 Task: Look for space in Nova Friburgo, Brazil from 9th June, 2023 to 16th June, 2023 for 2 adults in price range Rs.8000 to Rs.16000. Place can be entire place with 2 bedrooms having 2 beds and 1 bathroom. Property type can be house, flat, guest house. Booking option can be shelf check-in. Required host language is Spanish.
Action: Mouse moved to (457, 120)
Screenshot: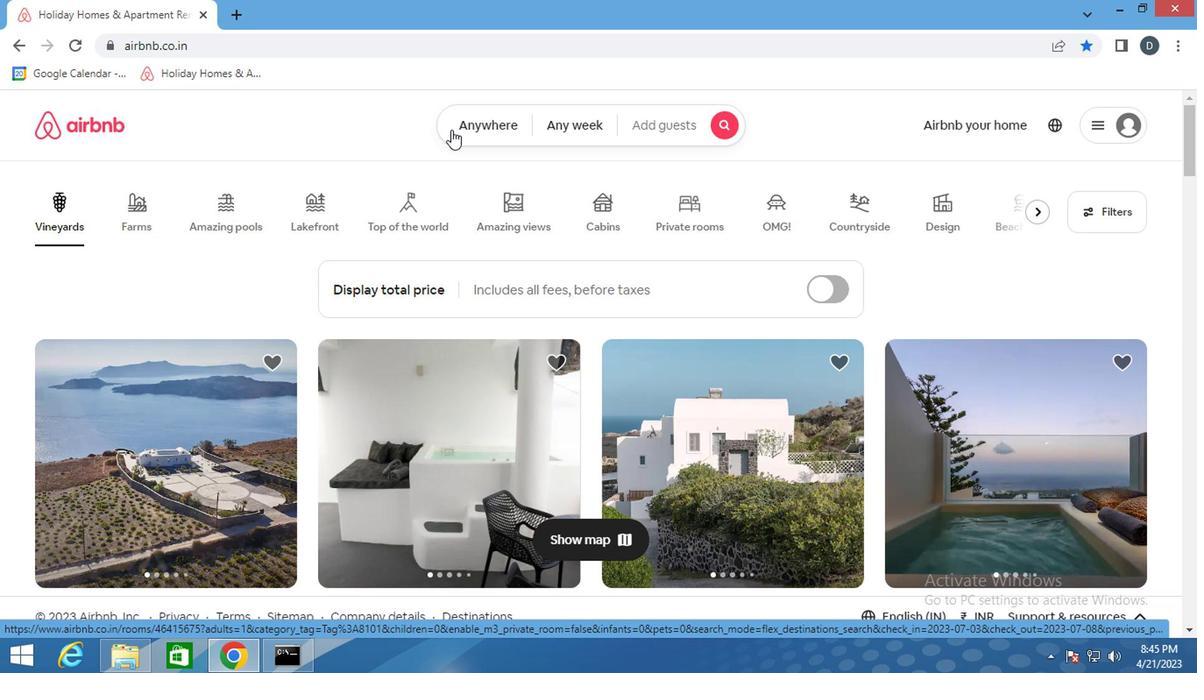 
Action: Mouse pressed left at (457, 120)
Screenshot: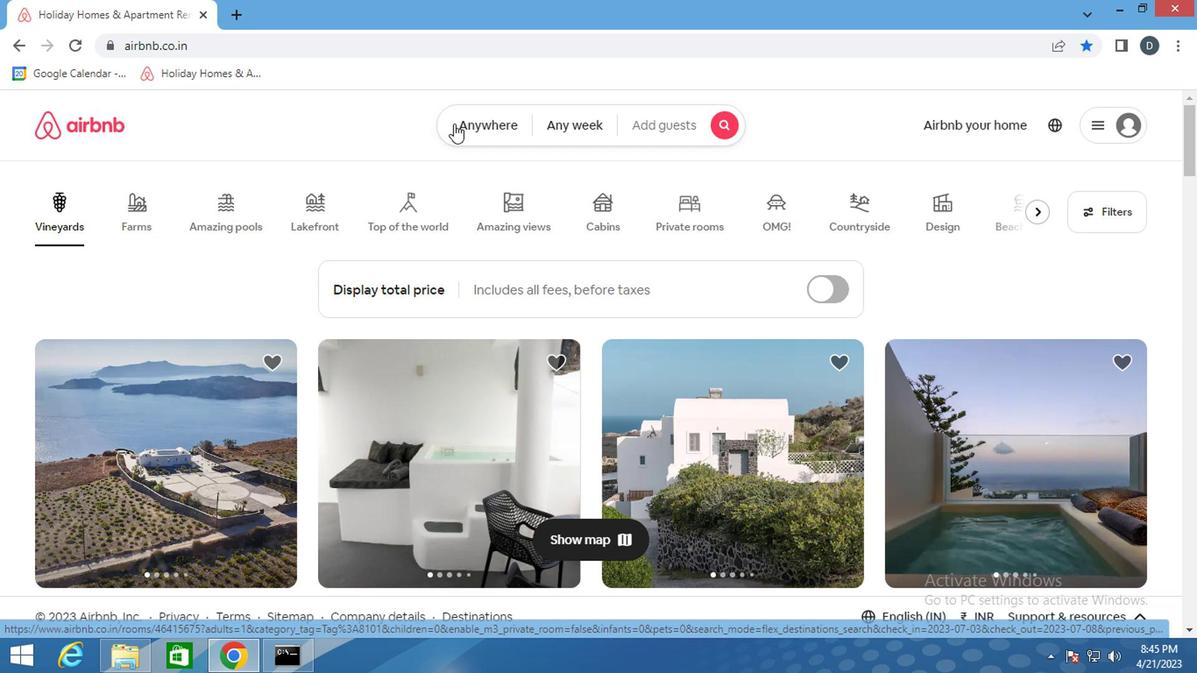 
Action: Mouse moved to (326, 182)
Screenshot: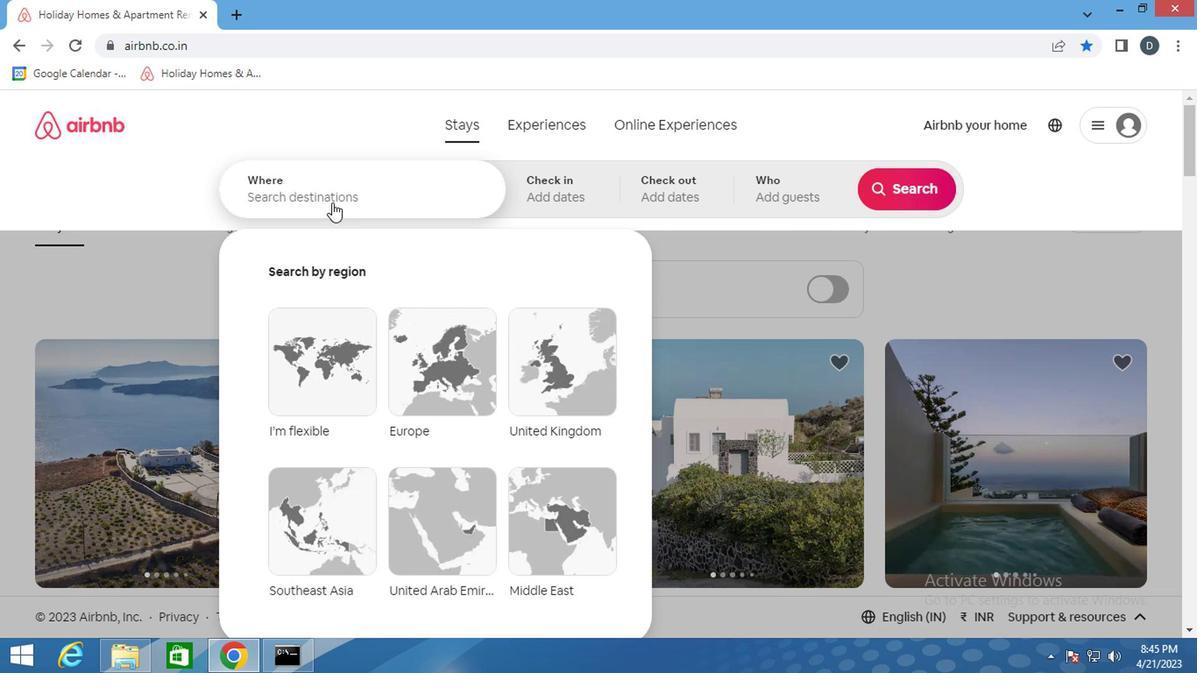 
Action: Mouse pressed left at (326, 182)
Screenshot: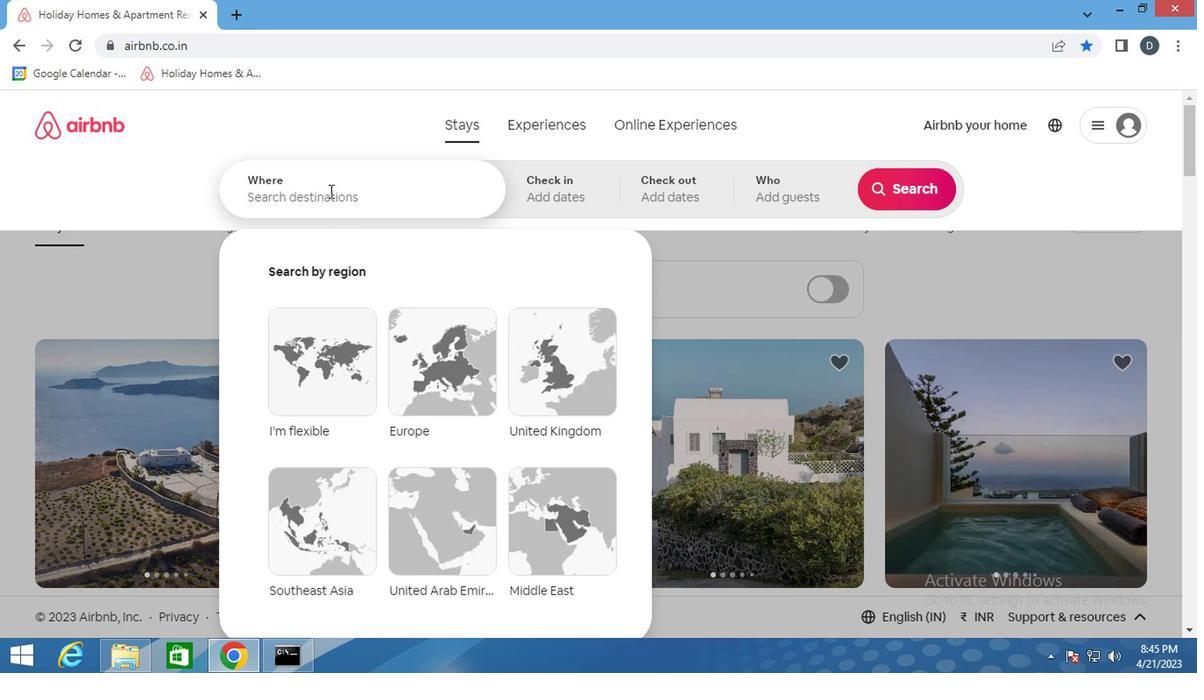 
Action: Mouse moved to (323, 186)
Screenshot: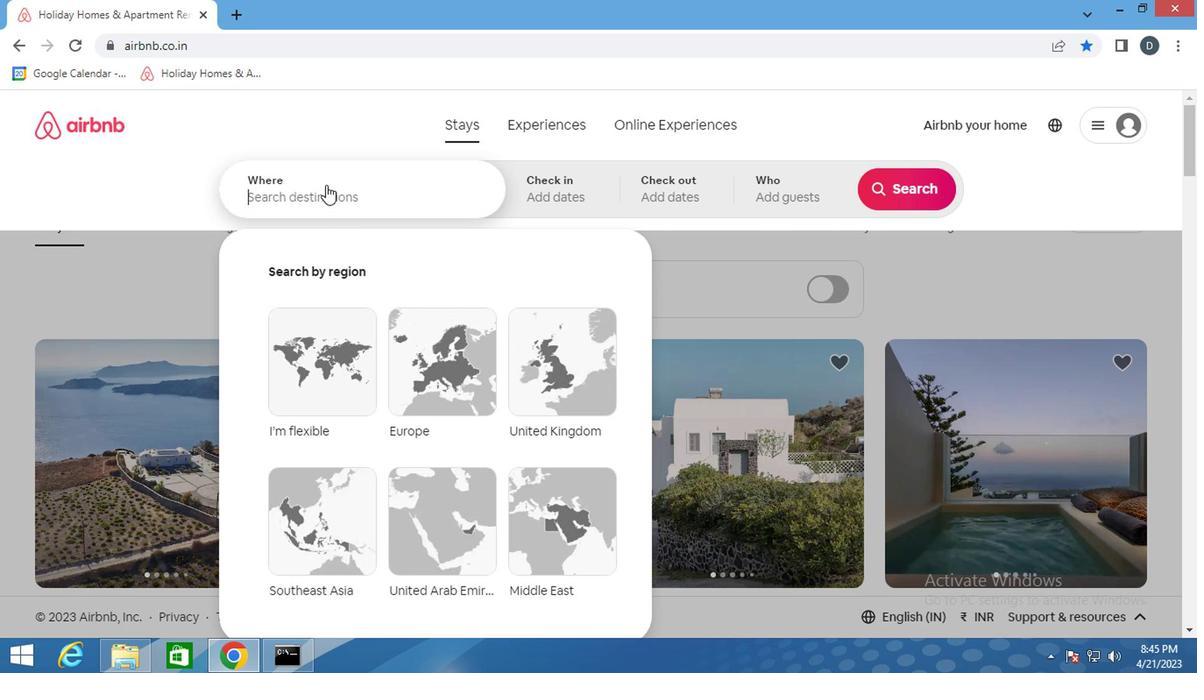 
Action: Key pressed <Key.shift>NOVA<Key.space><Key.shift>FRIBURGO,<Key.shift><Key.shift><Key.shift><Key.shift><Key.shift><Key.shift><Key.shift>BRAZIL<Key.enter>
Screenshot: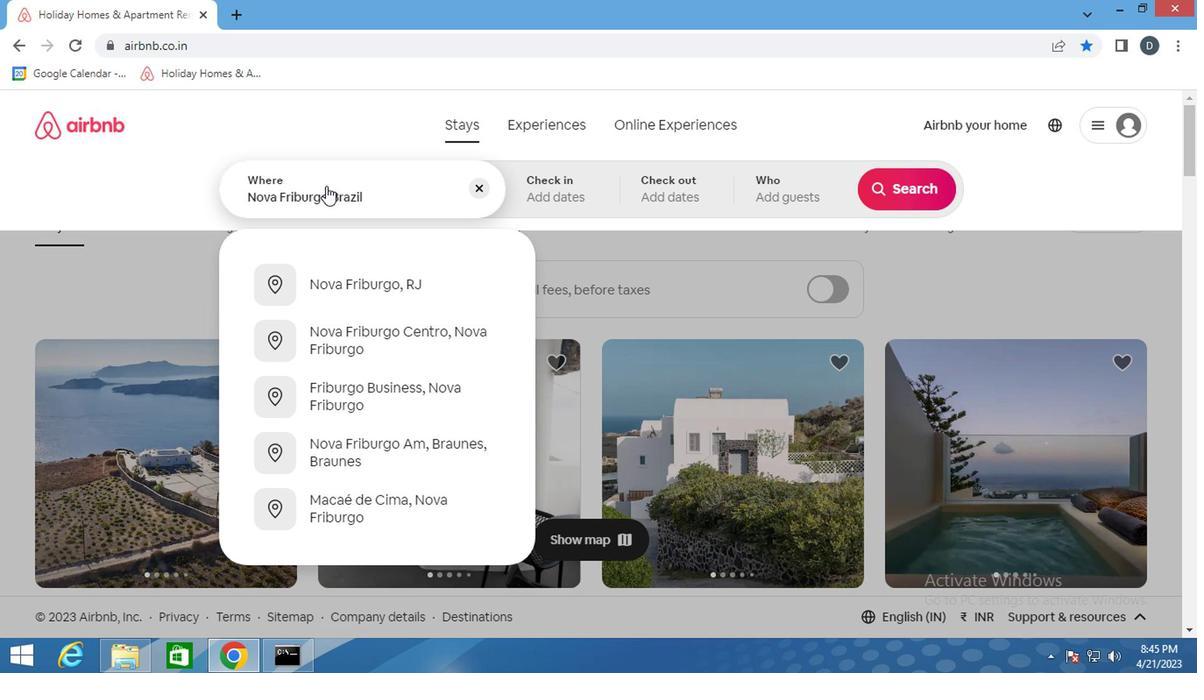 
Action: Mouse moved to (890, 332)
Screenshot: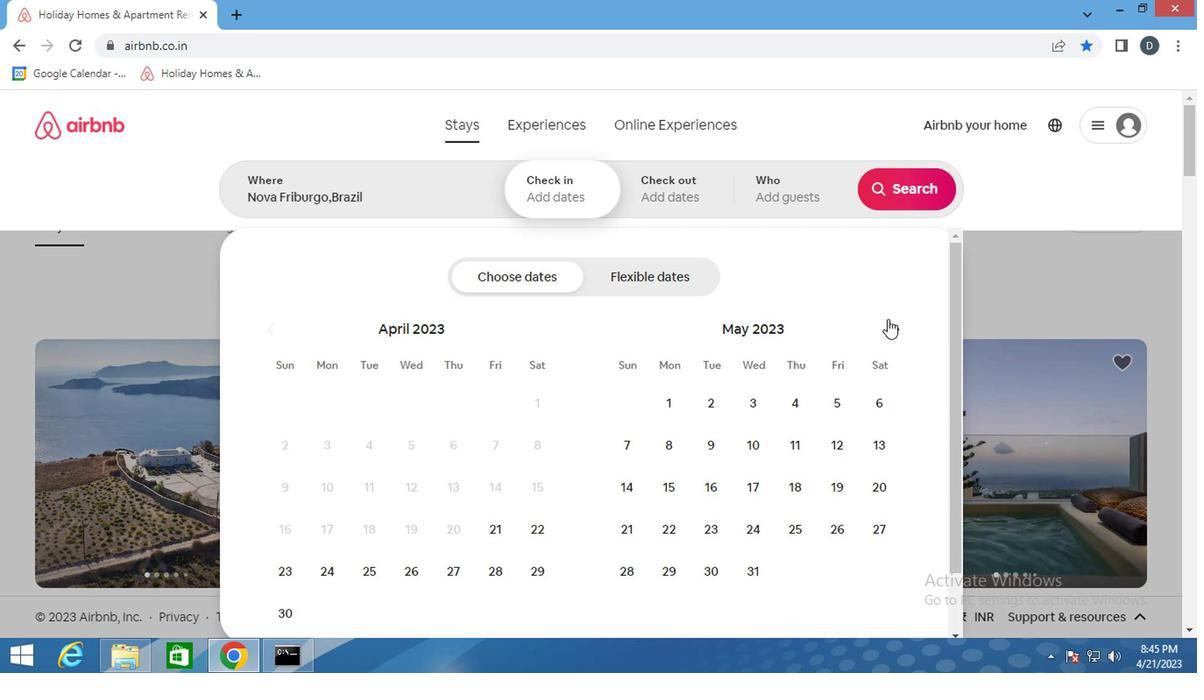 
Action: Mouse pressed left at (890, 332)
Screenshot: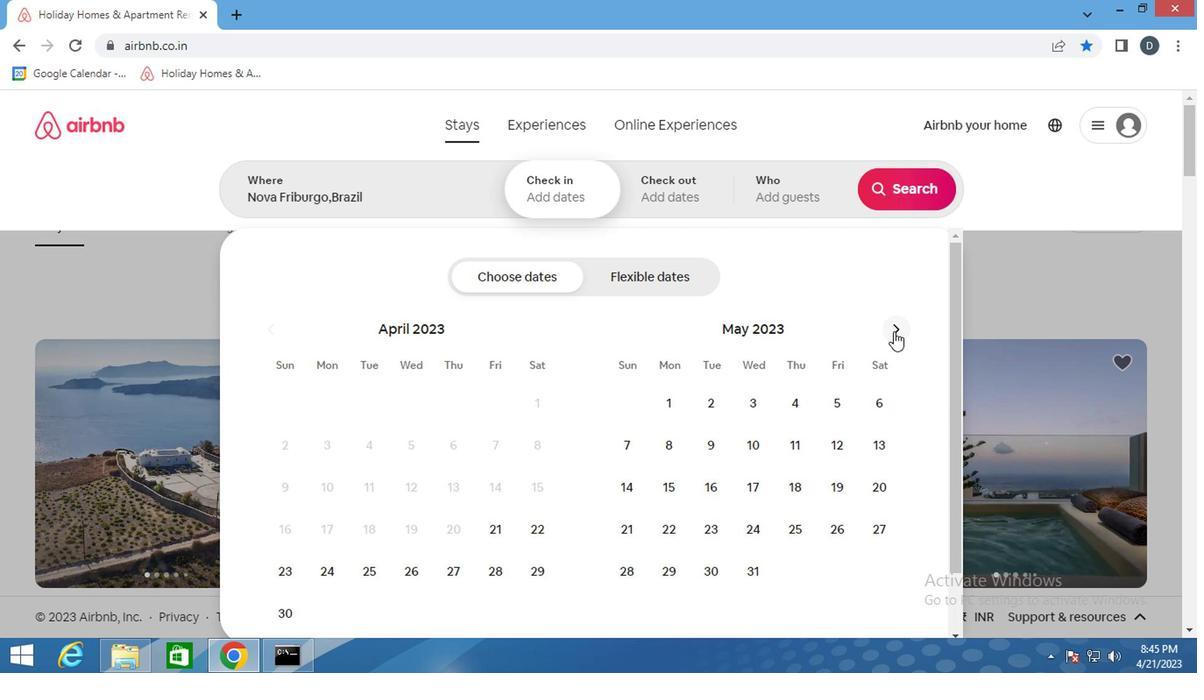 
Action: Mouse moved to (836, 434)
Screenshot: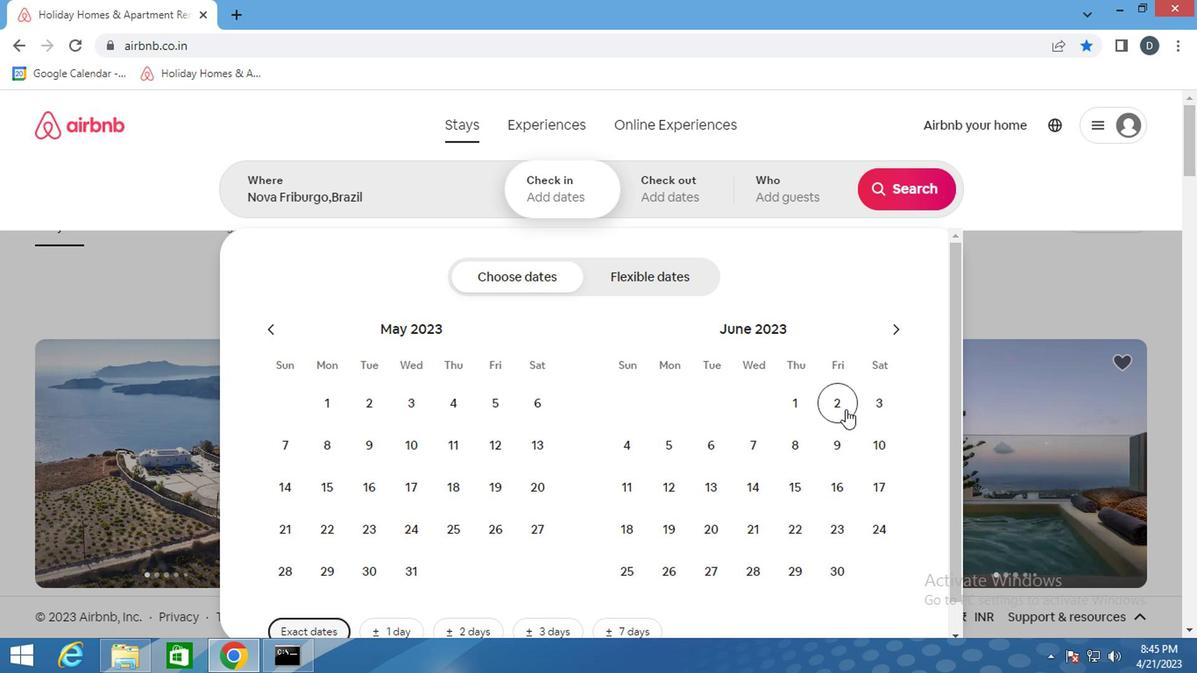 
Action: Mouse pressed left at (836, 434)
Screenshot: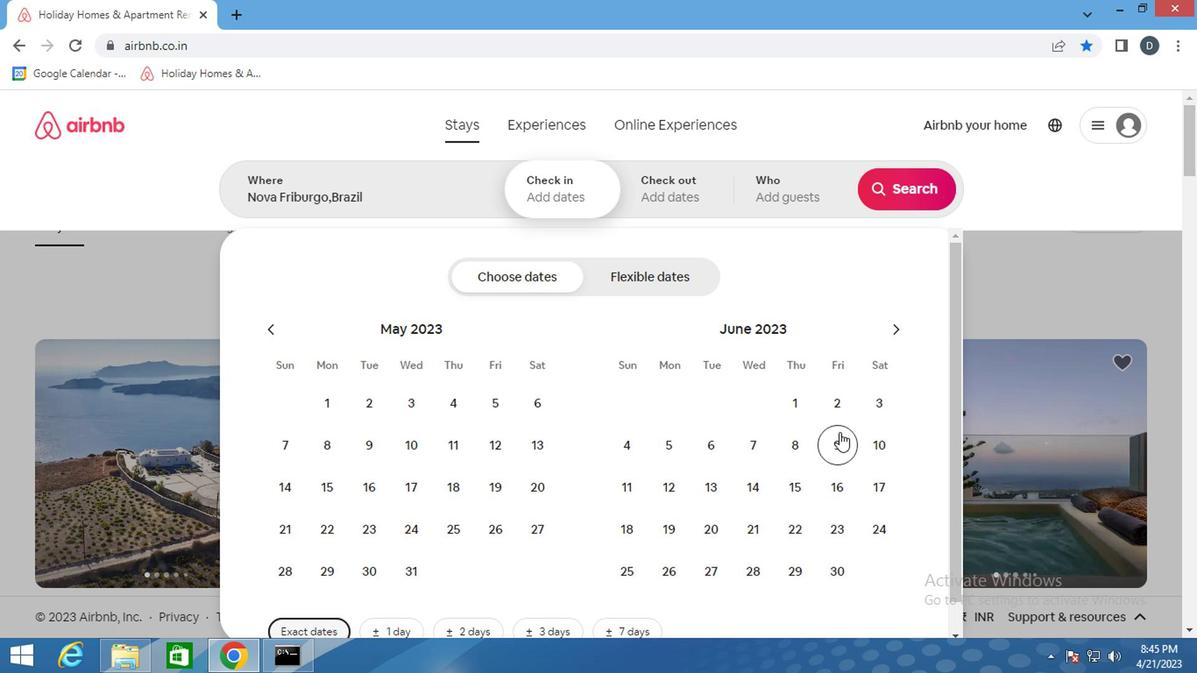 
Action: Mouse moved to (826, 476)
Screenshot: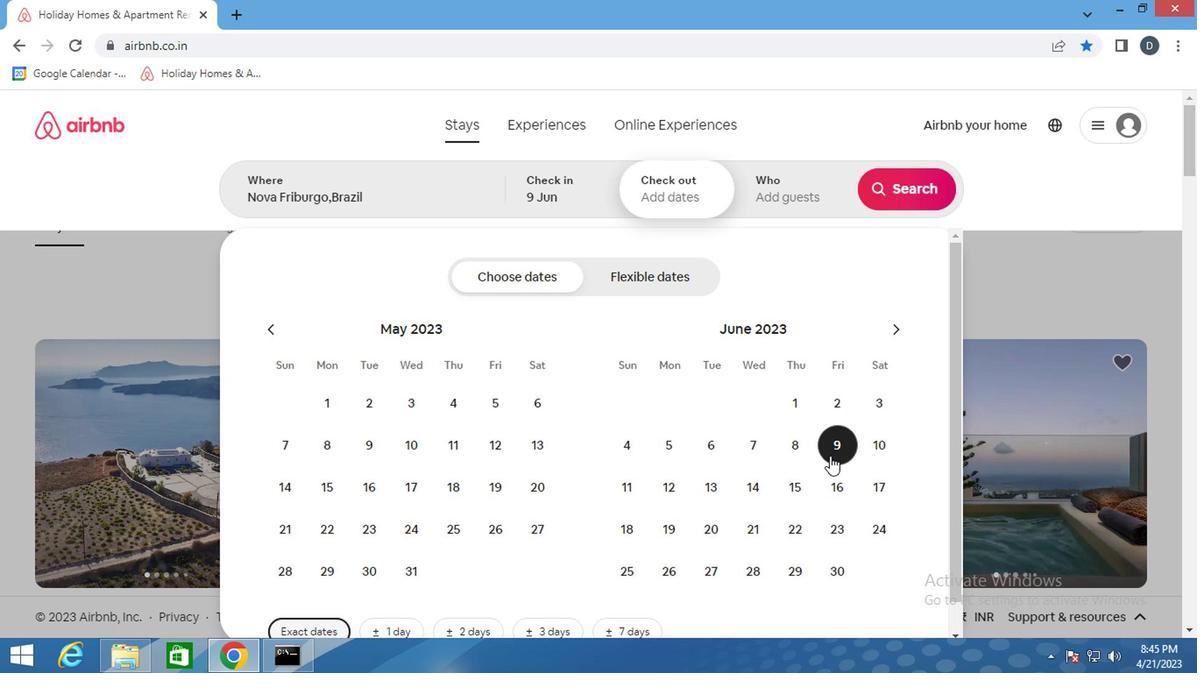 
Action: Mouse pressed left at (826, 476)
Screenshot: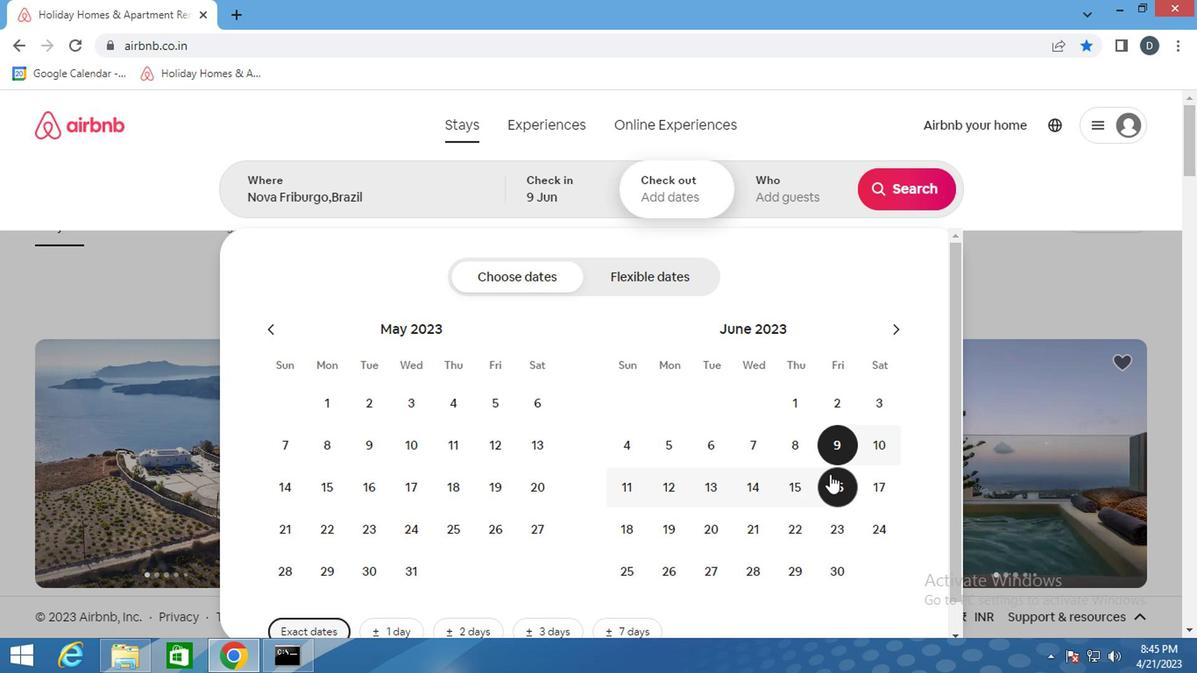 
Action: Mouse moved to (819, 193)
Screenshot: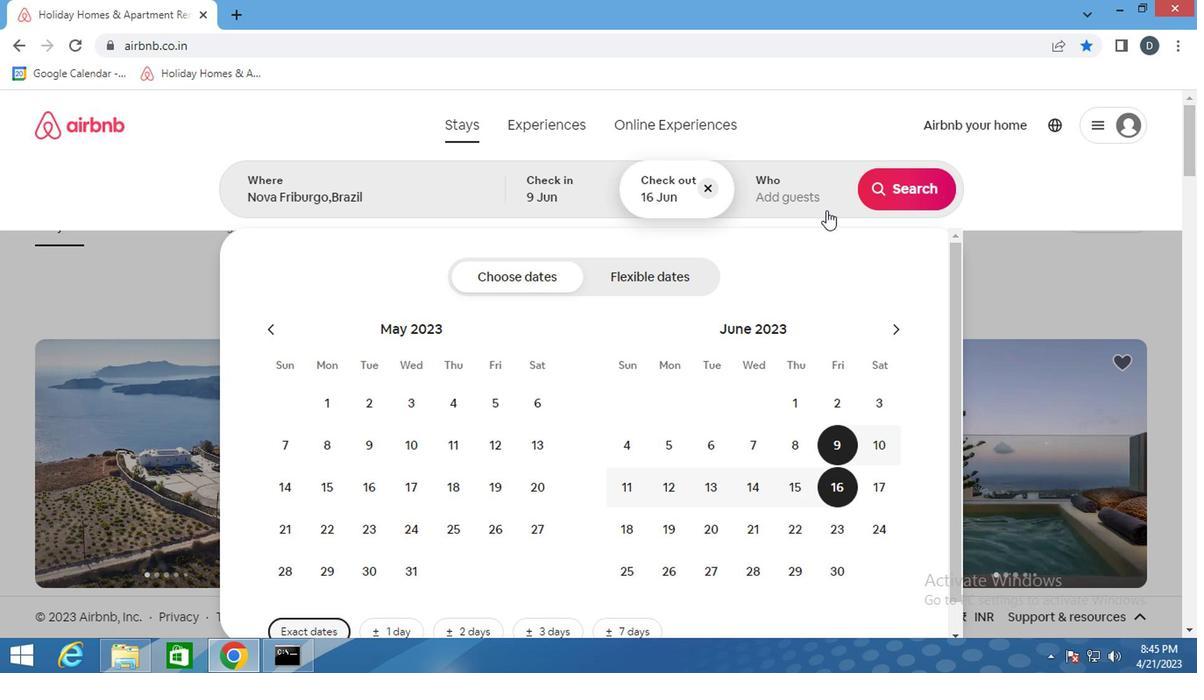 
Action: Mouse pressed left at (819, 193)
Screenshot: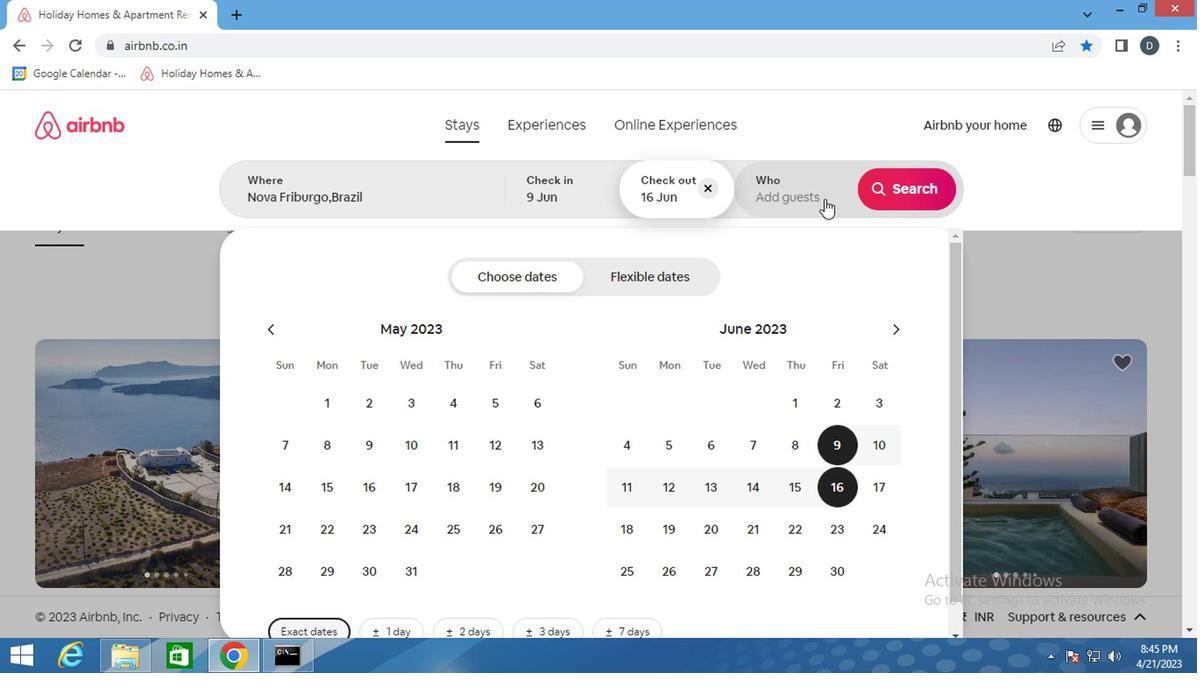 
Action: Mouse moved to (905, 285)
Screenshot: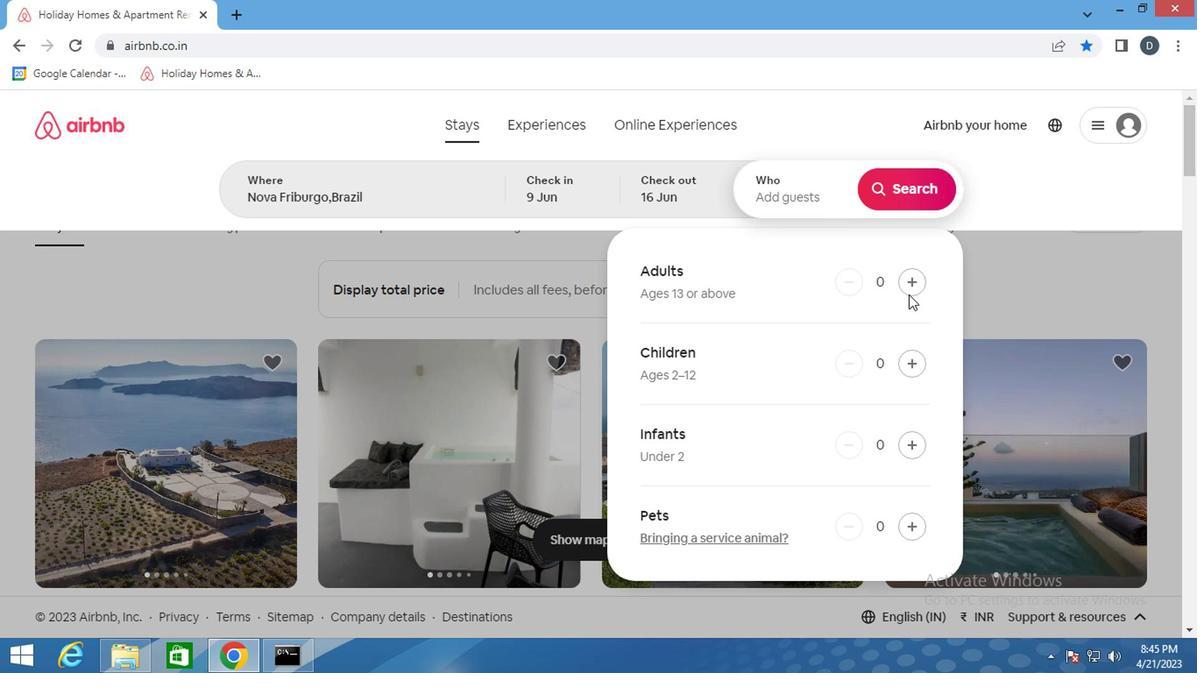 
Action: Mouse pressed left at (905, 285)
Screenshot: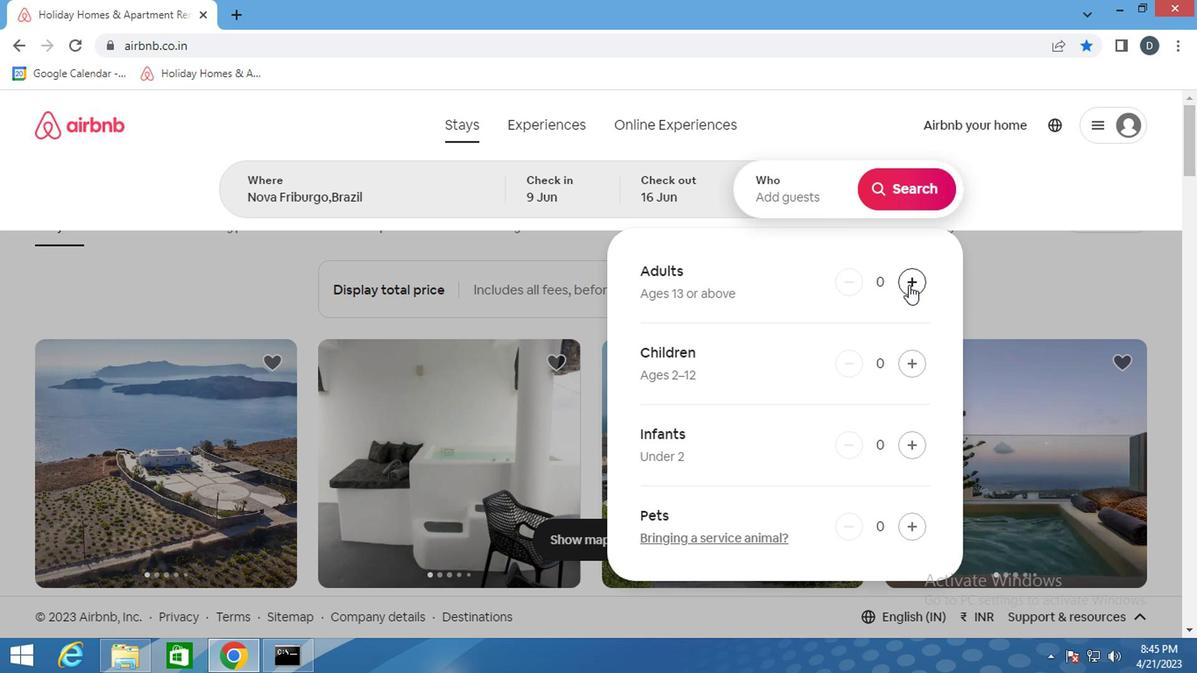 
Action: Mouse pressed left at (905, 285)
Screenshot: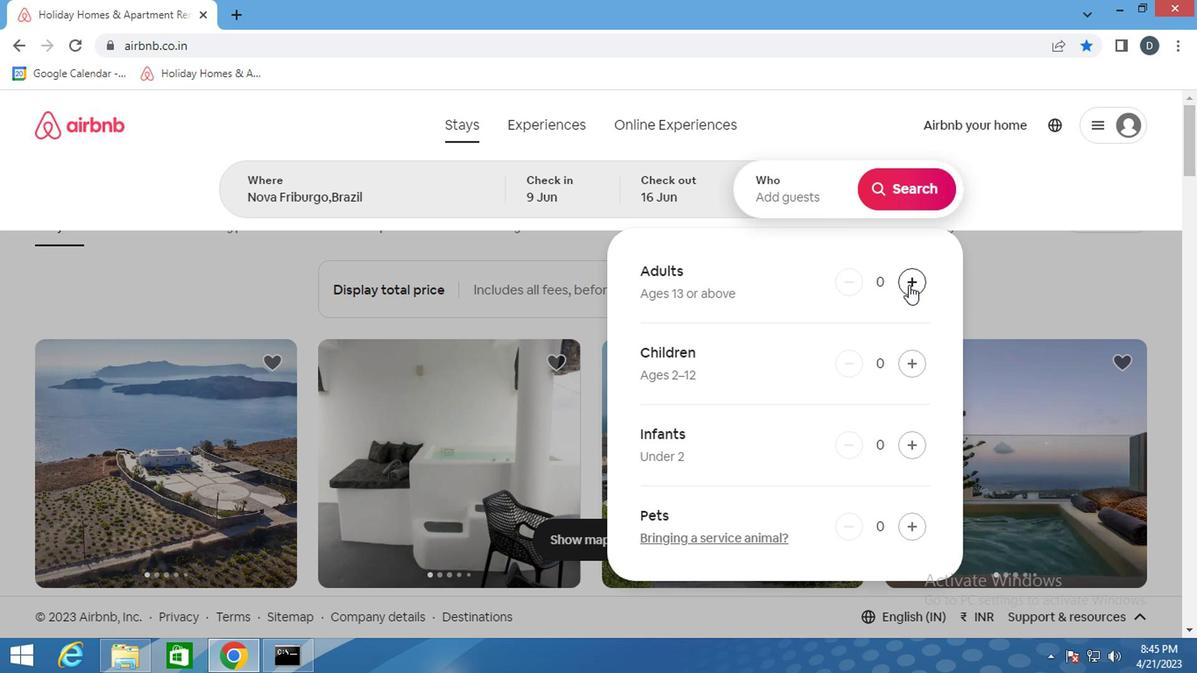 
Action: Mouse moved to (907, 192)
Screenshot: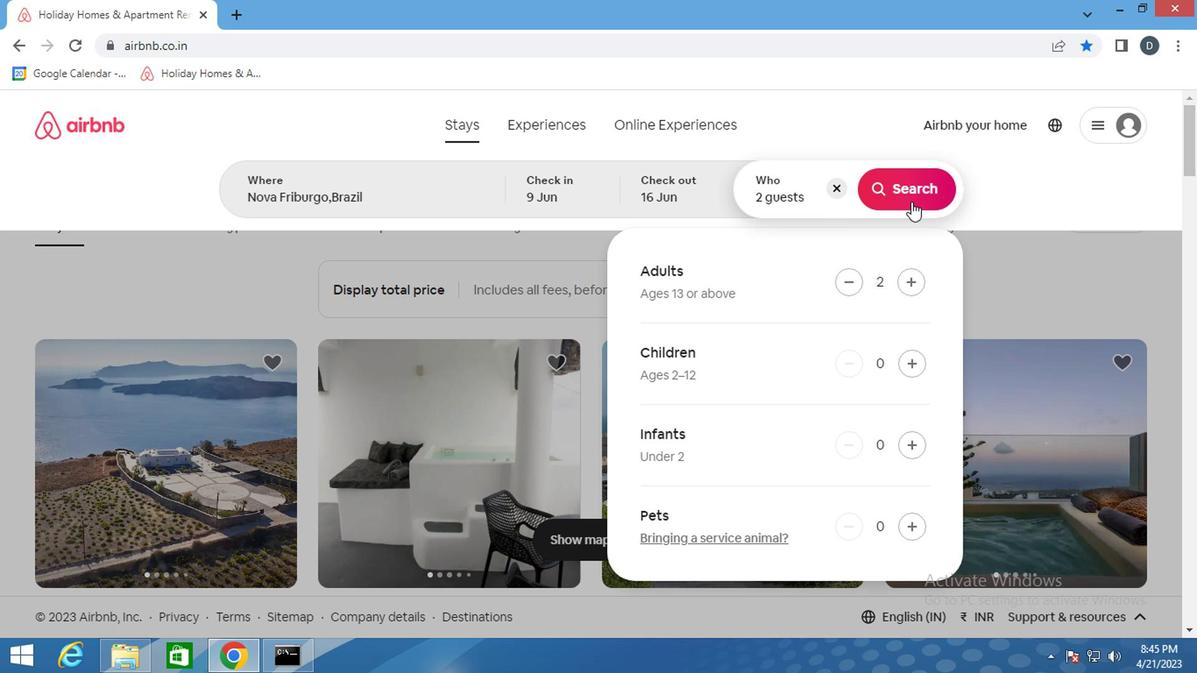 
Action: Mouse pressed left at (907, 192)
Screenshot: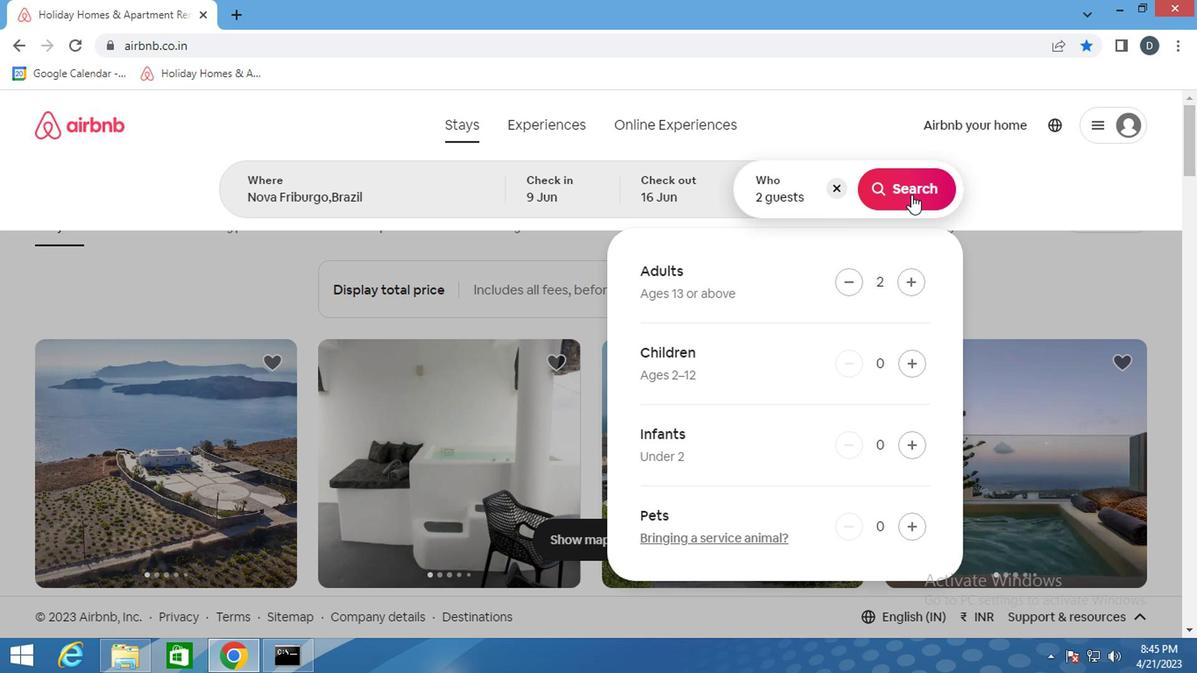 
Action: Mouse moved to (1146, 195)
Screenshot: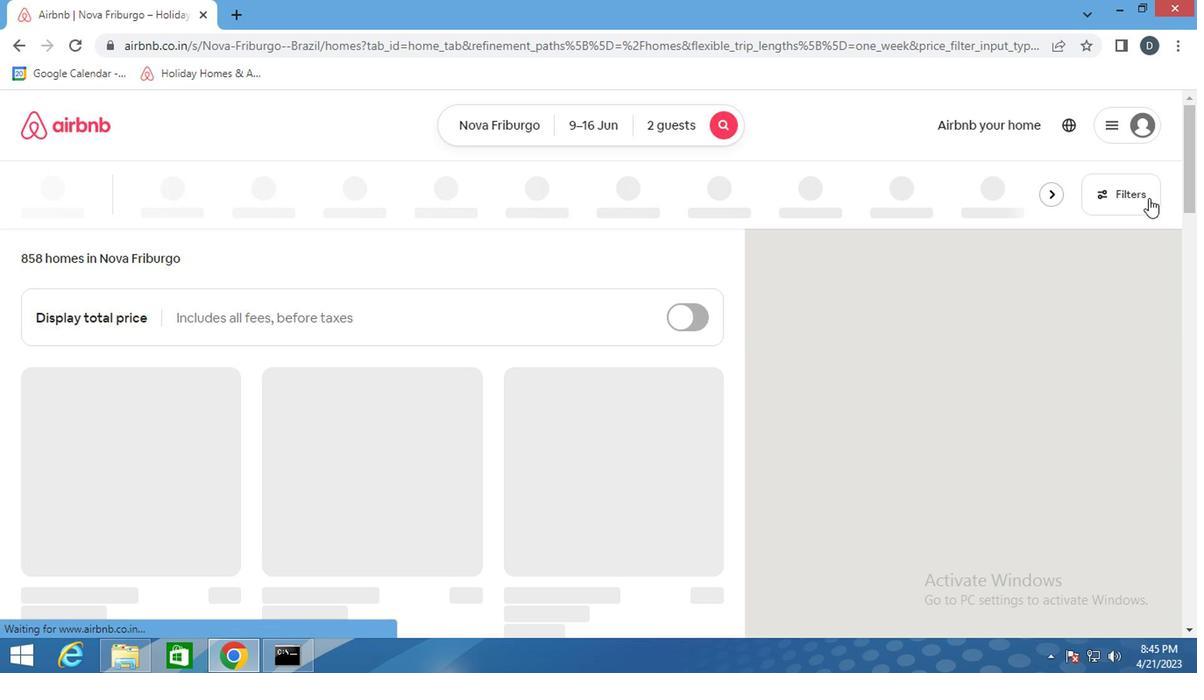 
Action: Mouse pressed left at (1146, 195)
Screenshot: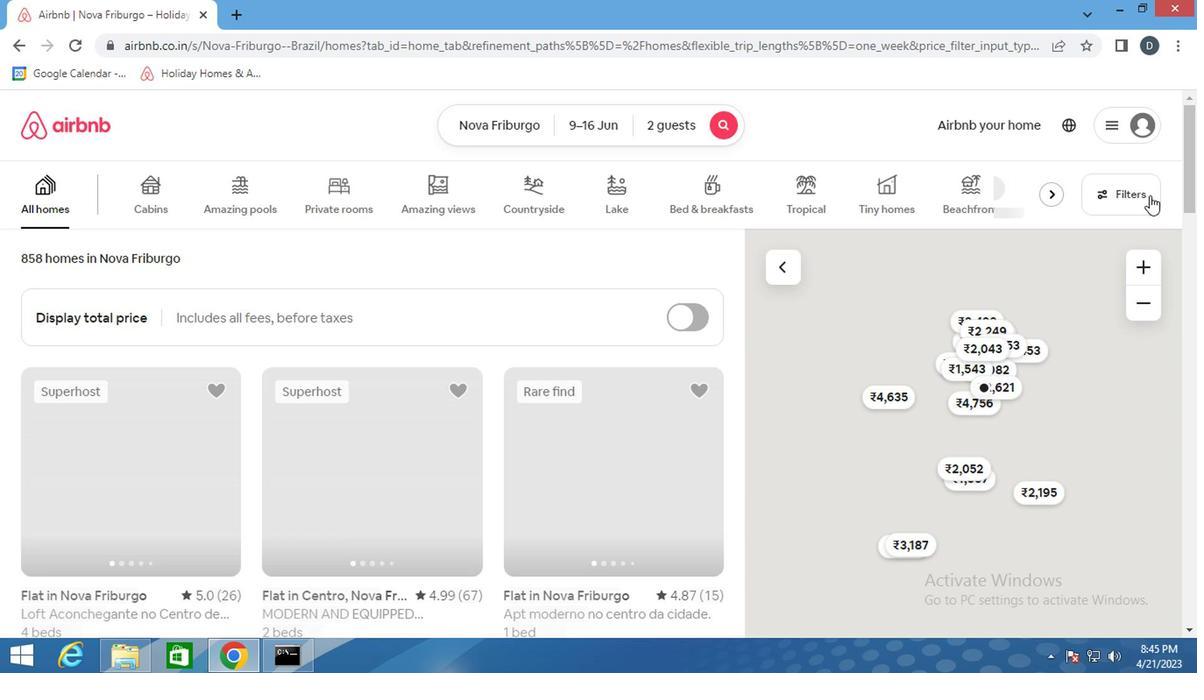 
Action: Mouse moved to (571, 294)
Screenshot: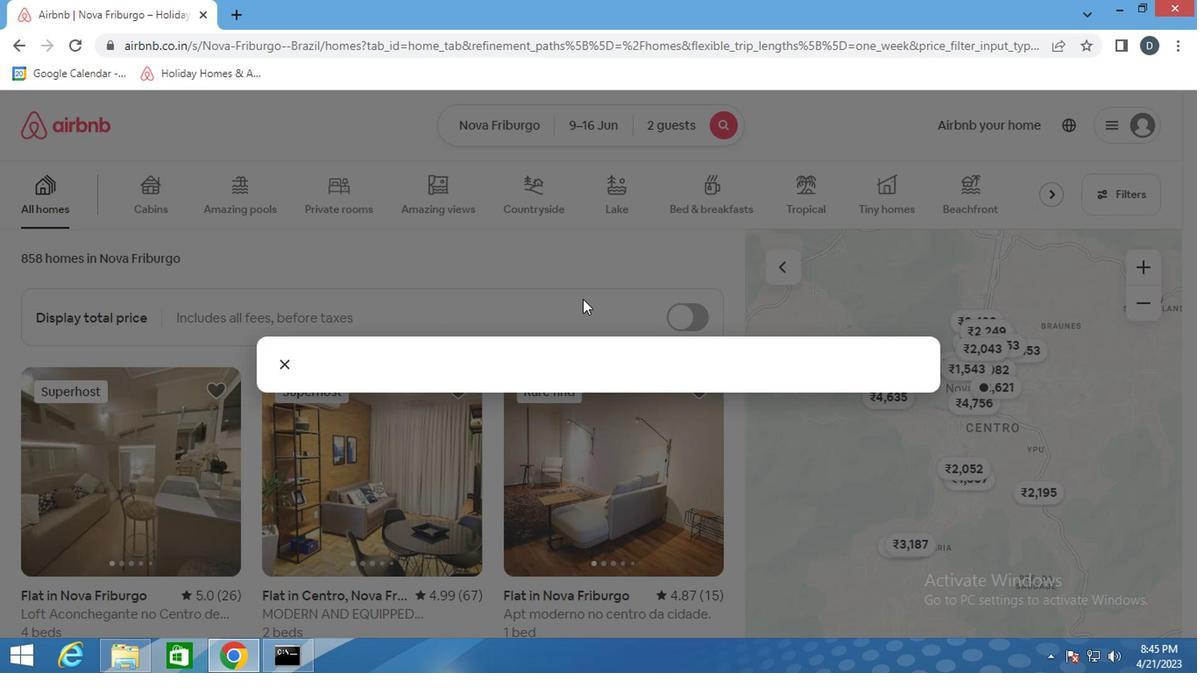 
Action: Mouse scrolled (571, 293) with delta (0, -1)
Screenshot: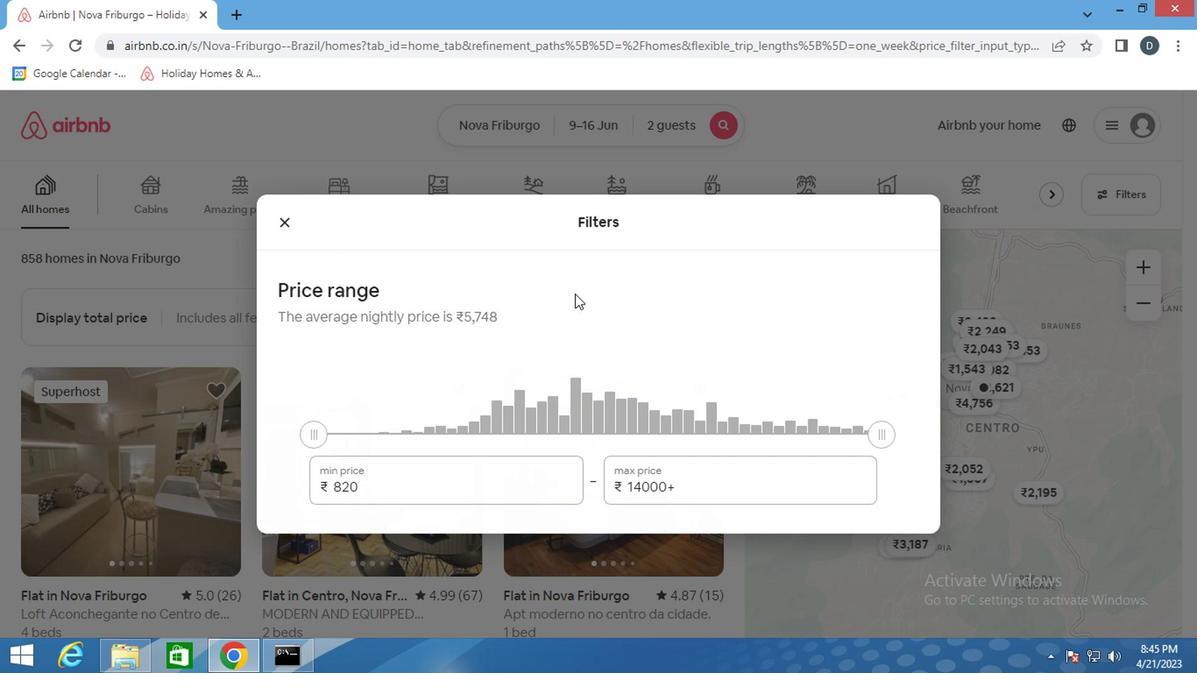 
Action: Mouse scrolled (571, 293) with delta (0, -1)
Screenshot: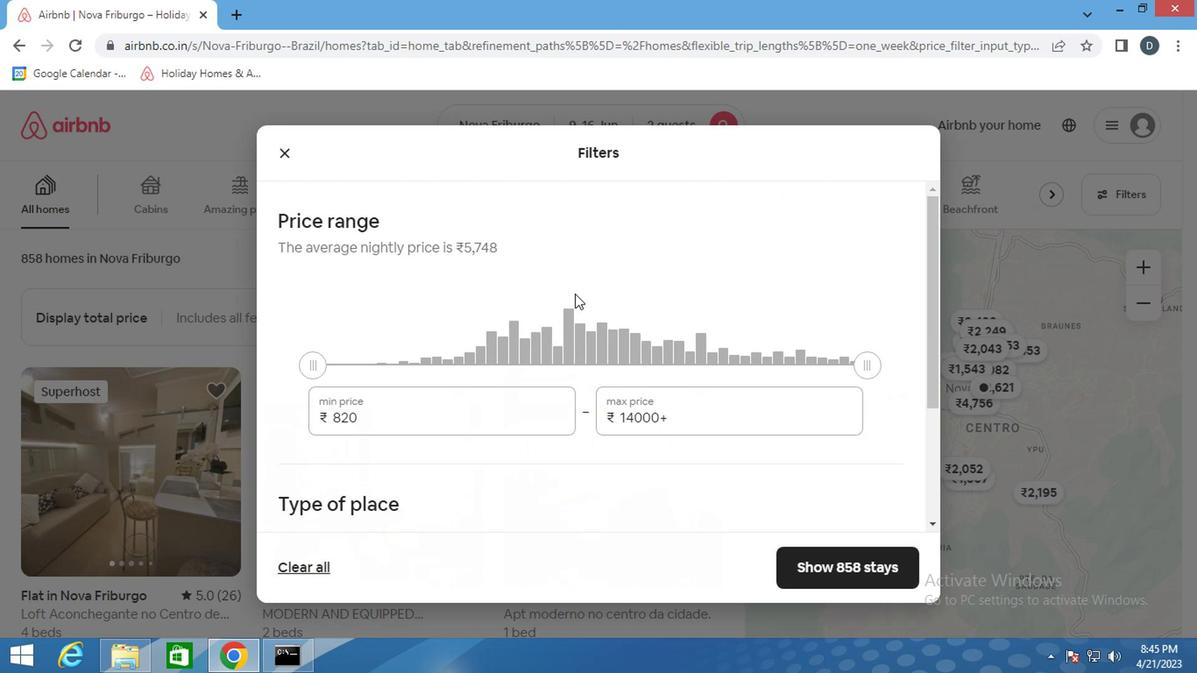 
Action: Mouse scrolled (571, 293) with delta (0, -1)
Screenshot: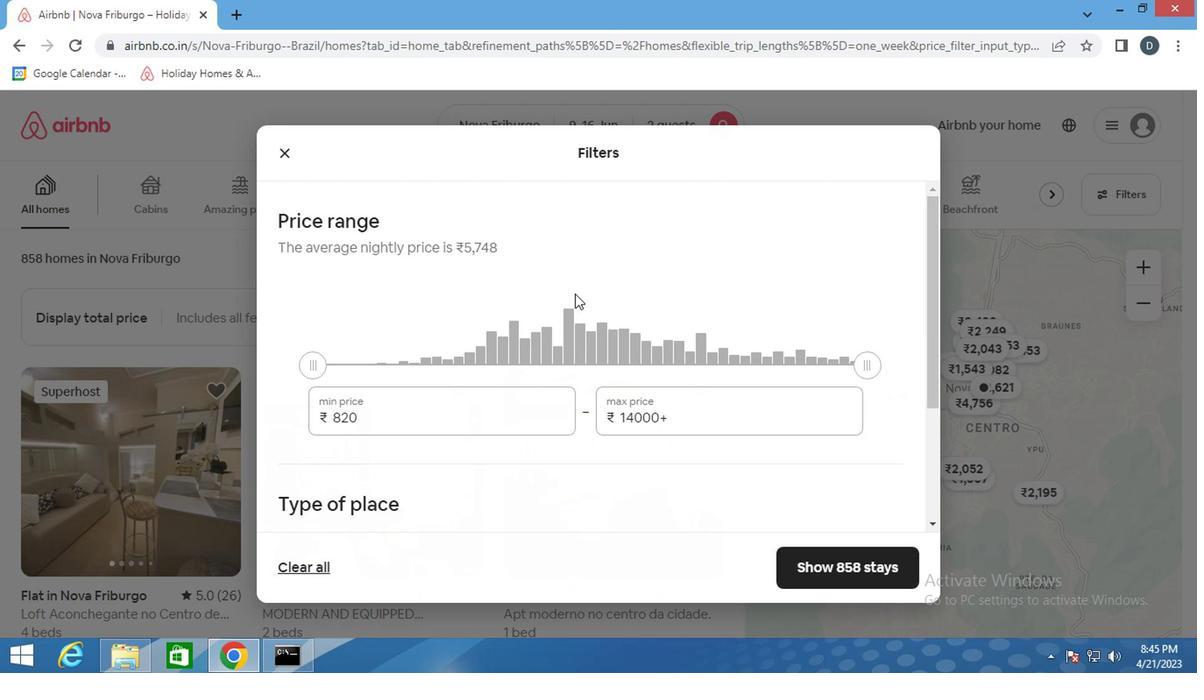 
Action: Mouse moved to (429, 274)
Screenshot: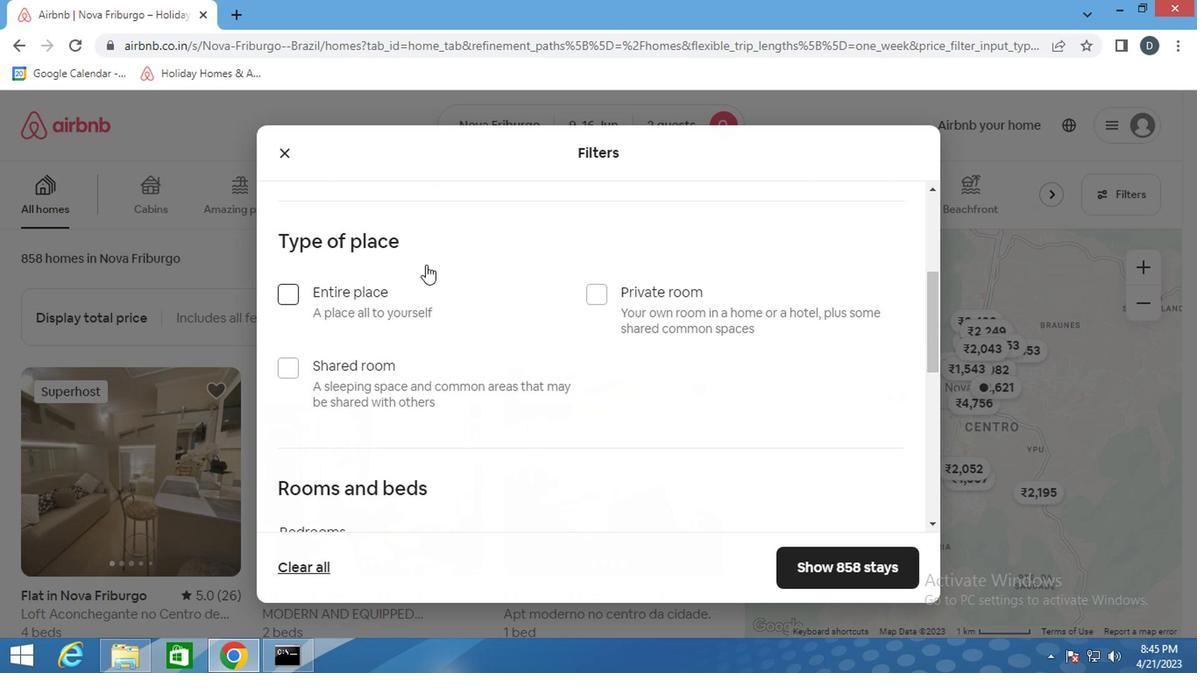 
Action: Mouse scrolled (429, 275) with delta (0, 1)
Screenshot: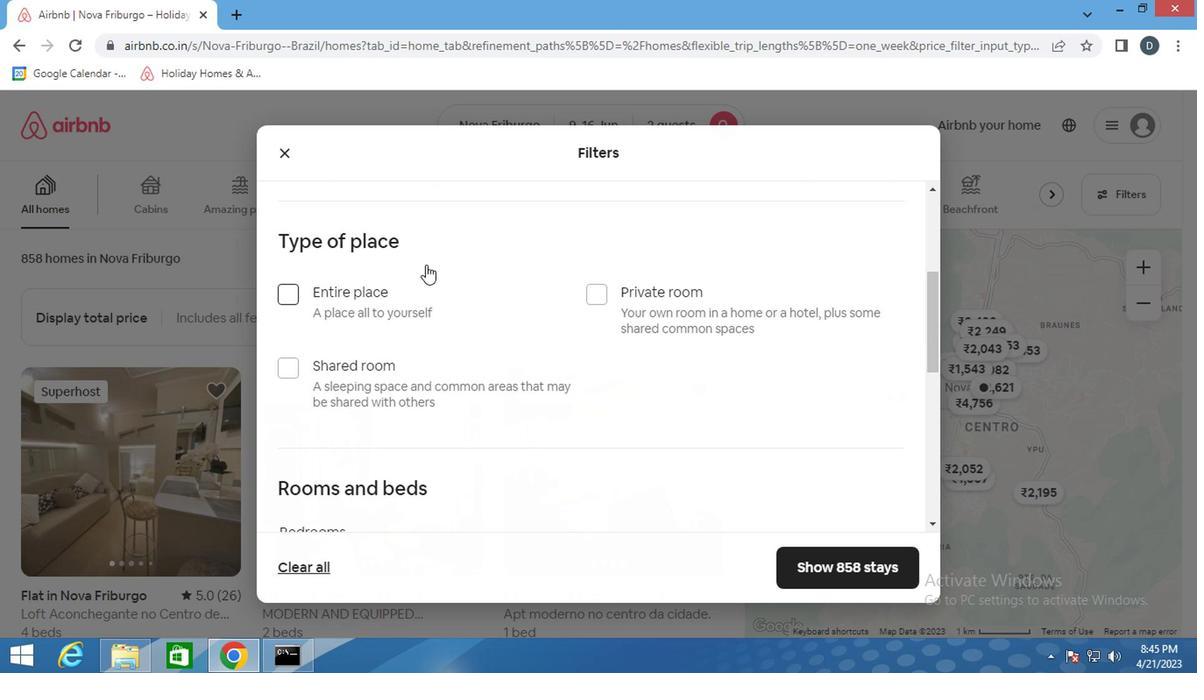 
Action: Mouse scrolled (429, 275) with delta (0, 1)
Screenshot: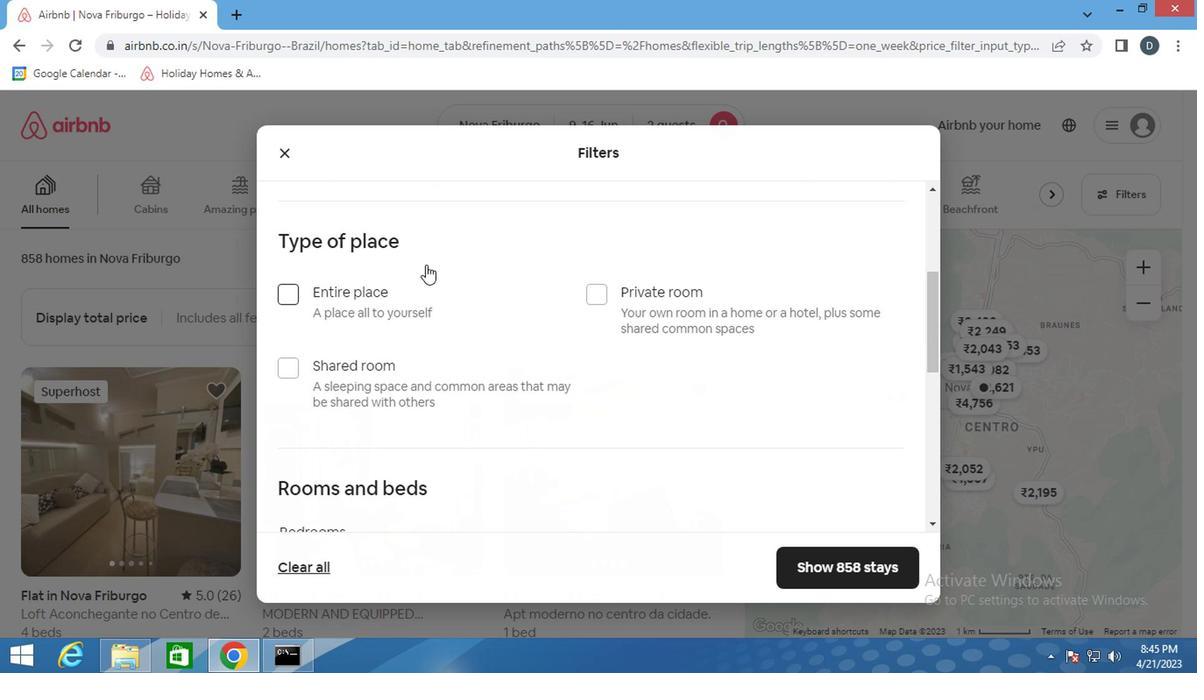 
Action: Mouse scrolled (429, 275) with delta (0, 1)
Screenshot: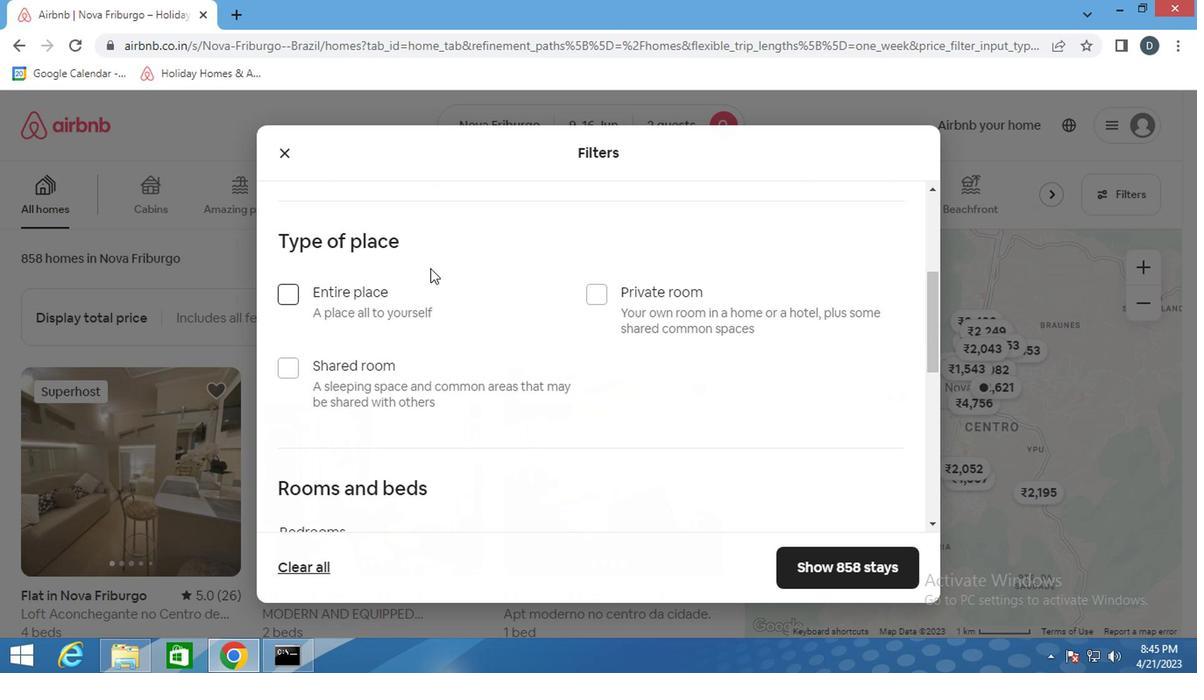 
Action: Mouse scrolled (429, 275) with delta (0, 1)
Screenshot: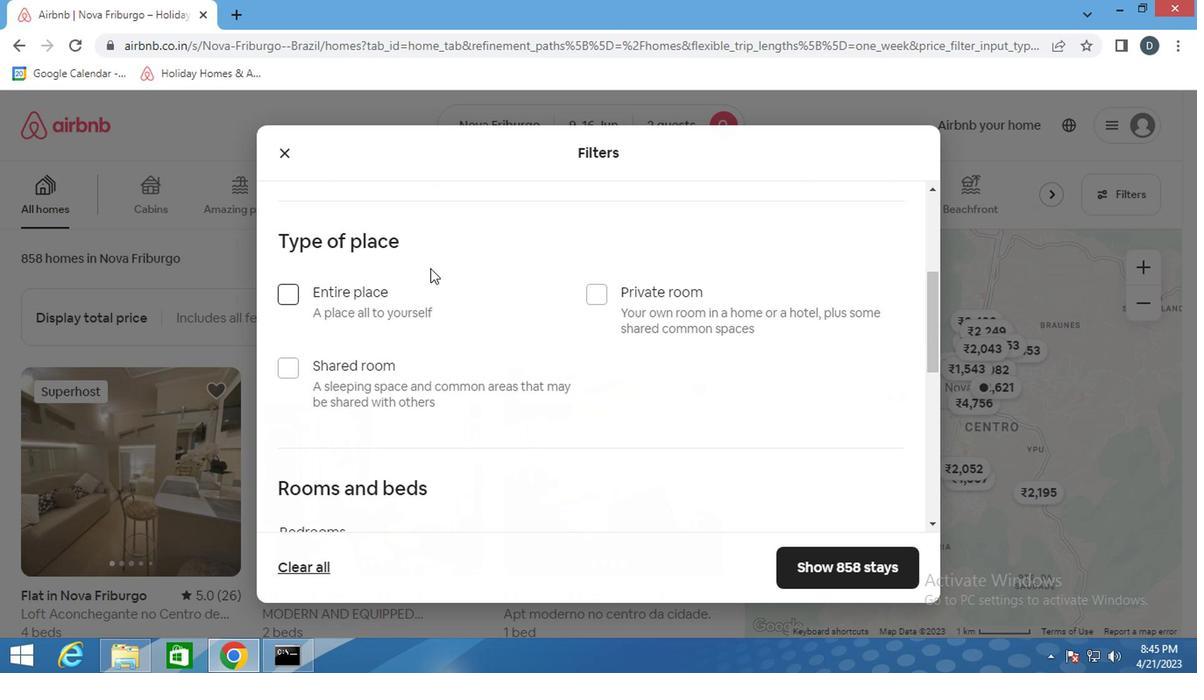 
Action: Mouse moved to (384, 425)
Screenshot: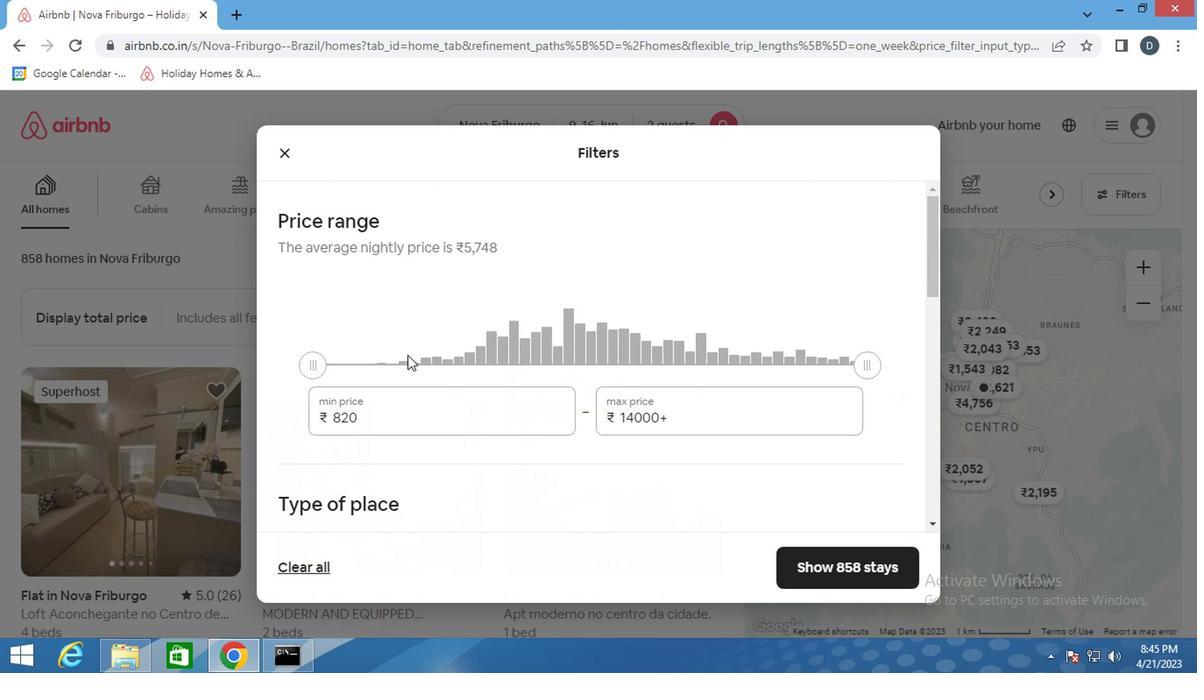 
Action: Mouse pressed left at (384, 425)
Screenshot: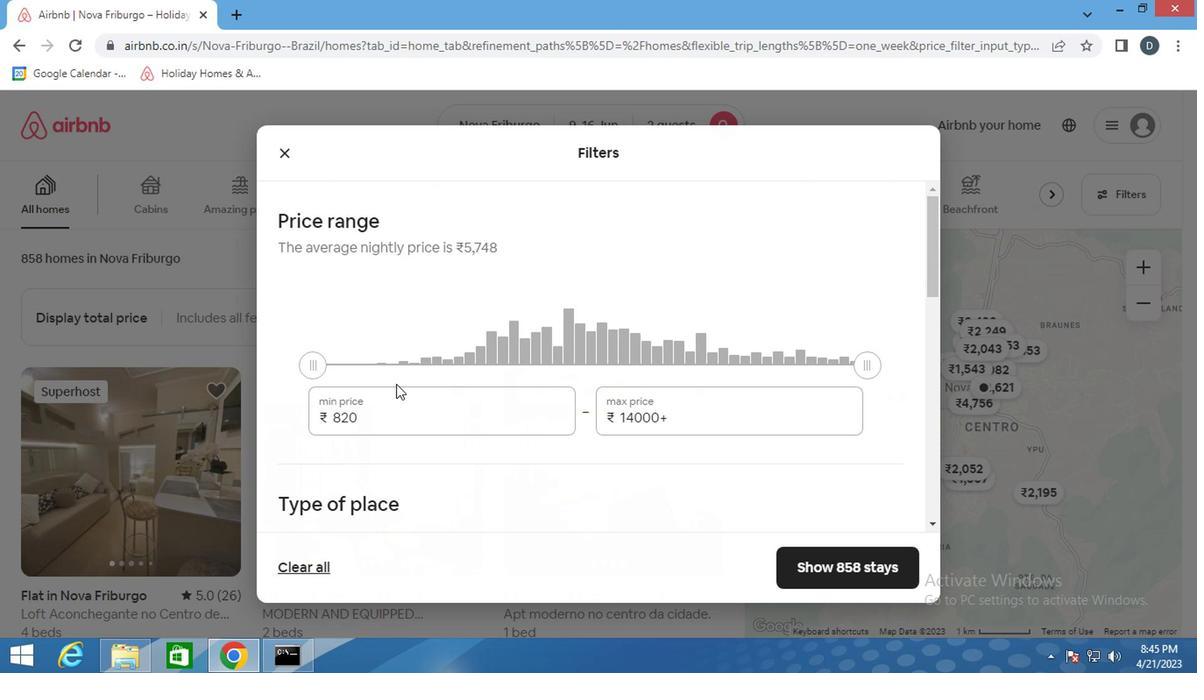 
Action: Mouse pressed left at (384, 425)
Screenshot: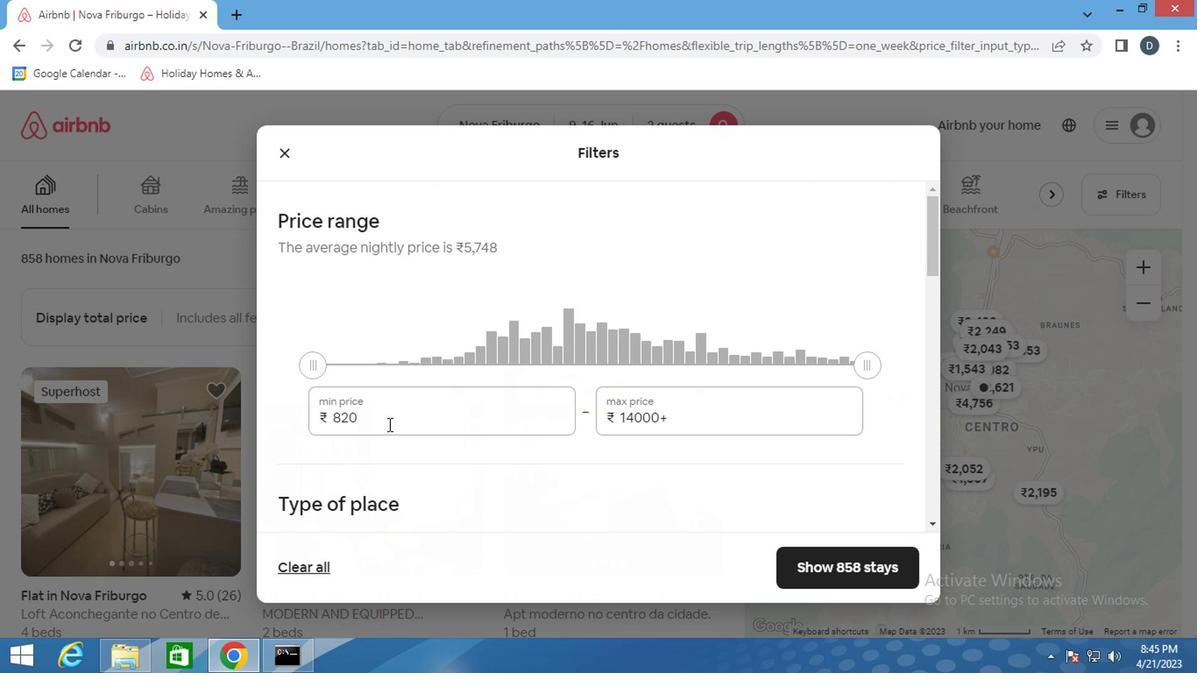 
Action: Key pressed 8
Screenshot: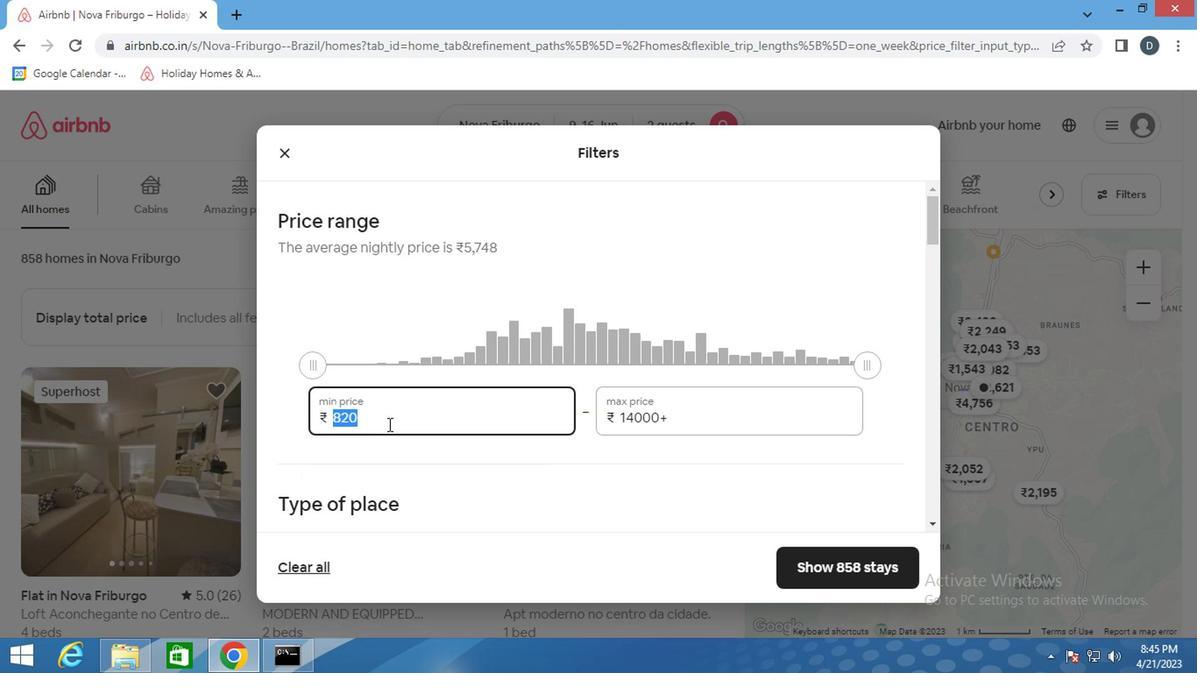 
Action: Mouse moved to (384, 427)
Screenshot: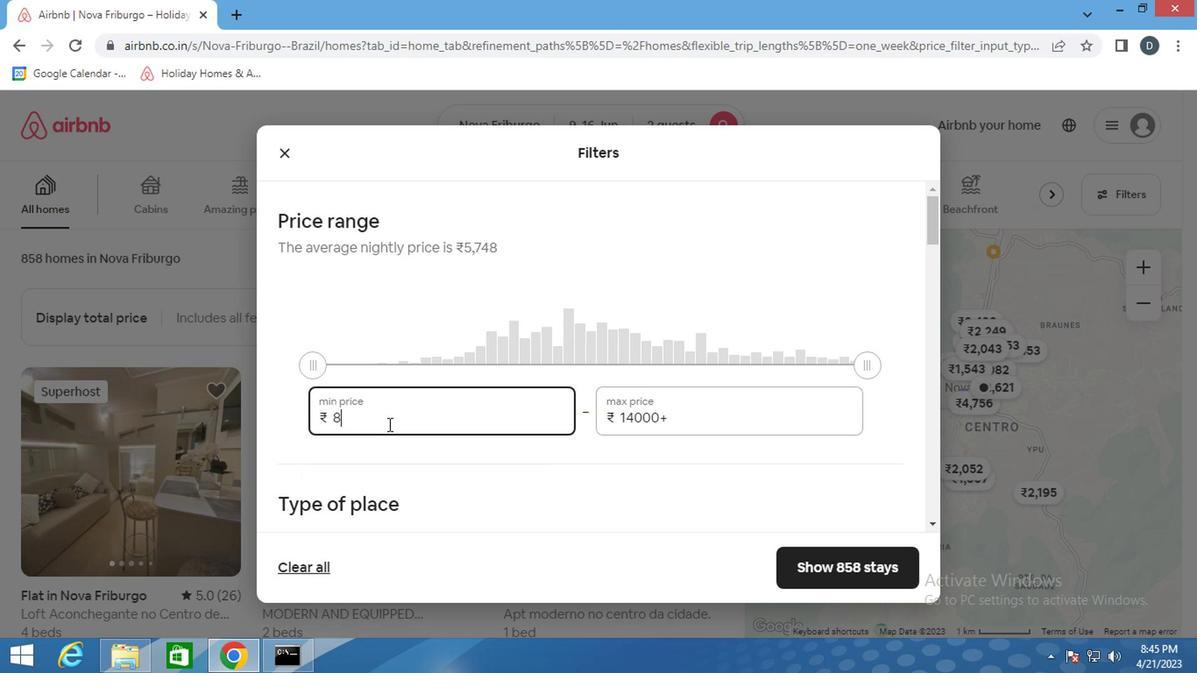 
Action: Key pressed 000
Screenshot: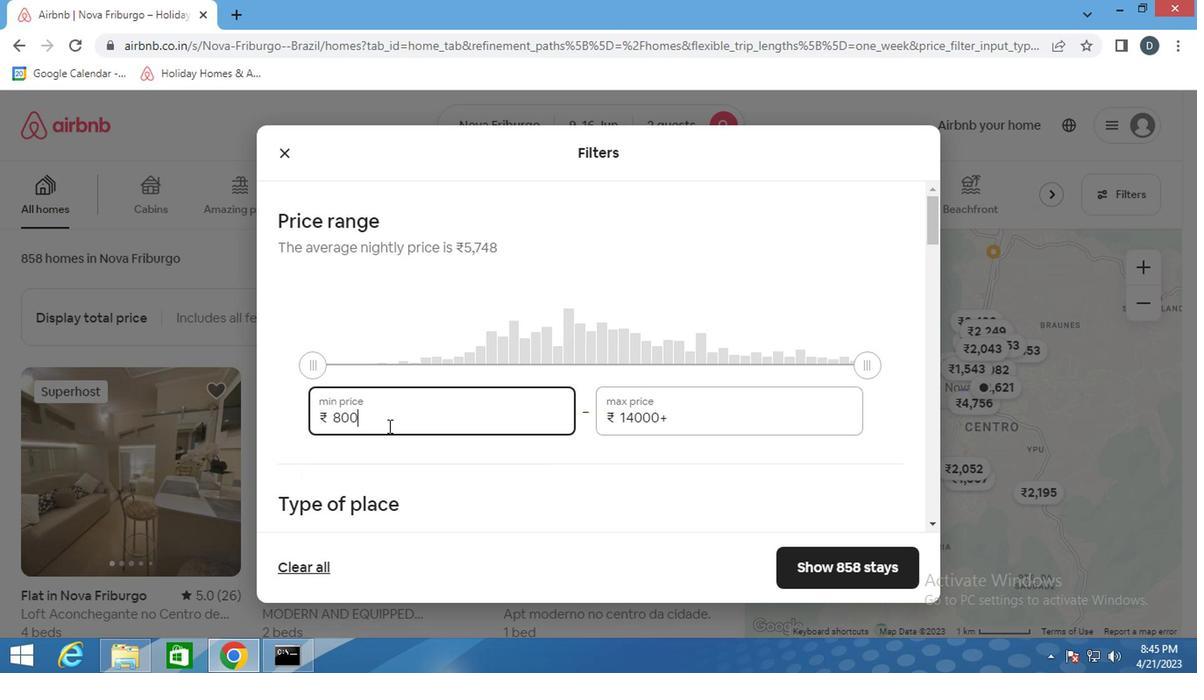 
Action: Mouse moved to (385, 430)
Screenshot: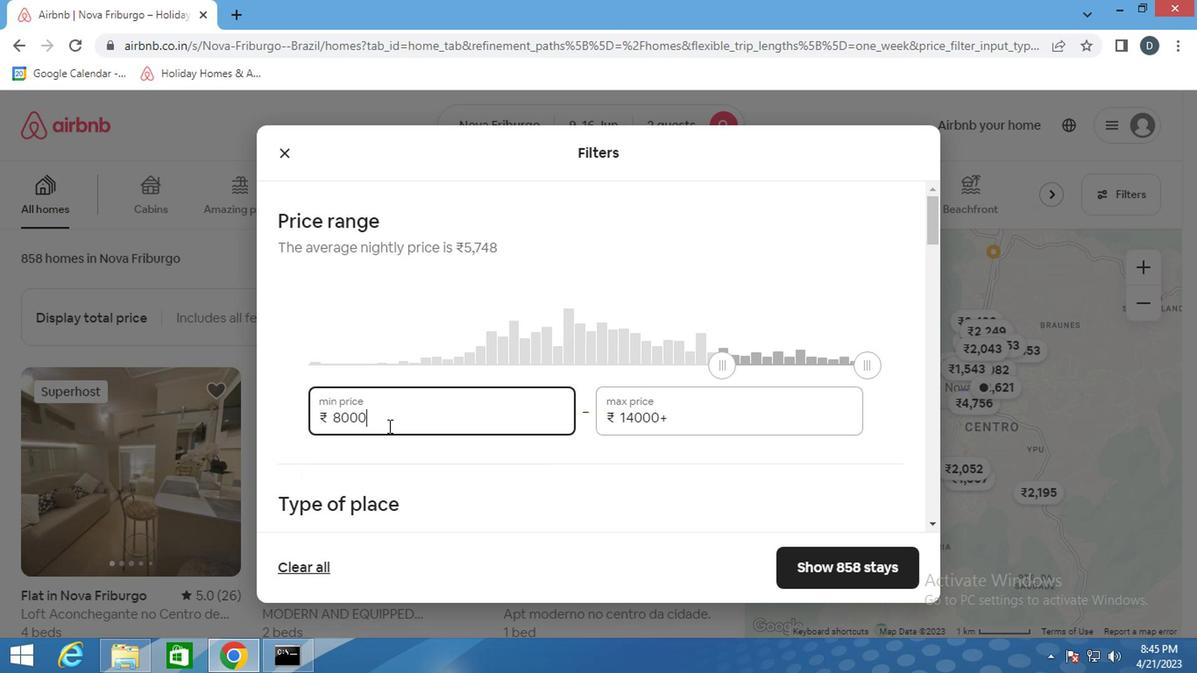 
Action: Key pressed <Key.tab>ctrl+A
Screenshot: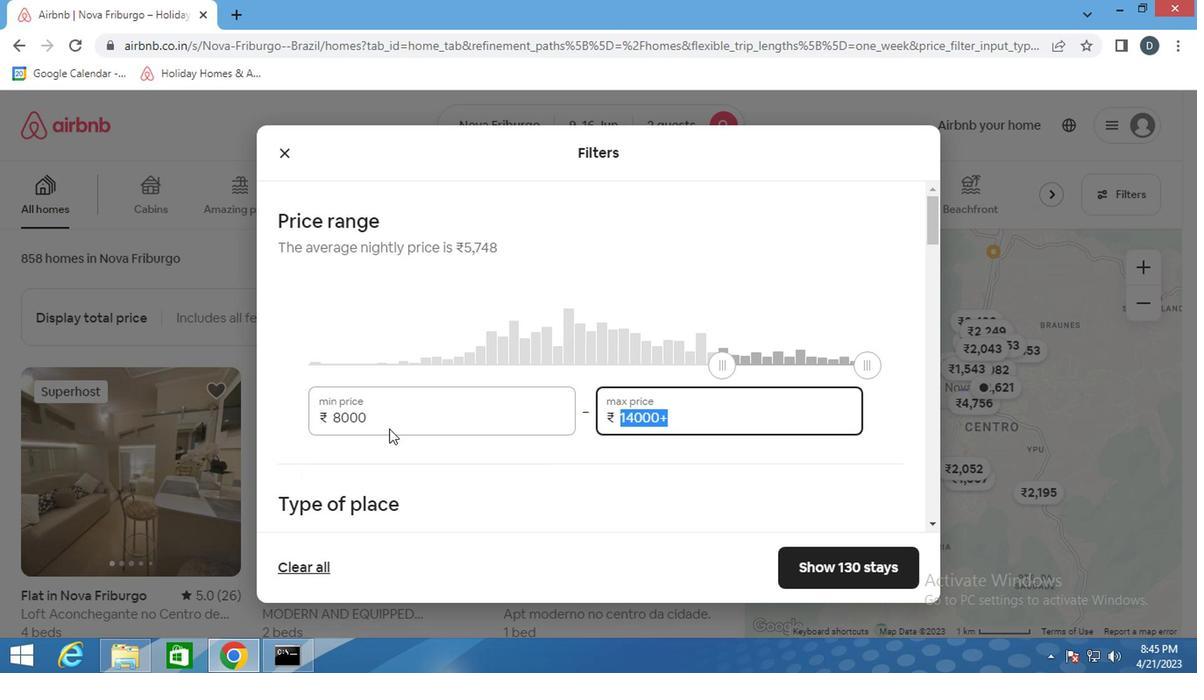 
Action: Mouse moved to (385, 431)
Screenshot: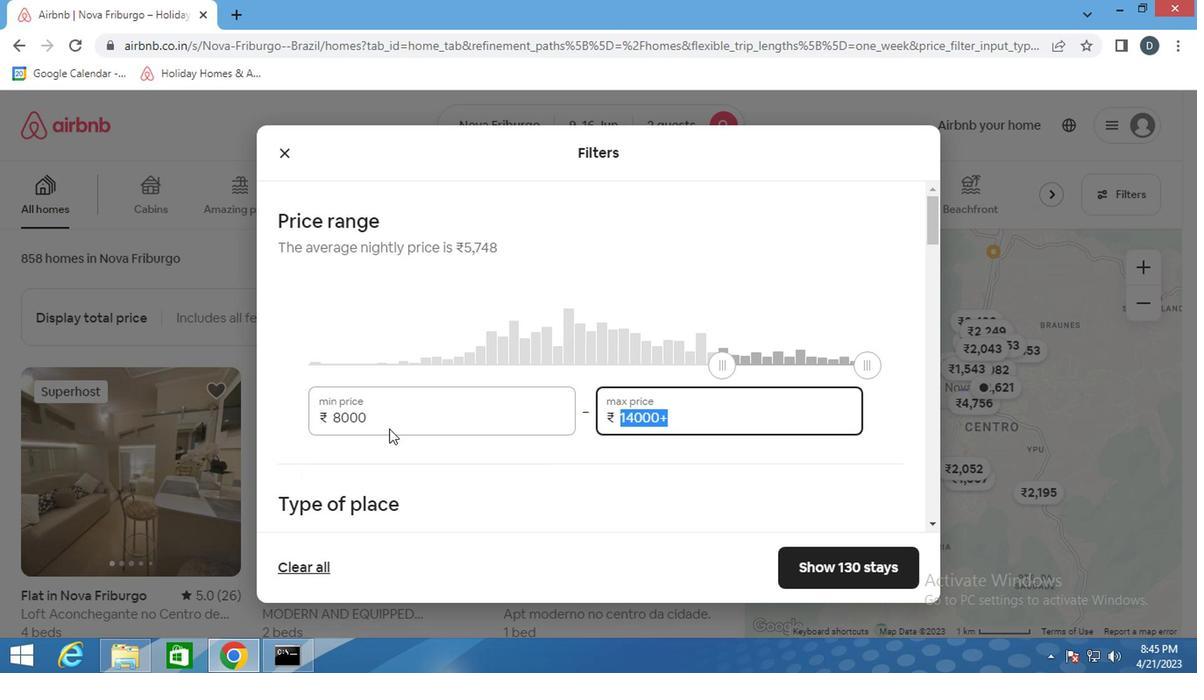 
Action: Key pressed ctrl+1
Screenshot: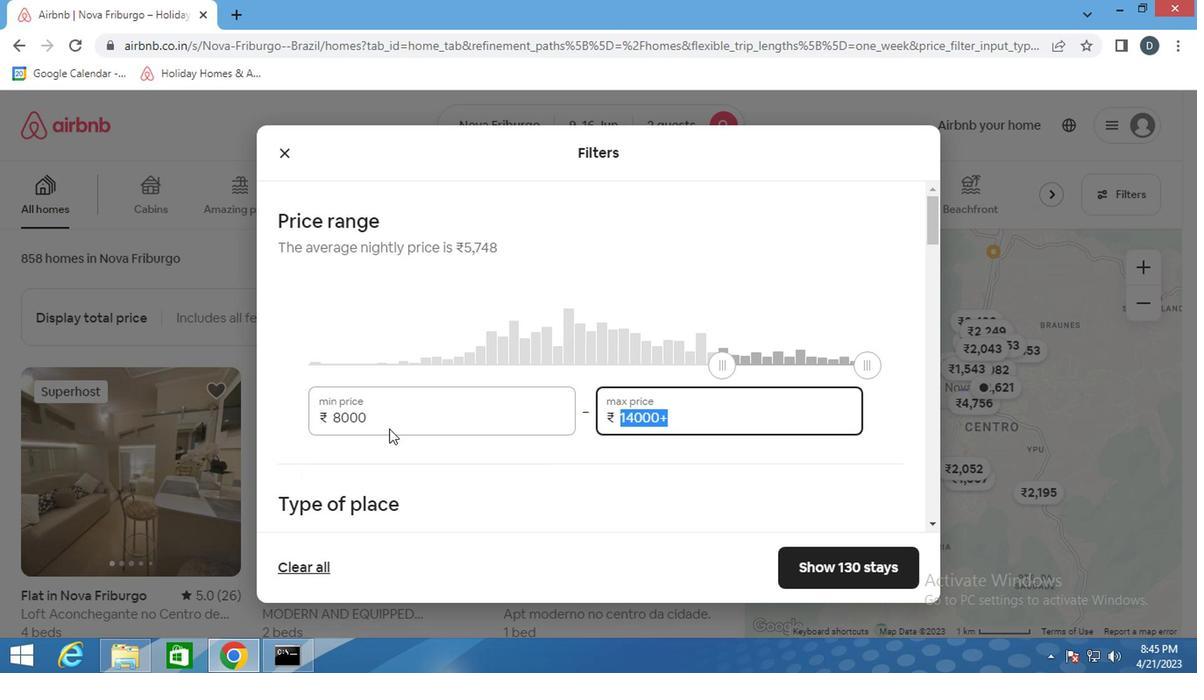 
Action: Mouse moved to (387, 432)
Screenshot: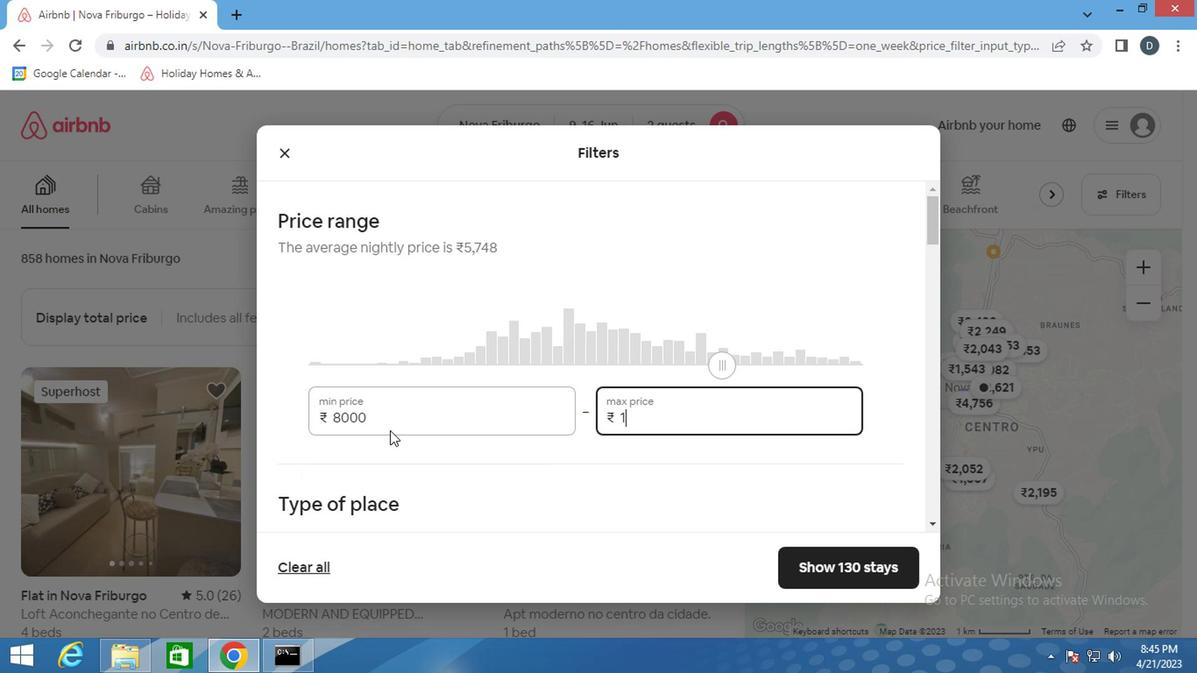 
Action: Key pressed 6
Screenshot: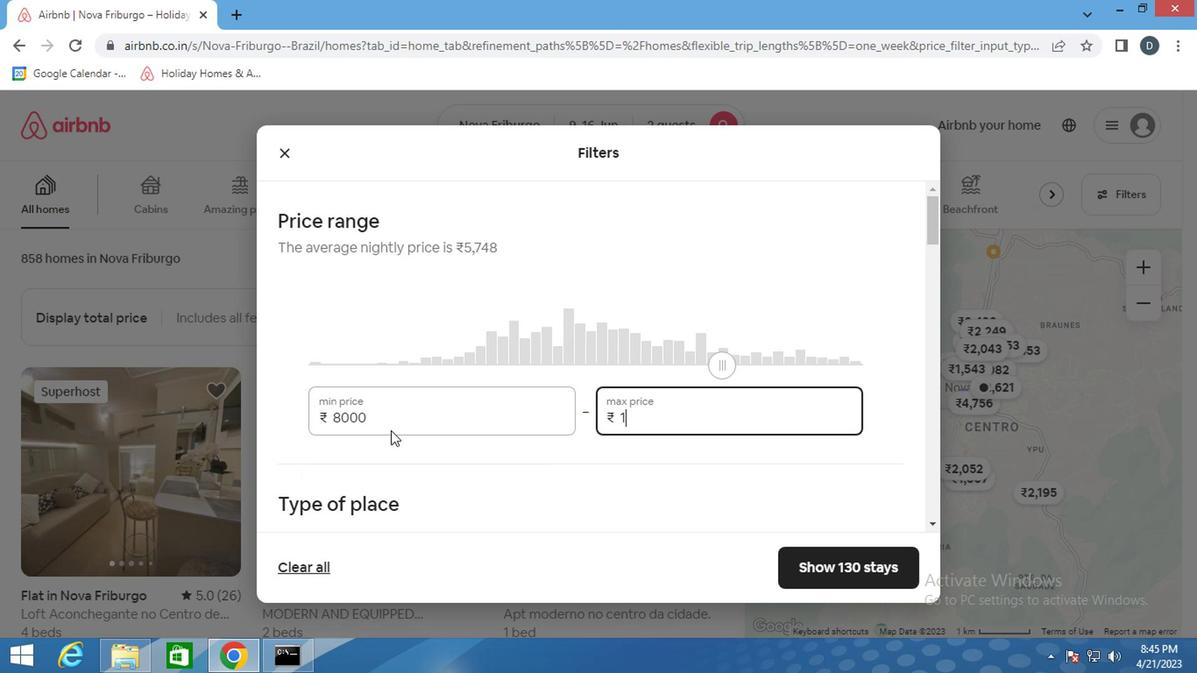 
Action: Mouse moved to (392, 432)
Screenshot: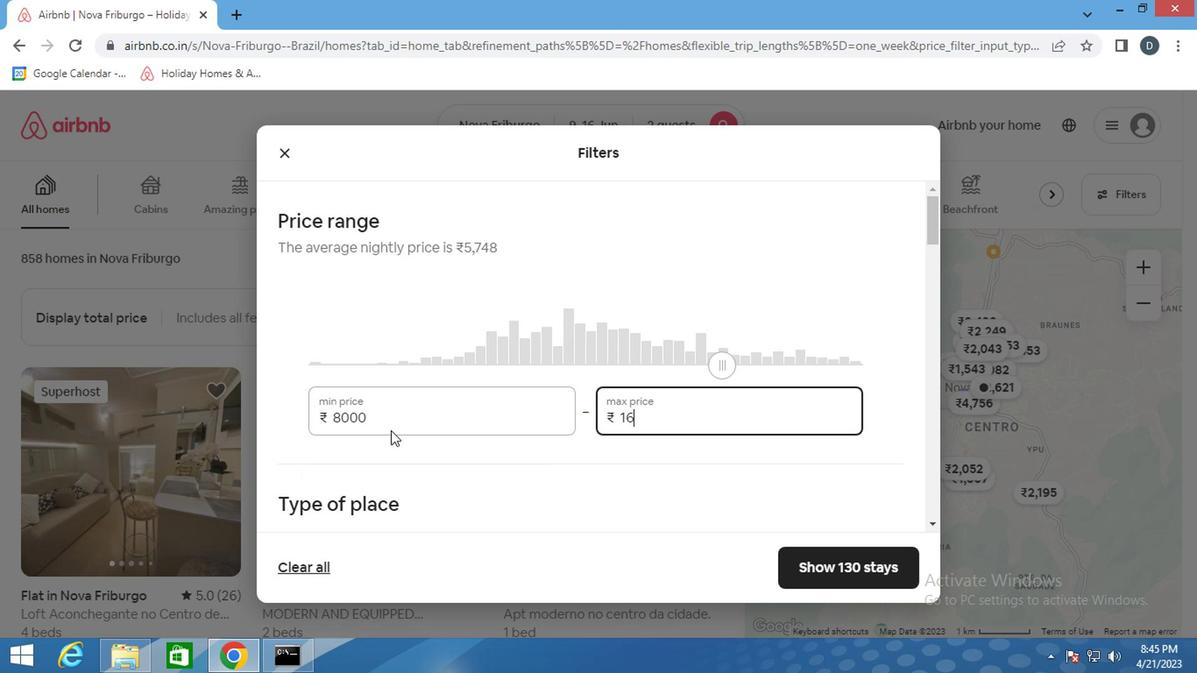 
Action: Key pressed 0
Screenshot: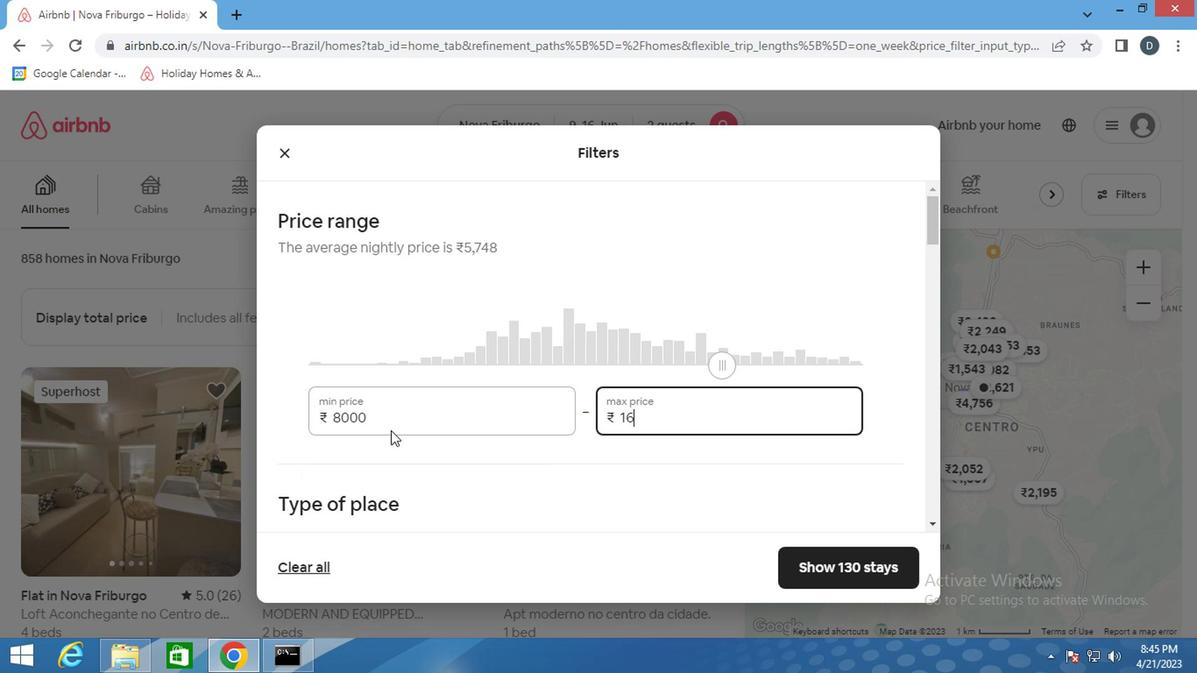 
Action: Mouse moved to (392, 433)
Screenshot: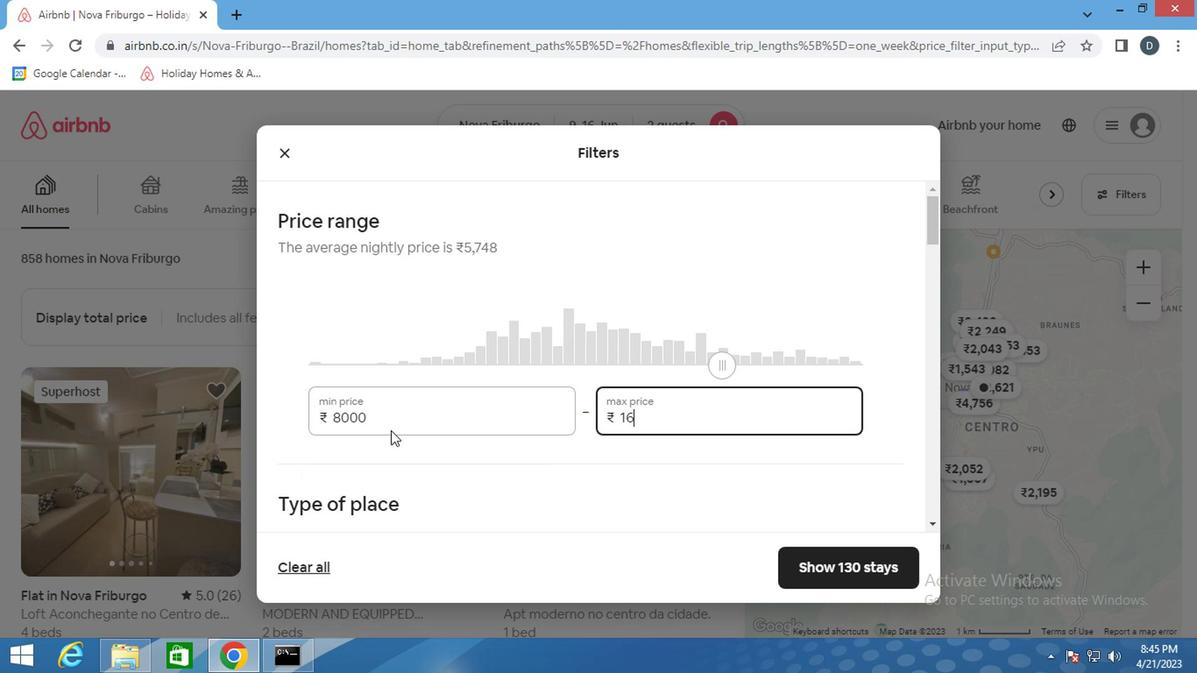 
Action: Key pressed 0
Screenshot: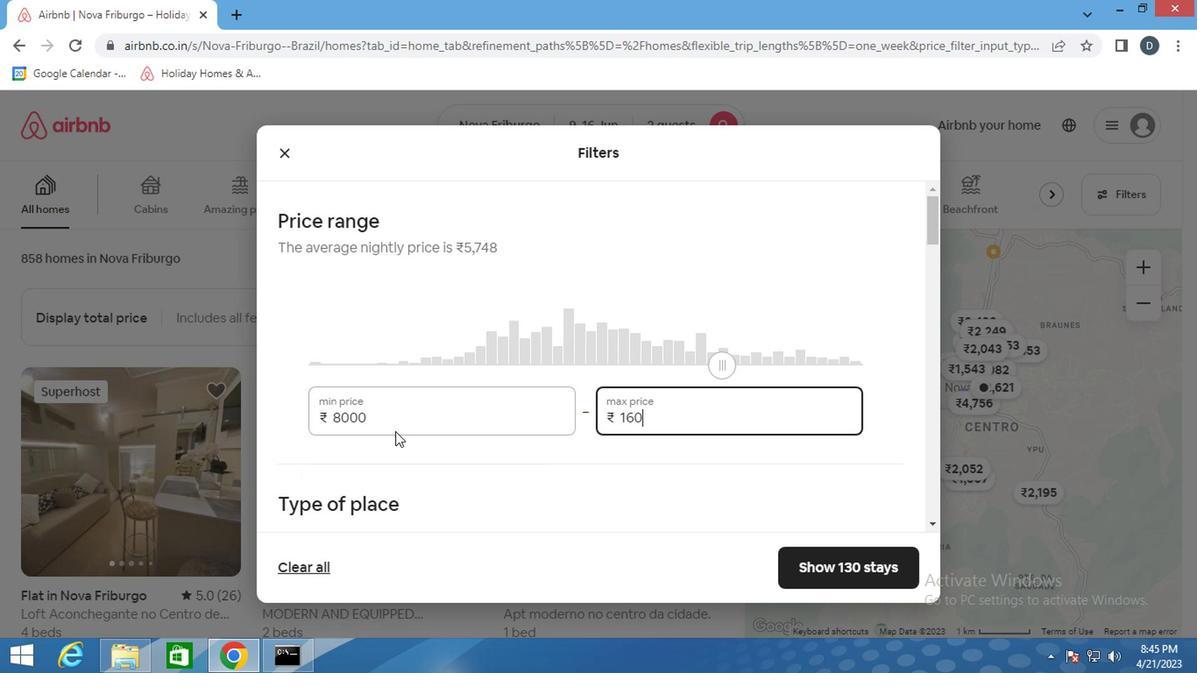 
Action: Mouse moved to (394, 434)
Screenshot: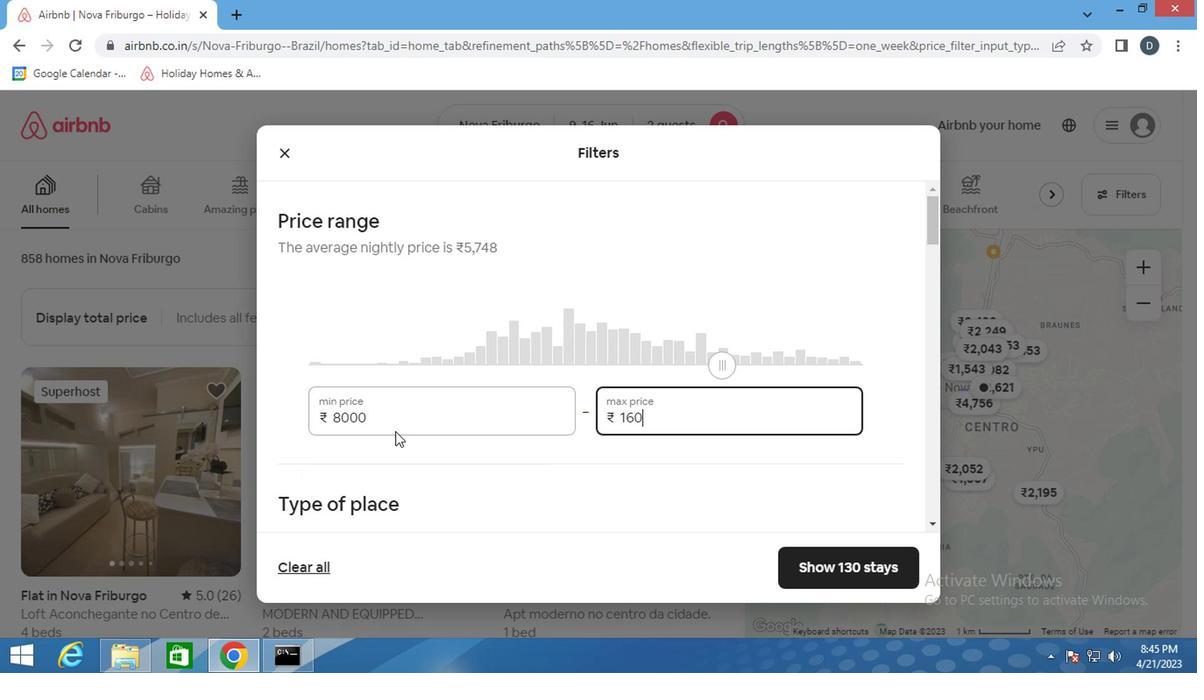 
Action: Key pressed 0
Screenshot: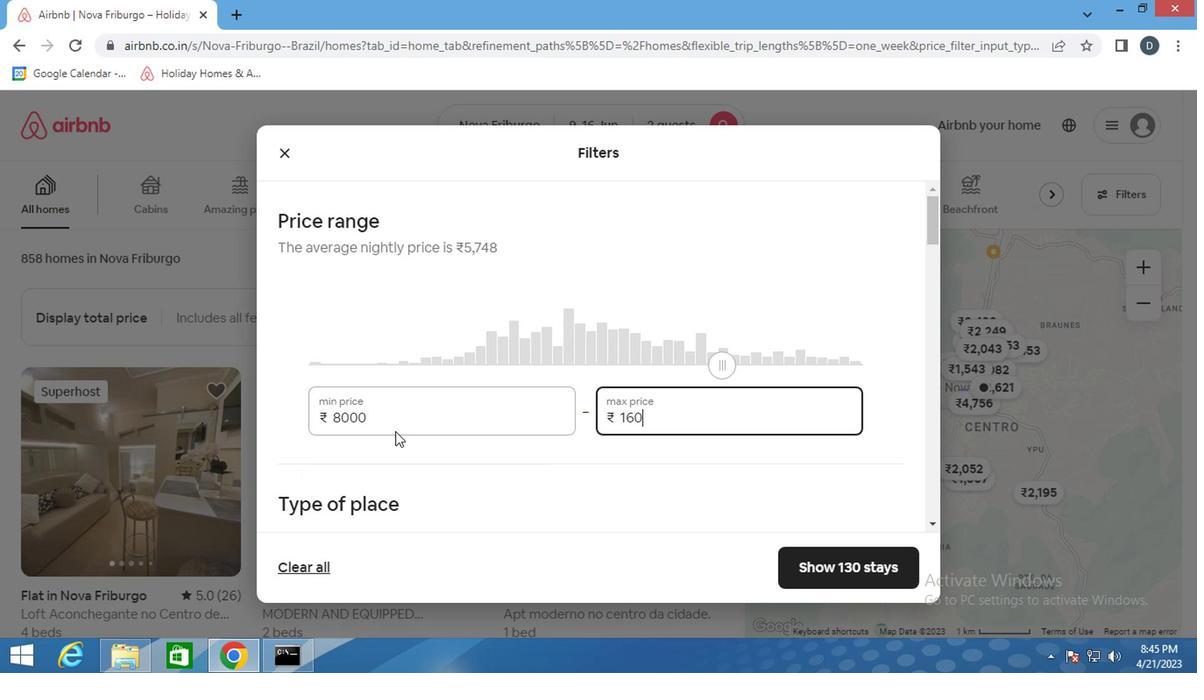 
Action: Mouse moved to (478, 440)
Screenshot: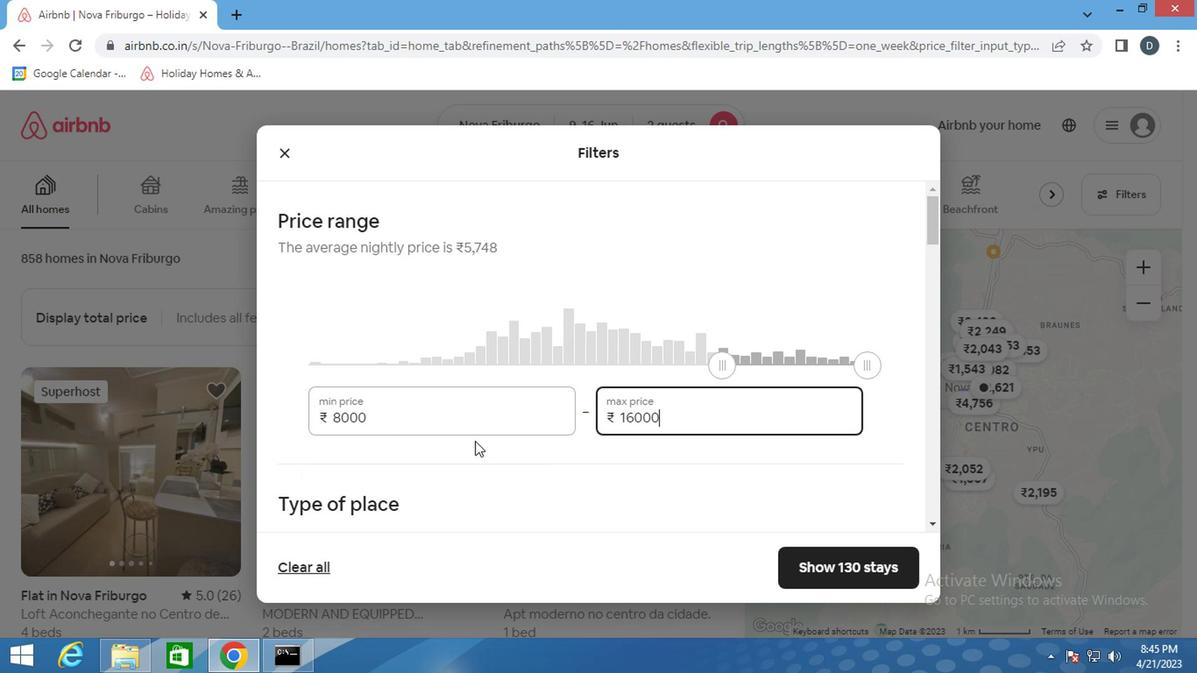 
Action: Mouse scrolled (478, 440) with delta (0, 0)
Screenshot: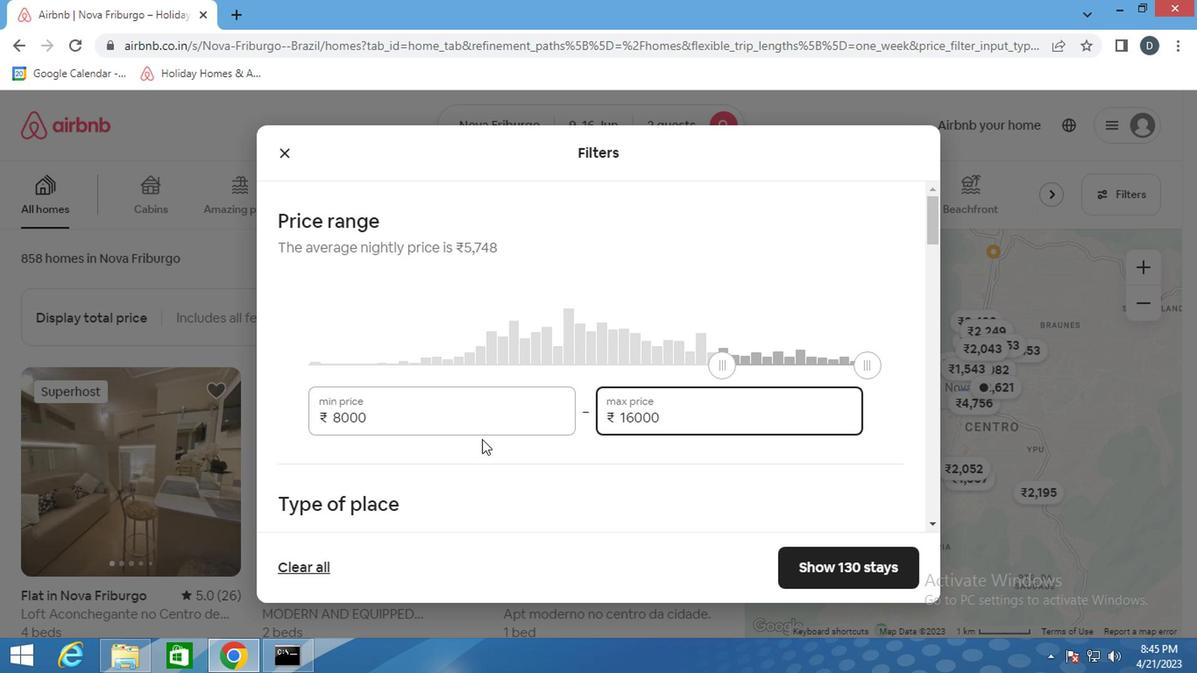 
Action: Mouse scrolled (478, 440) with delta (0, 0)
Screenshot: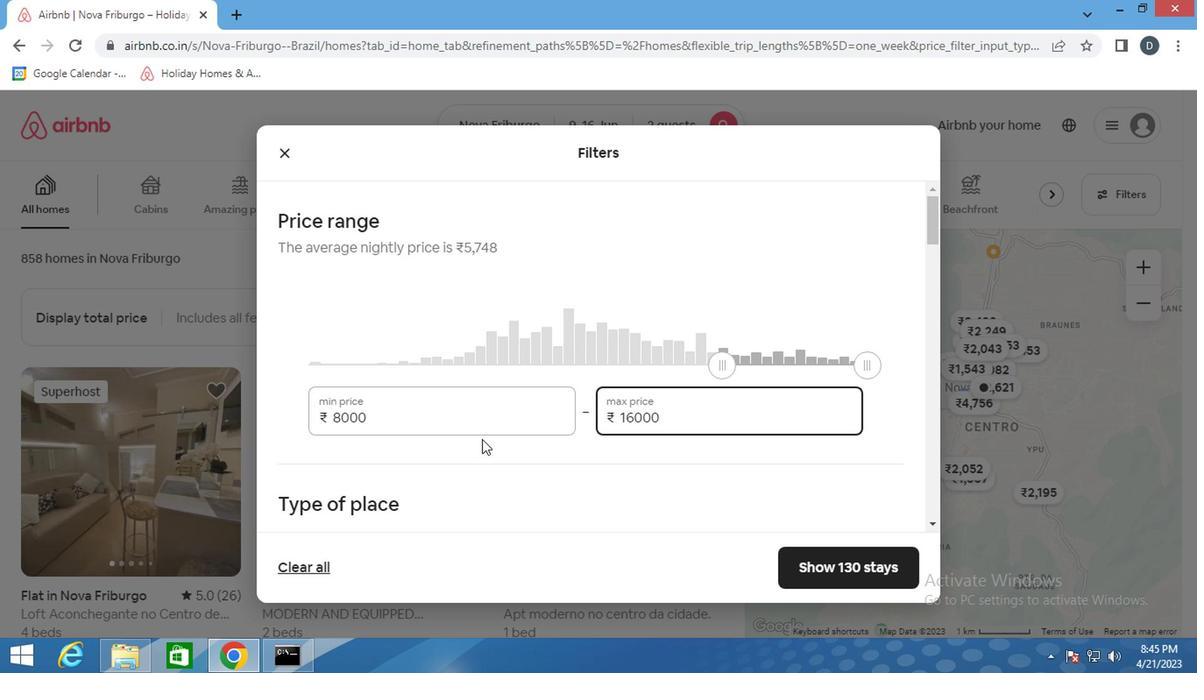
Action: Mouse scrolled (478, 440) with delta (0, 0)
Screenshot: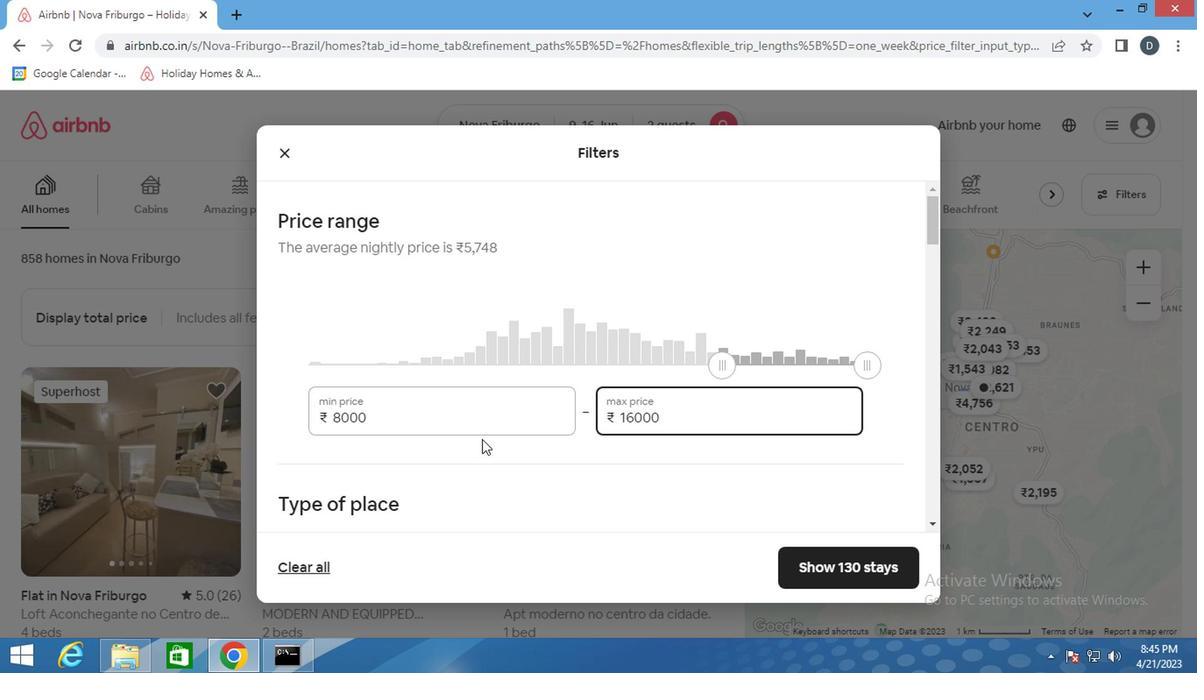 
Action: Mouse moved to (376, 276)
Screenshot: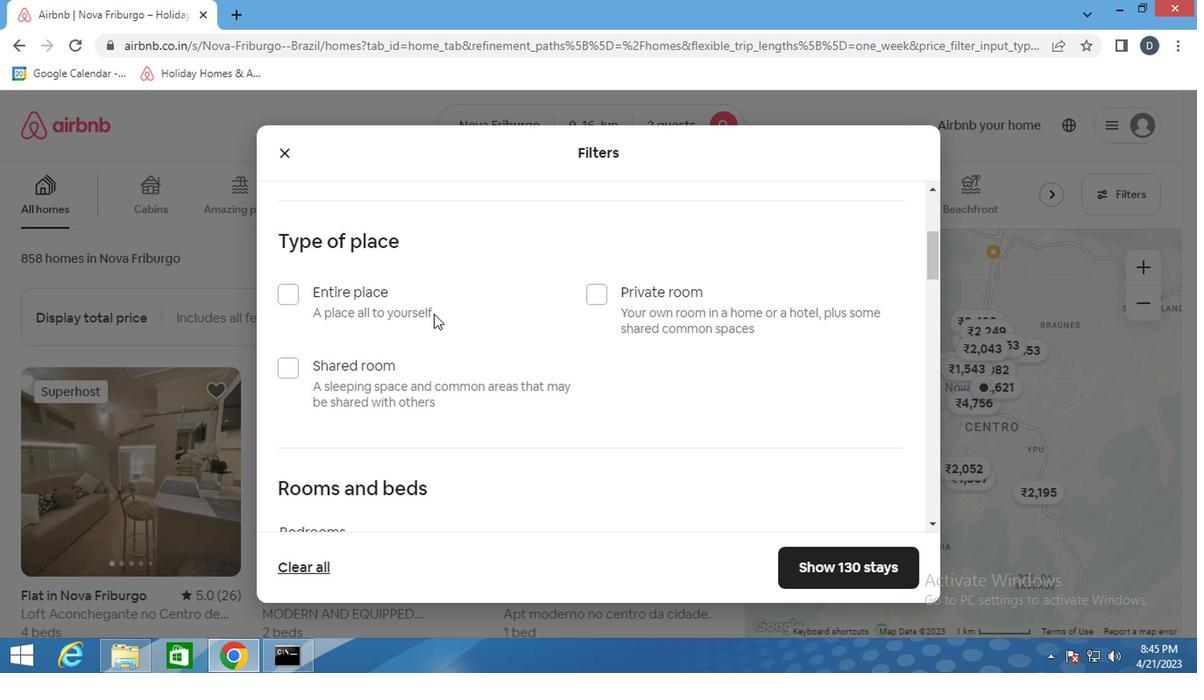 
Action: Mouse pressed left at (376, 276)
Screenshot: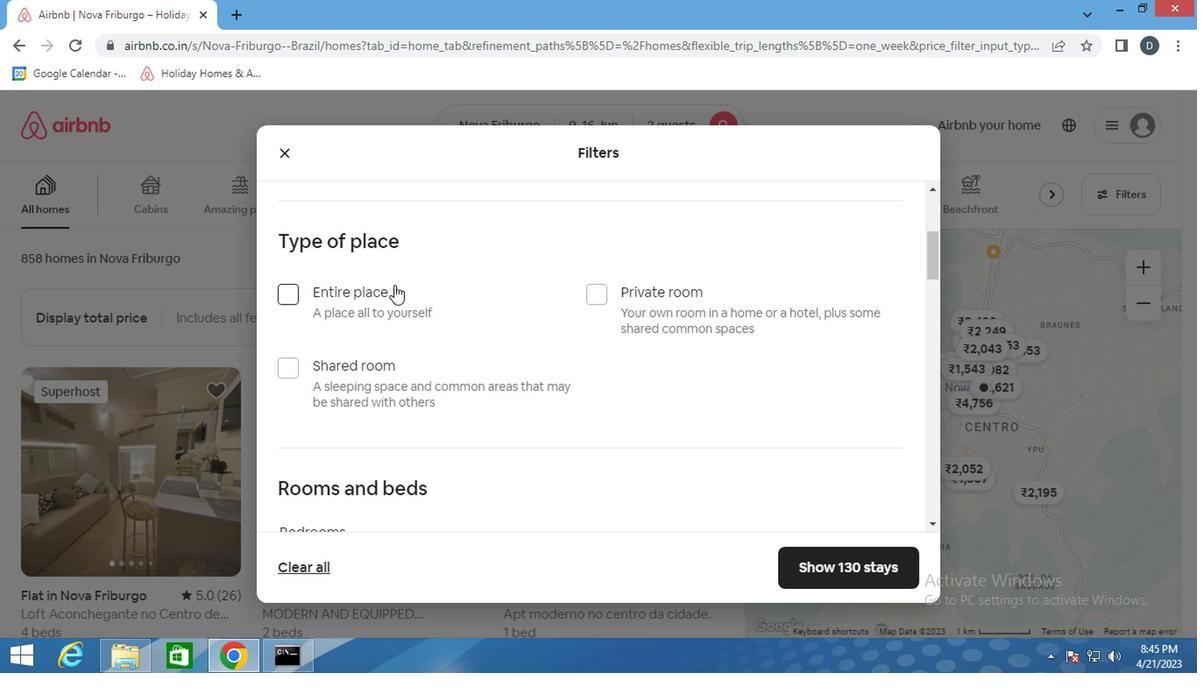 
Action: Mouse moved to (371, 289)
Screenshot: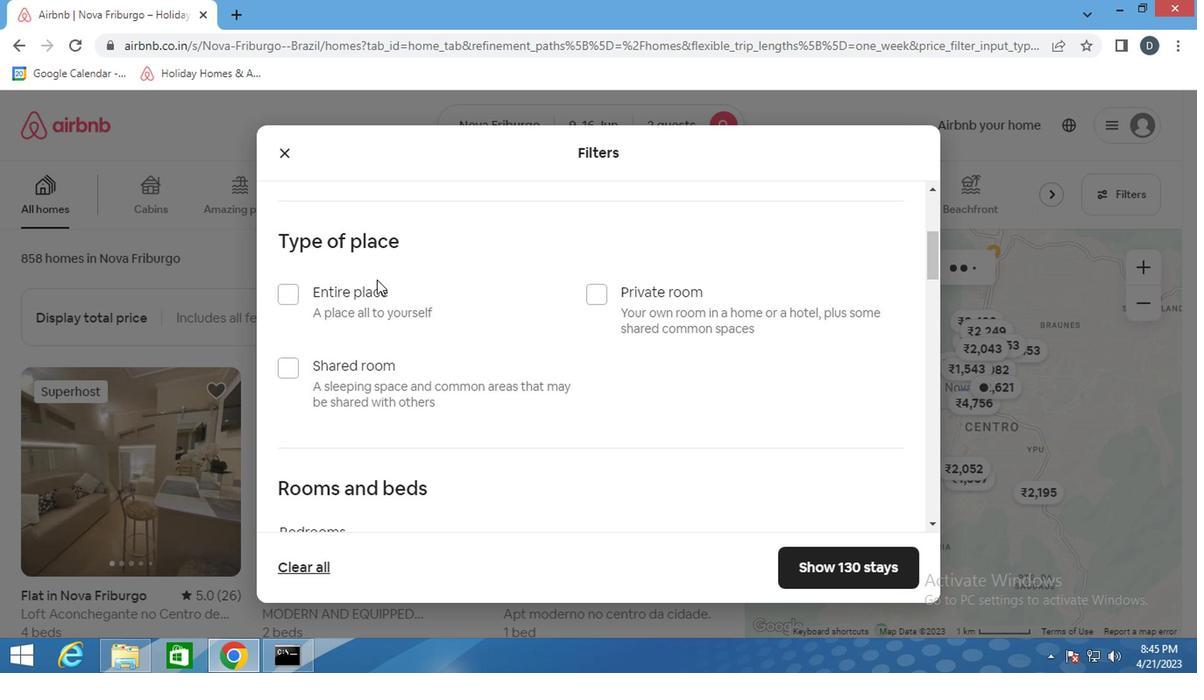 
Action: Mouse pressed left at (371, 289)
Screenshot: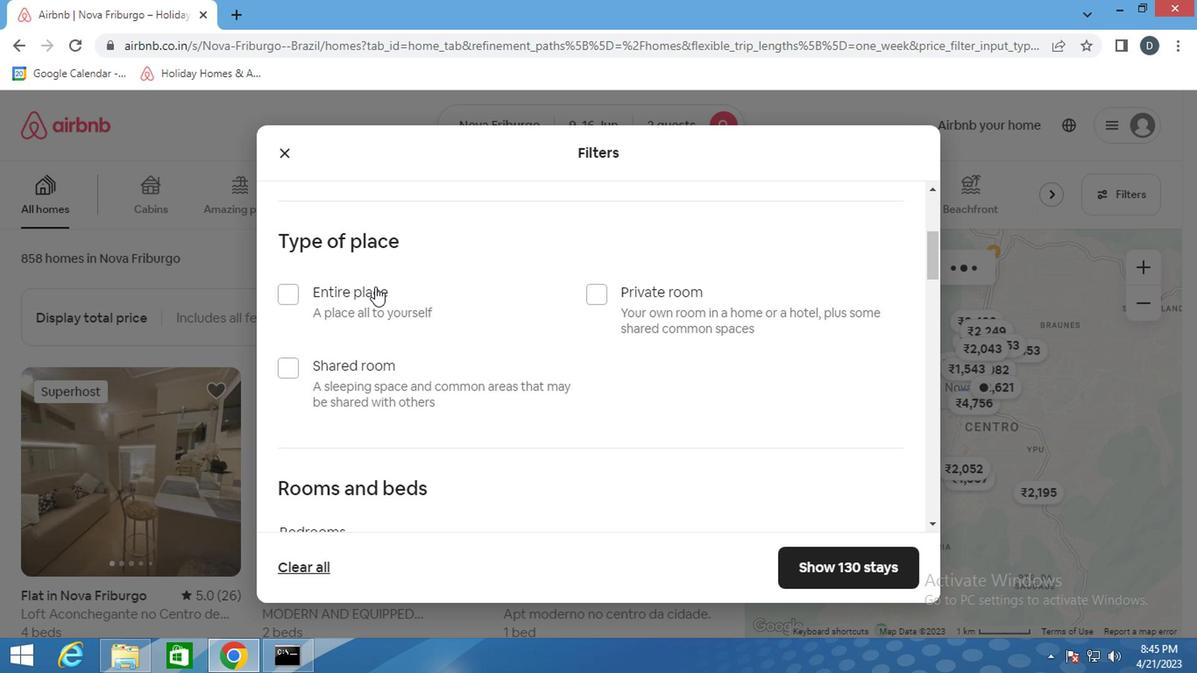 
Action: Mouse moved to (632, 449)
Screenshot: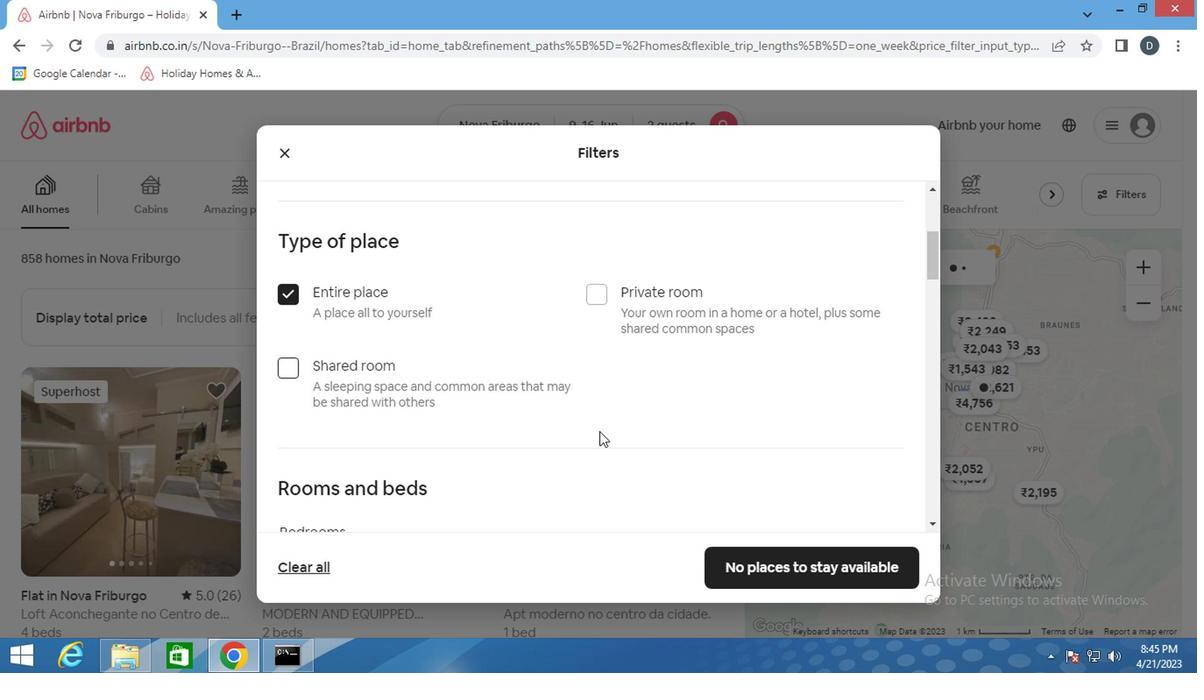 
Action: Mouse scrolled (632, 448) with delta (0, 0)
Screenshot: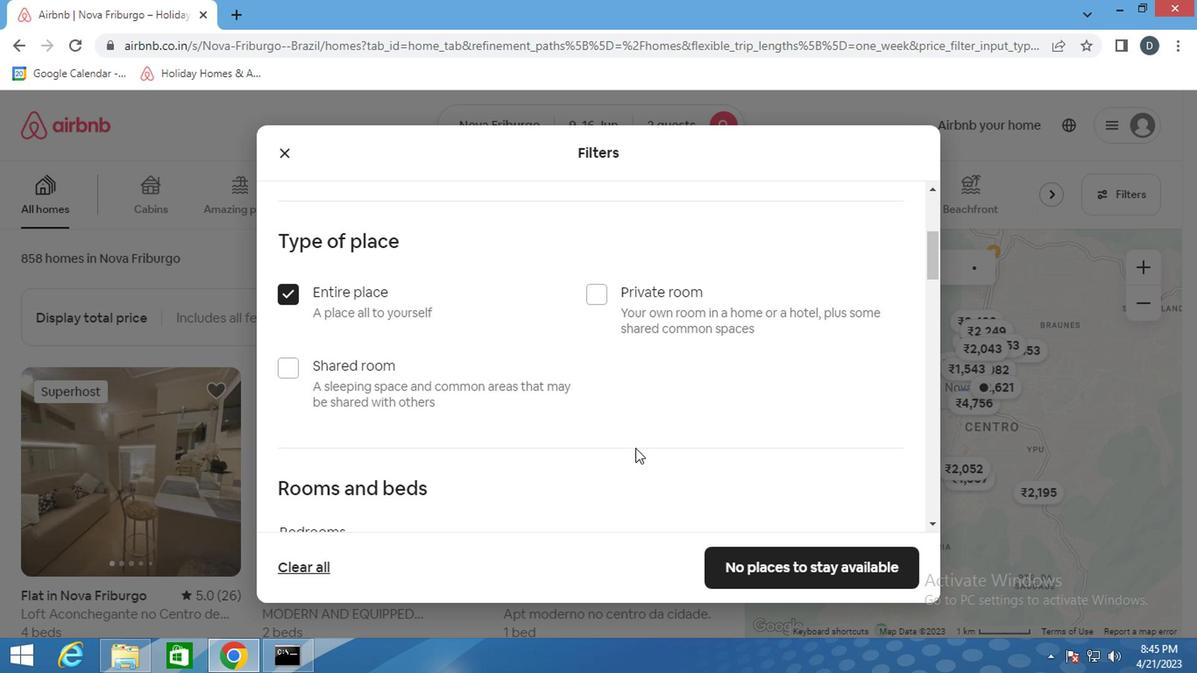 
Action: Mouse scrolled (632, 448) with delta (0, 0)
Screenshot: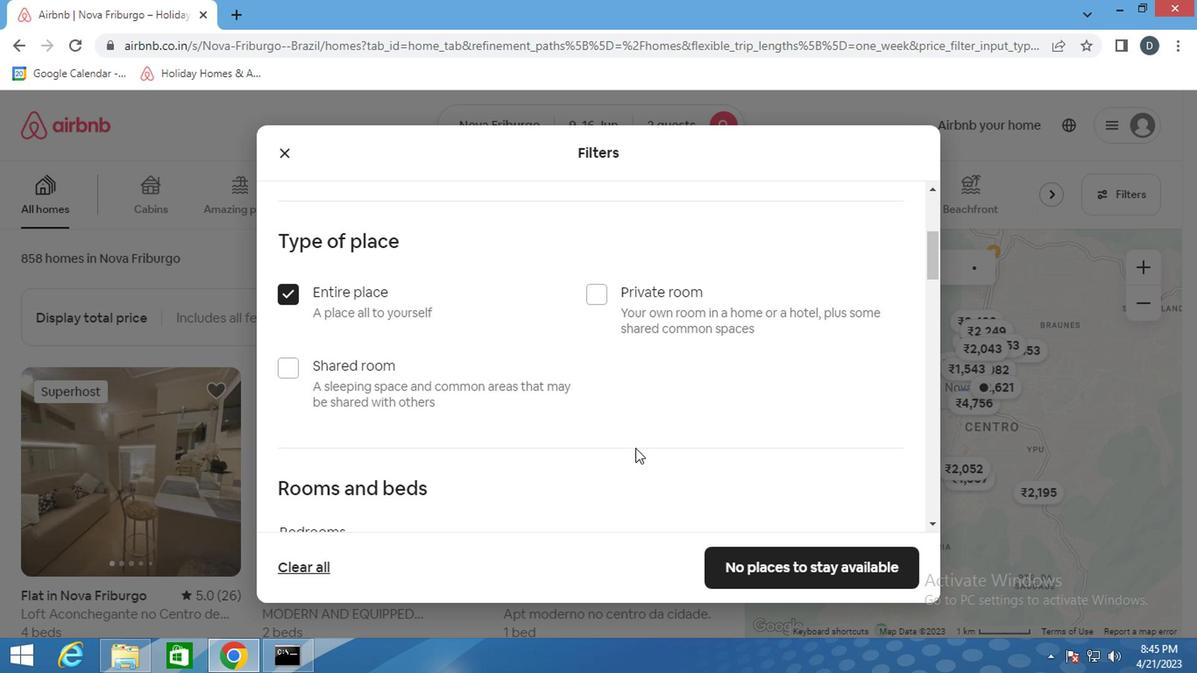 
Action: Mouse scrolled (632, 448) with delta (0, 0)
Screenshot: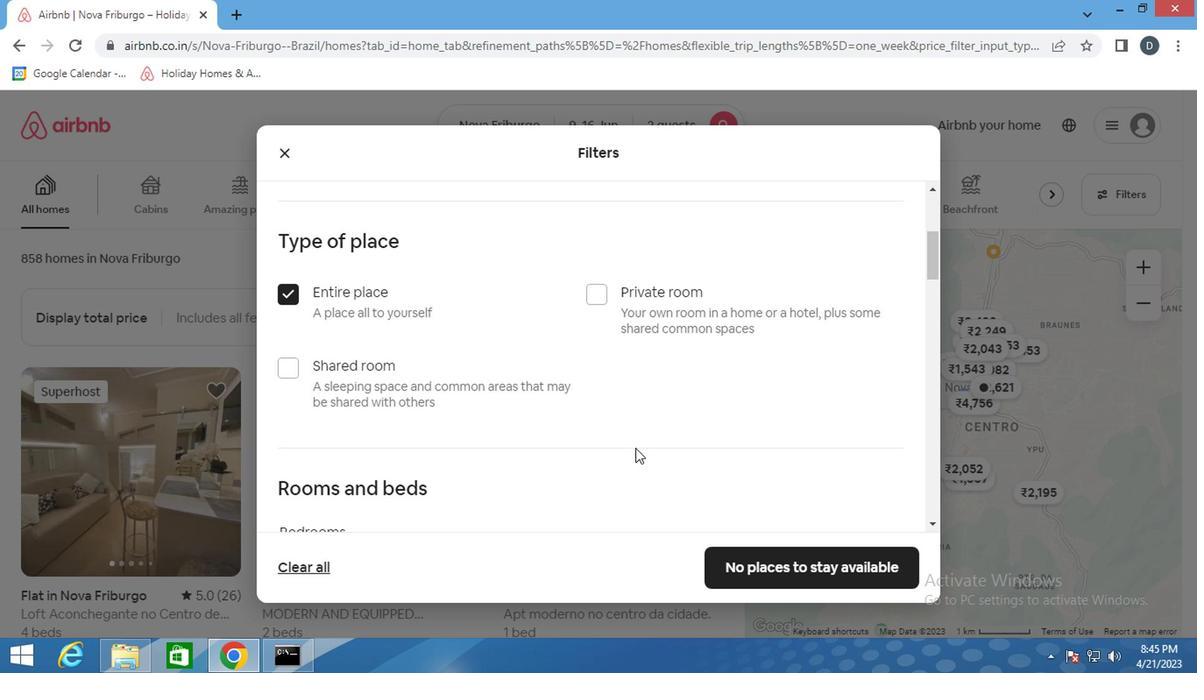 
Action: Mouse scrolled (632, 448) with delta (0, 0)
Screenshot: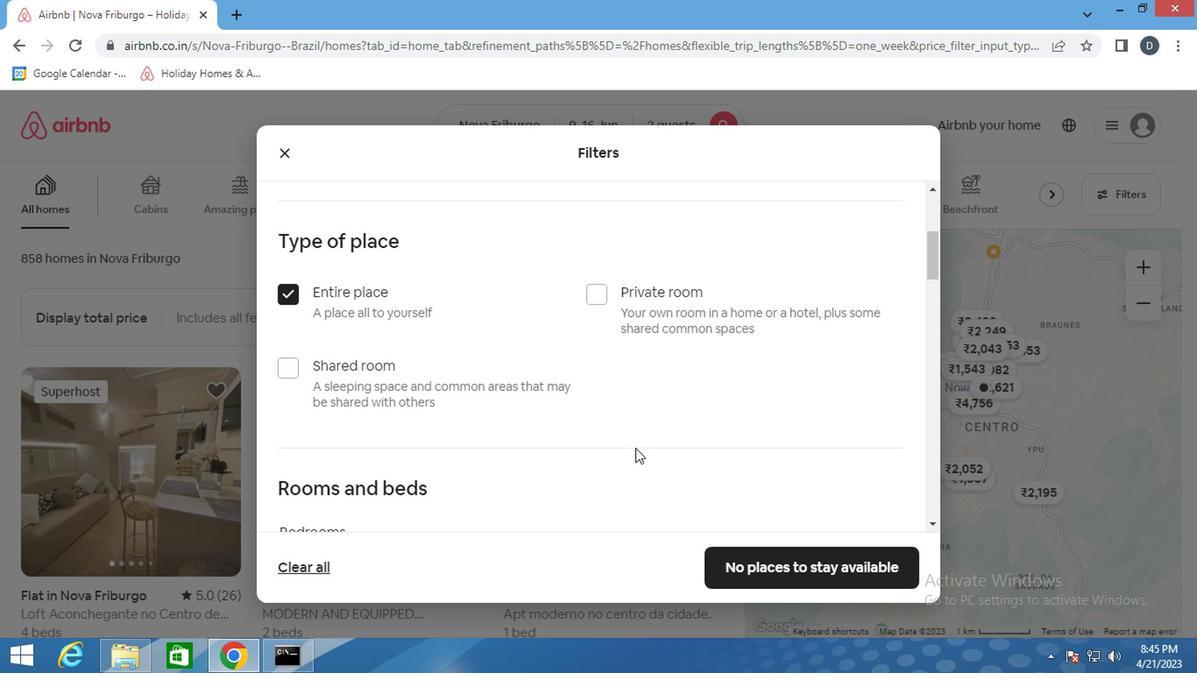 
Action: Mouse moved to (432, 216)
Screenshot: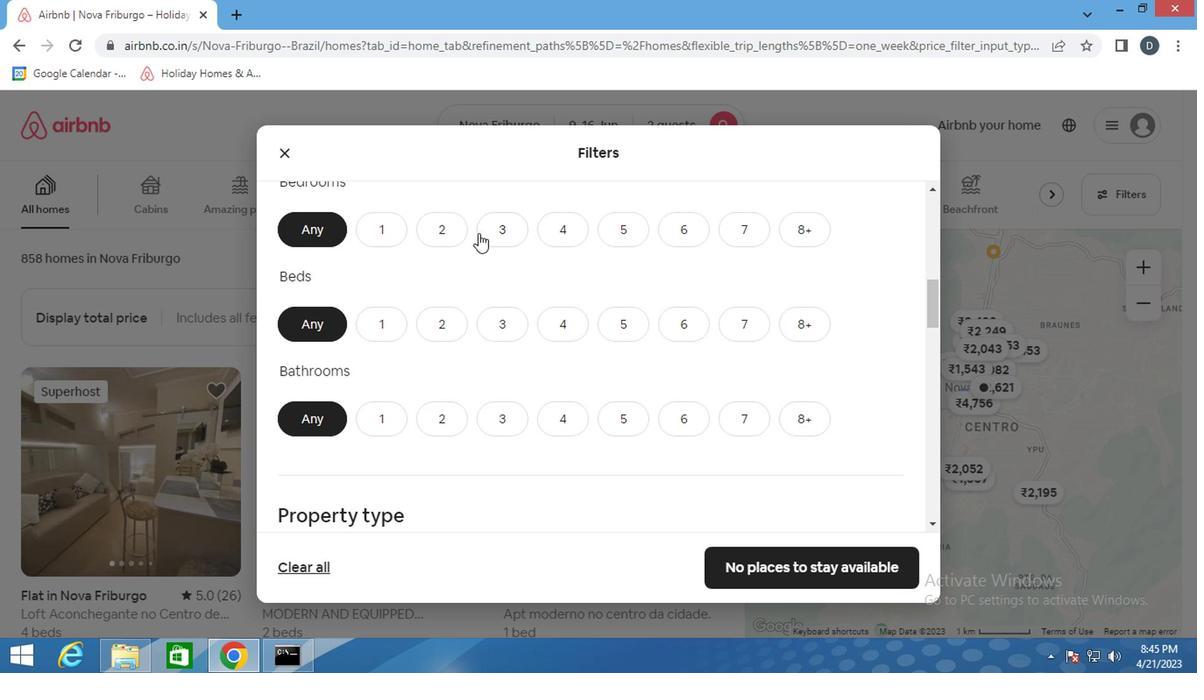 
Action: Mouse pressed left at (432, 216)
Screenshot: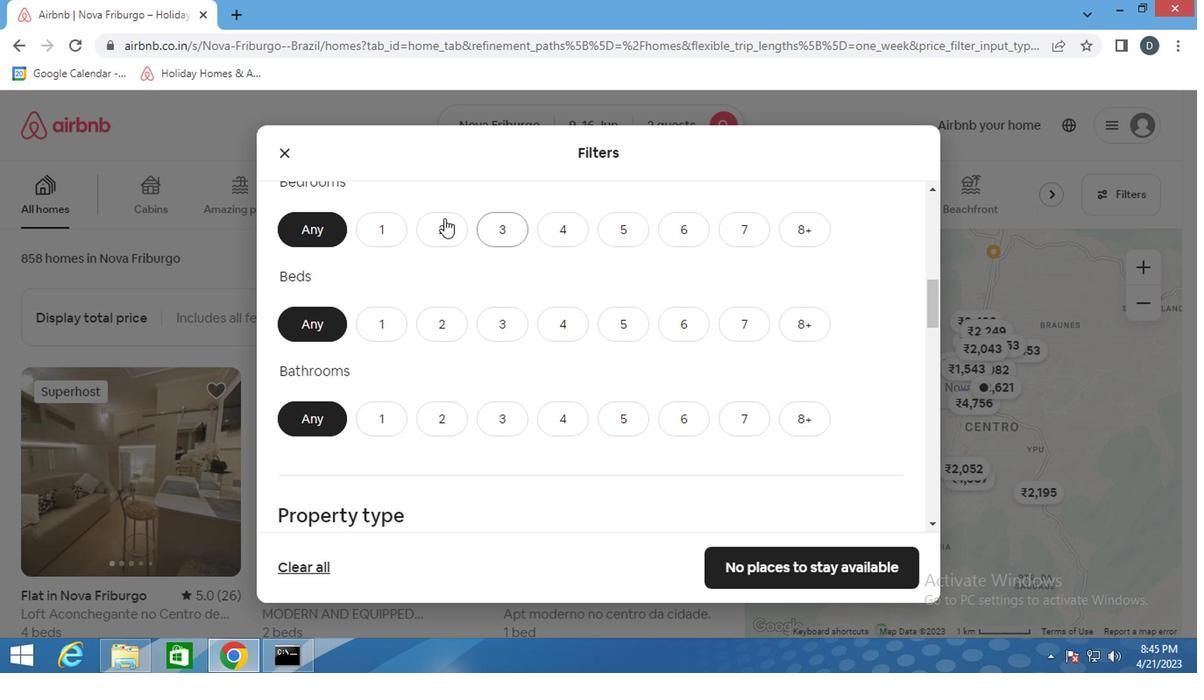 
Action: Mouse moved to (447, 342)
Screenshot: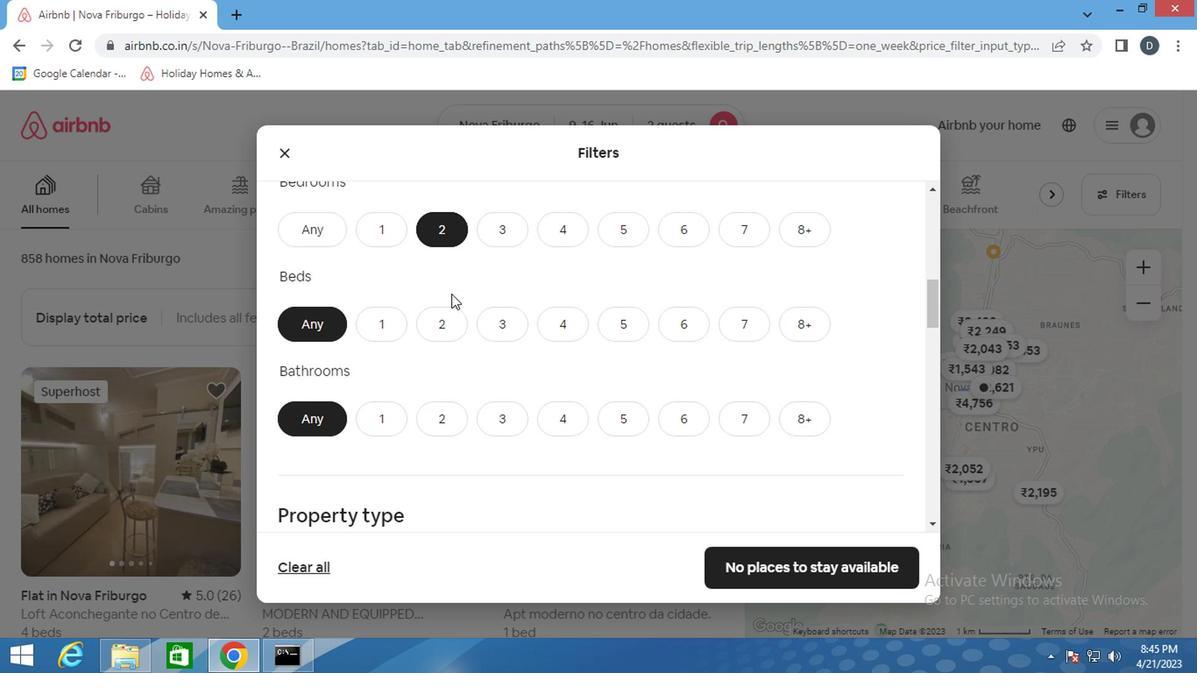
Action: Mouse pressed left at (447, 342)
Screenshot: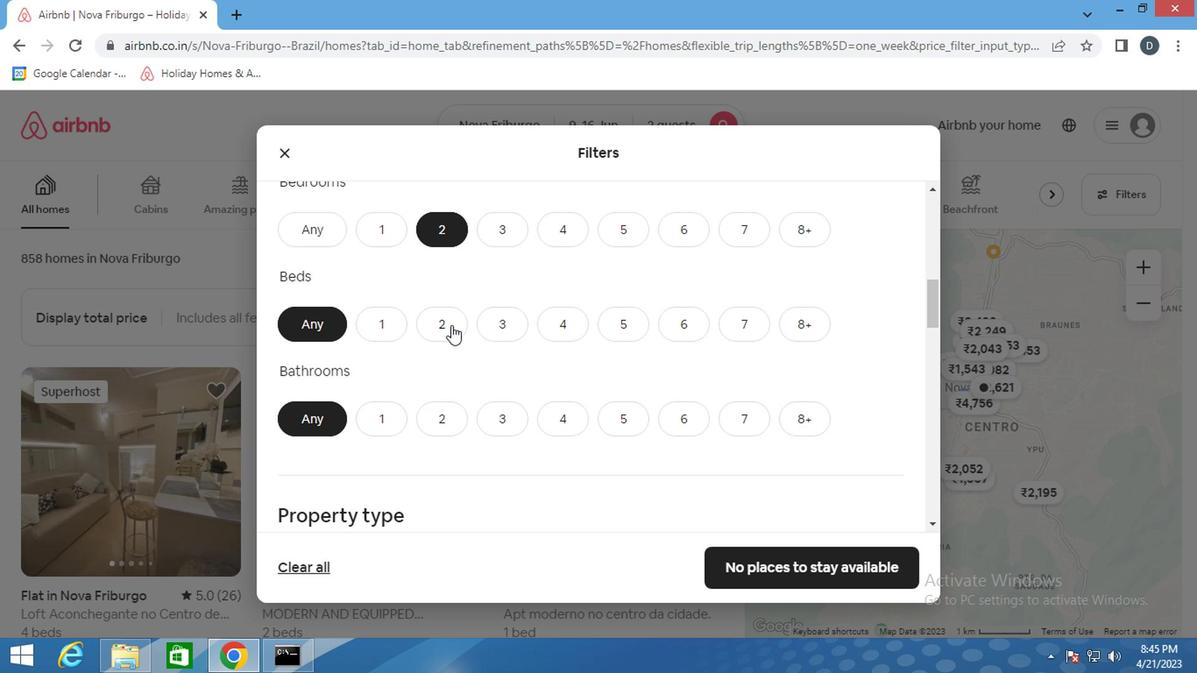 
Action: Mouse moved to (447, 338)
Screenshot: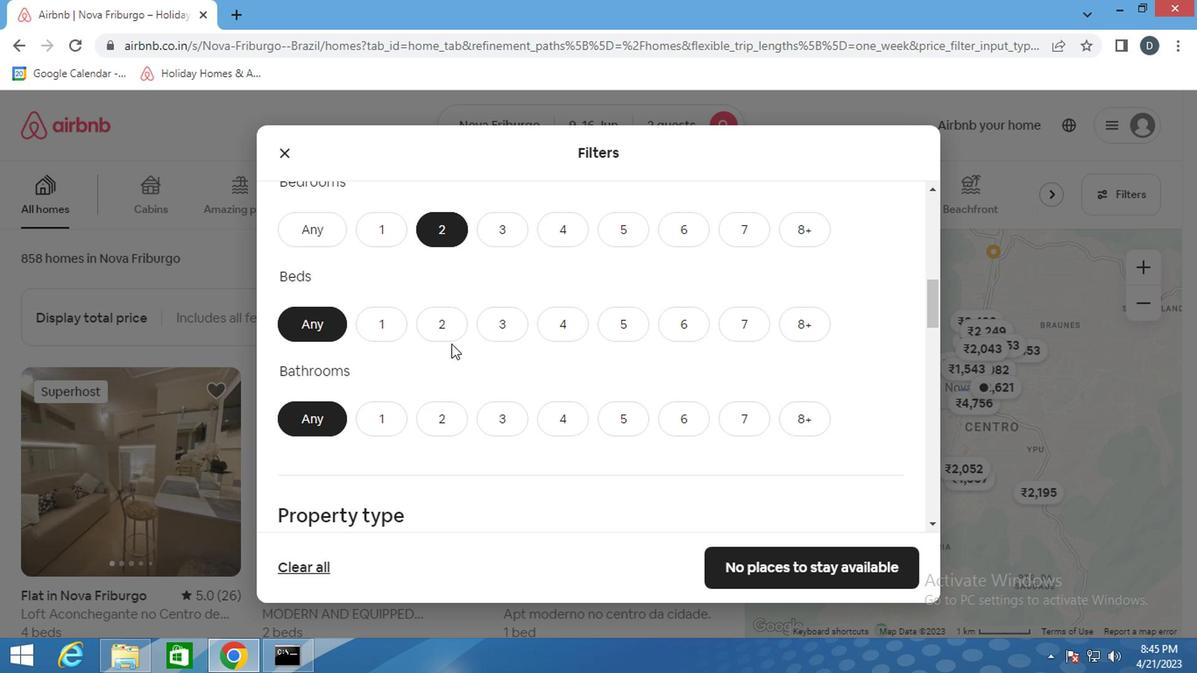 
Action: Mouse pressed left at (447, 338)
Screenshot: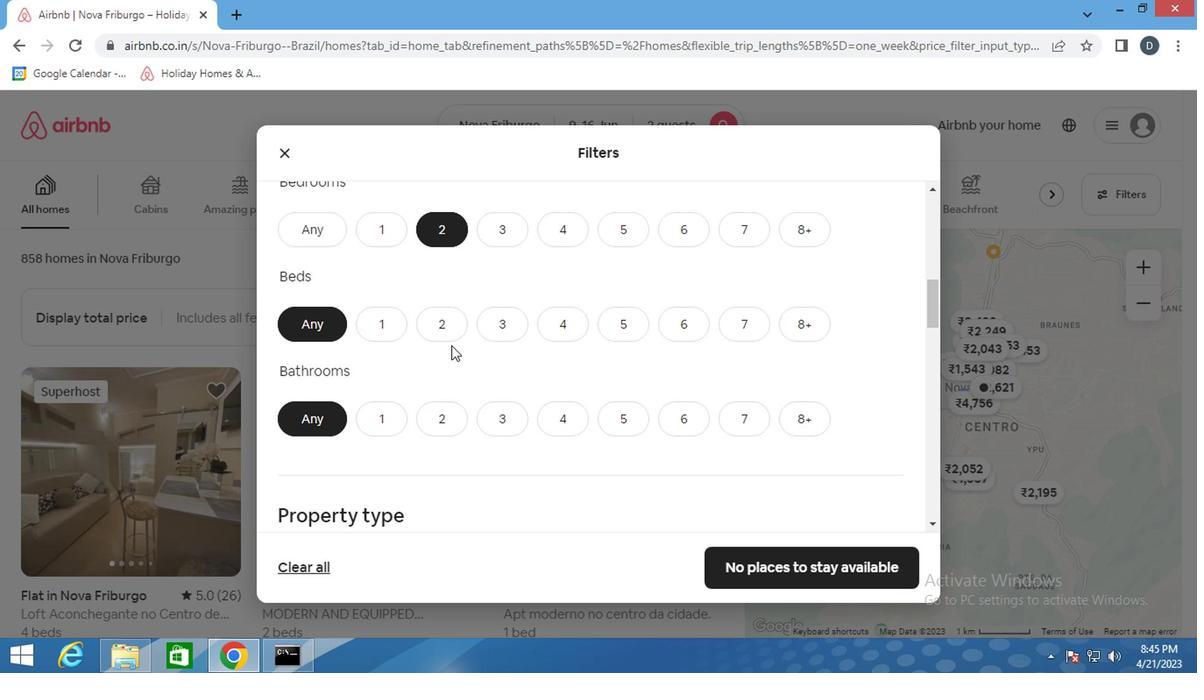 
Action: Mouse moved to (390, 413)
Screenshot: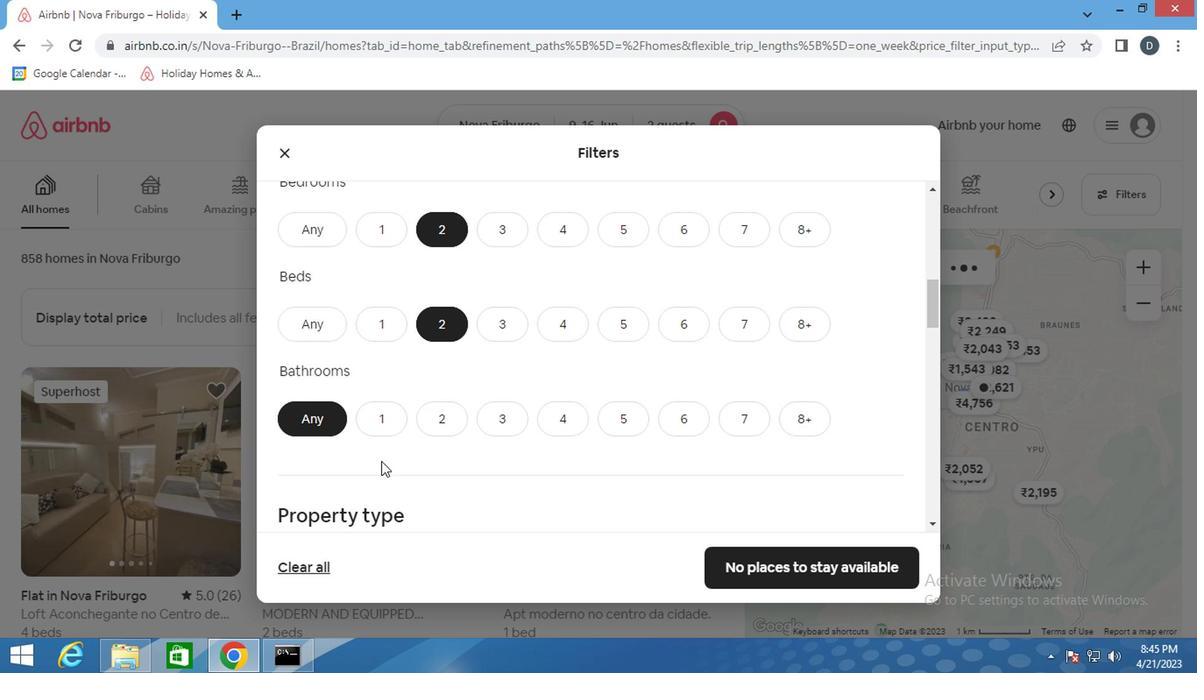 
Action: Mouse pressed left at (390, 413)
Screenshot: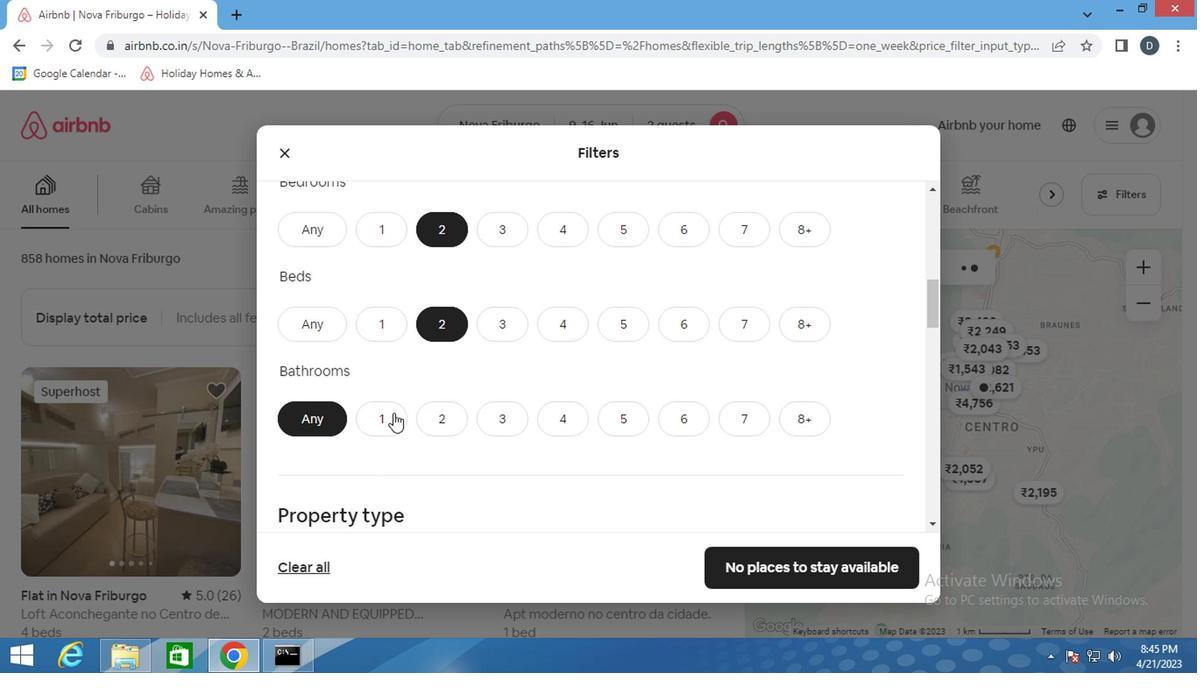 
Action: Mouse moved to (616, 493)
Screenshot: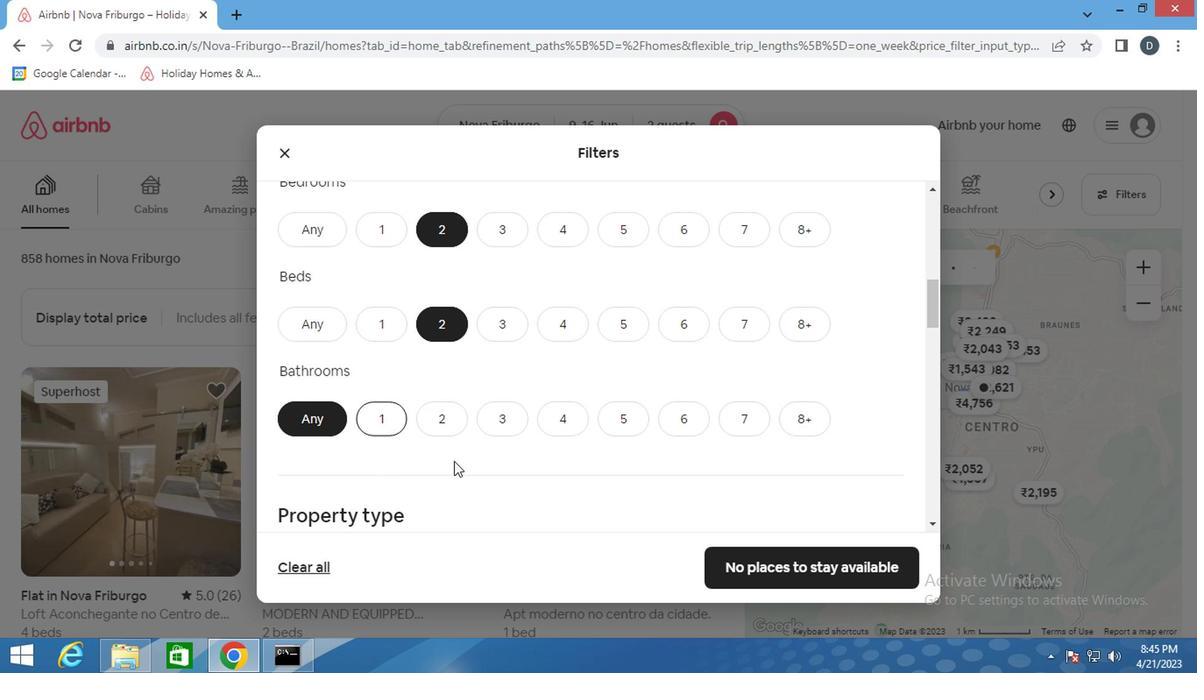
Action: Mouse scrolled (616, 491) with delta (0, -1)
Screenshot: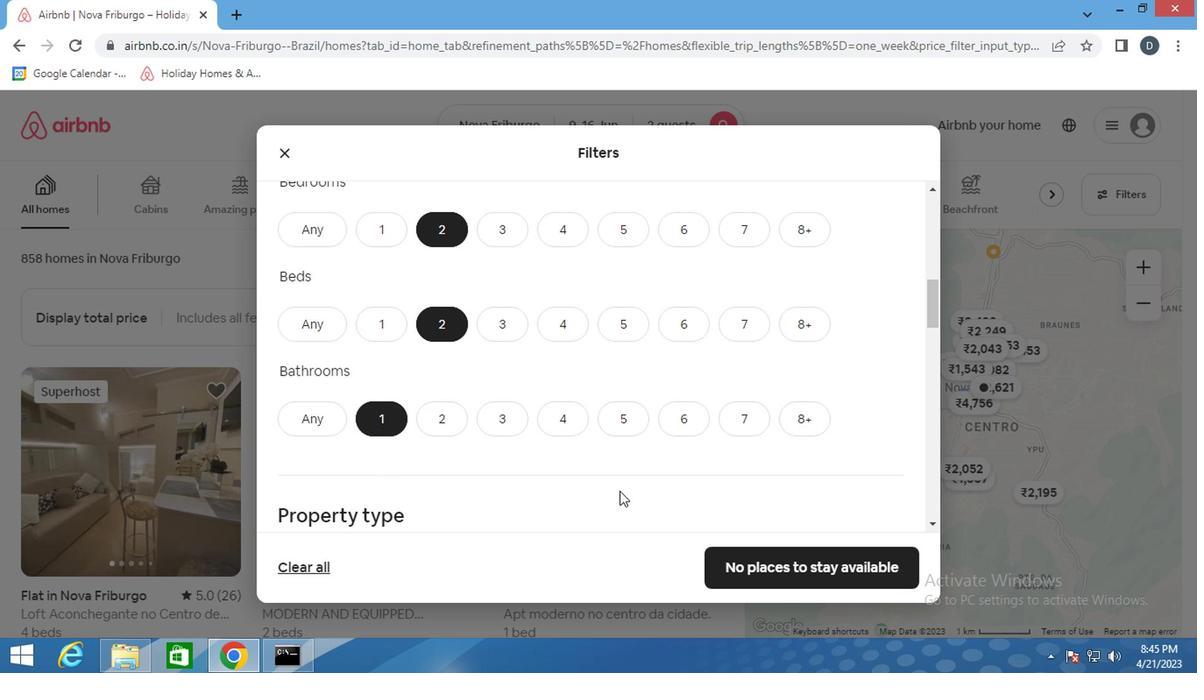 
Action: Mouse scrolled (616, 491) with delta (0, -1)
Screenshot: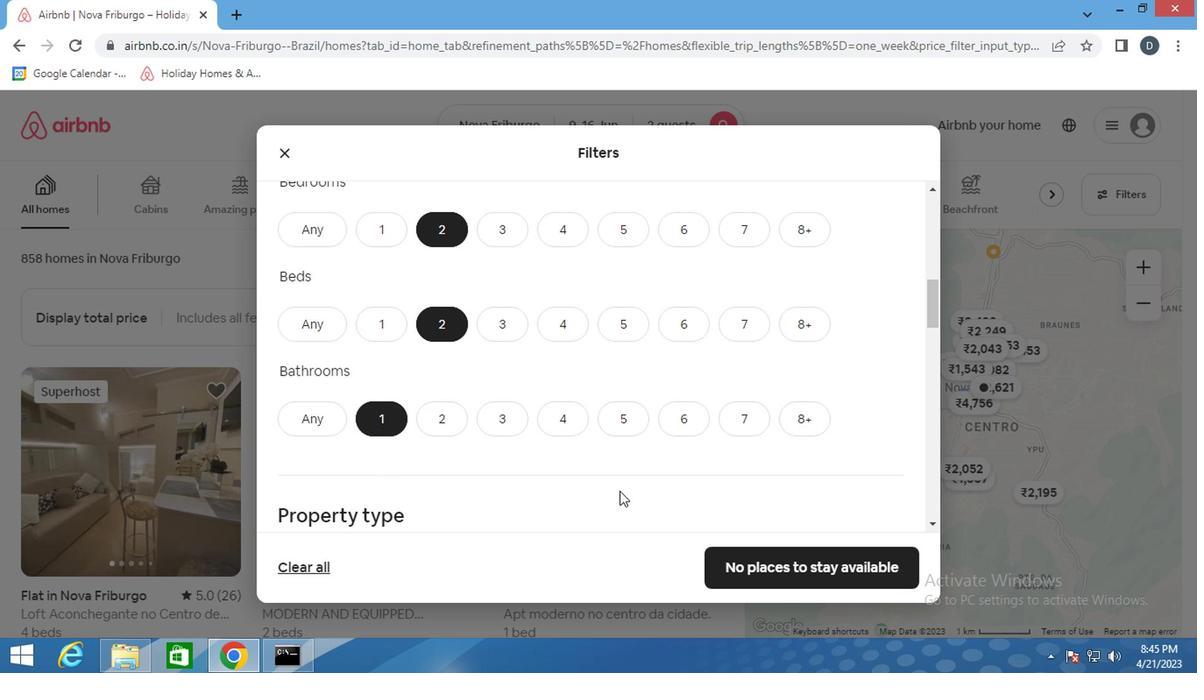 
Action: Mouse scrolled (616, 491) with delta (0, -1)
Screenshot: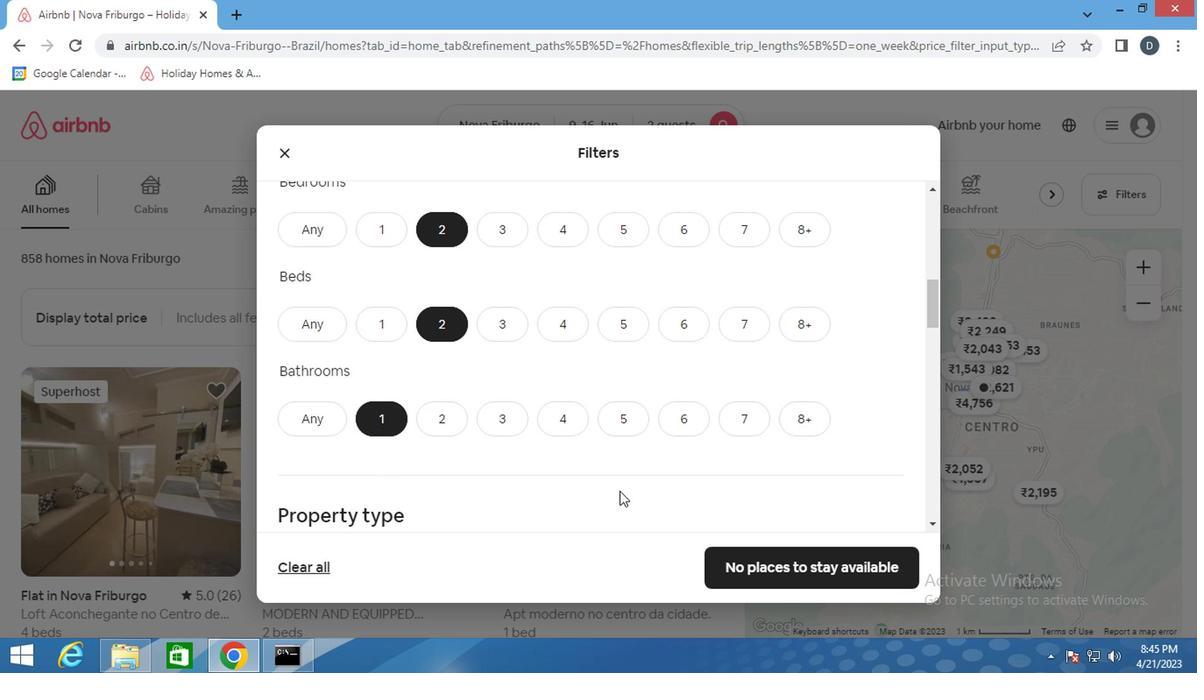 
Action: Mouse scrolled (616, 491) with delta (0, -1)
Screenshot: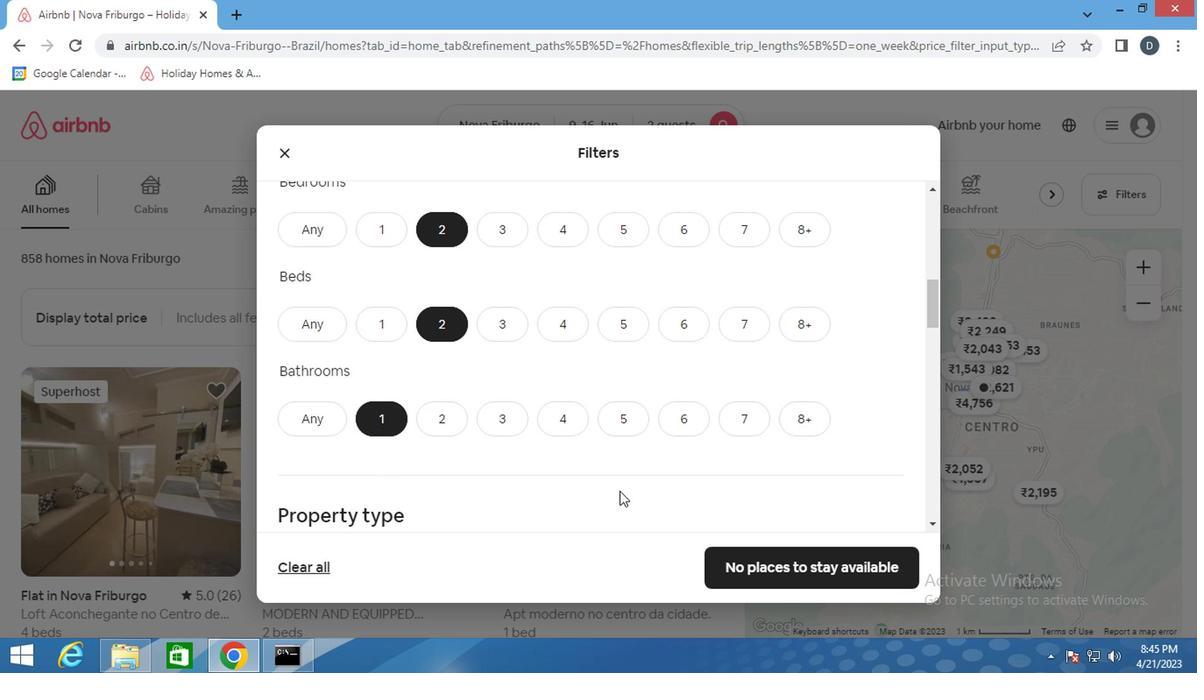 
Action: Mouse moved to (291, 258)
Screenshot: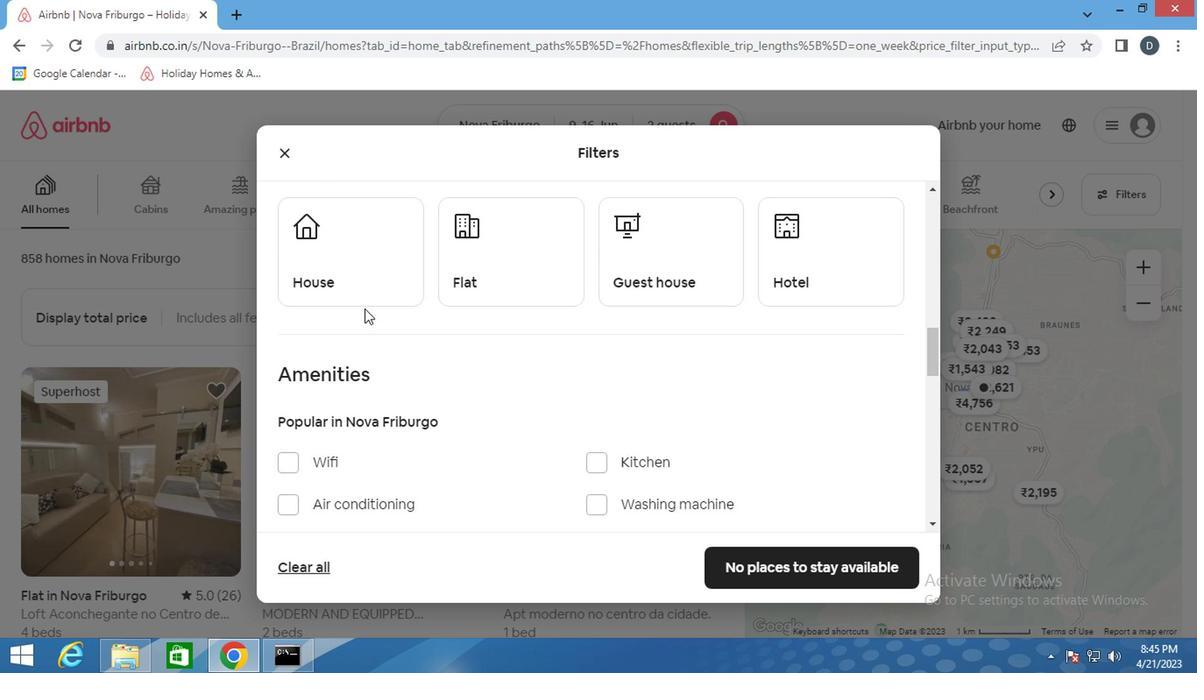 
Action: Mouse pressed left at (291, 258)
Screenshot: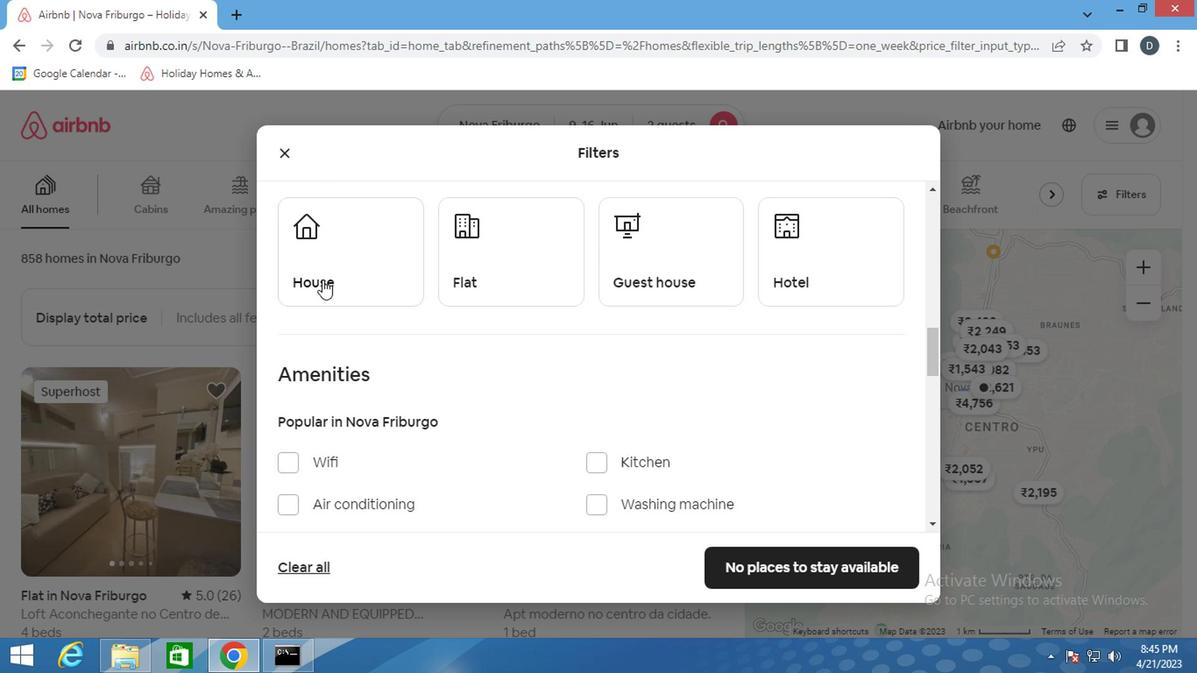 
Action: Mouse moved to (541, 282)
Screenshot: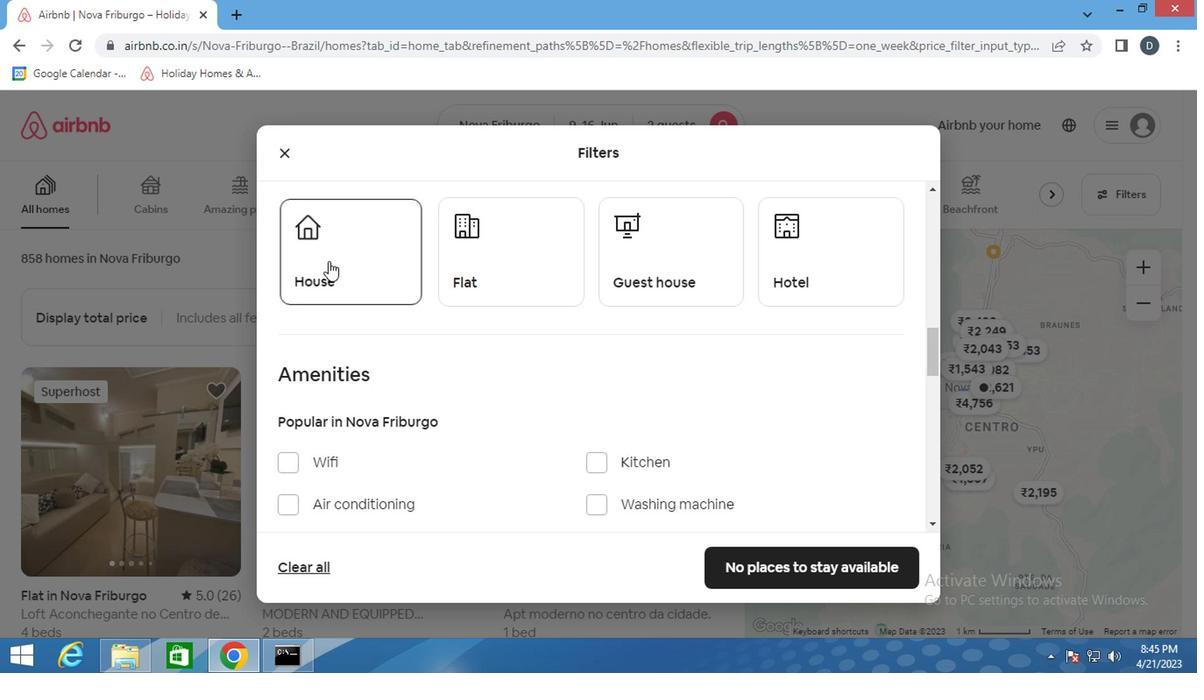 
Action: Mouse pressed left at (541, 282)
Screenshot: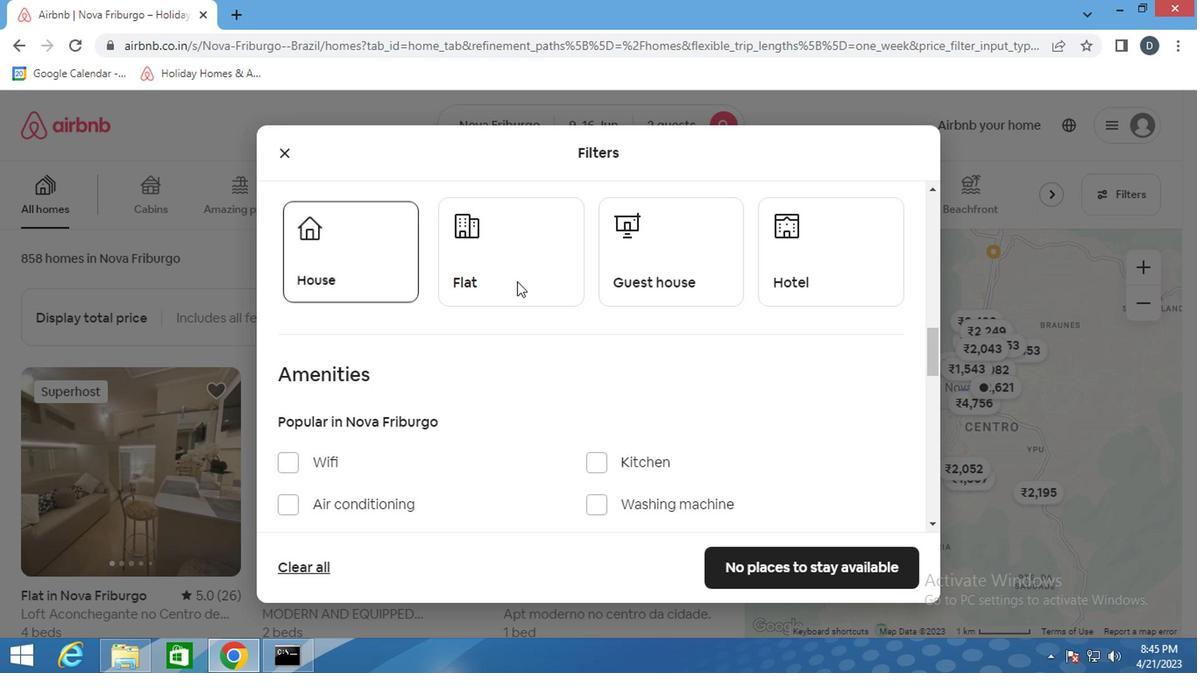 
Action: Mouse moved to (662, 265)
Screenshot: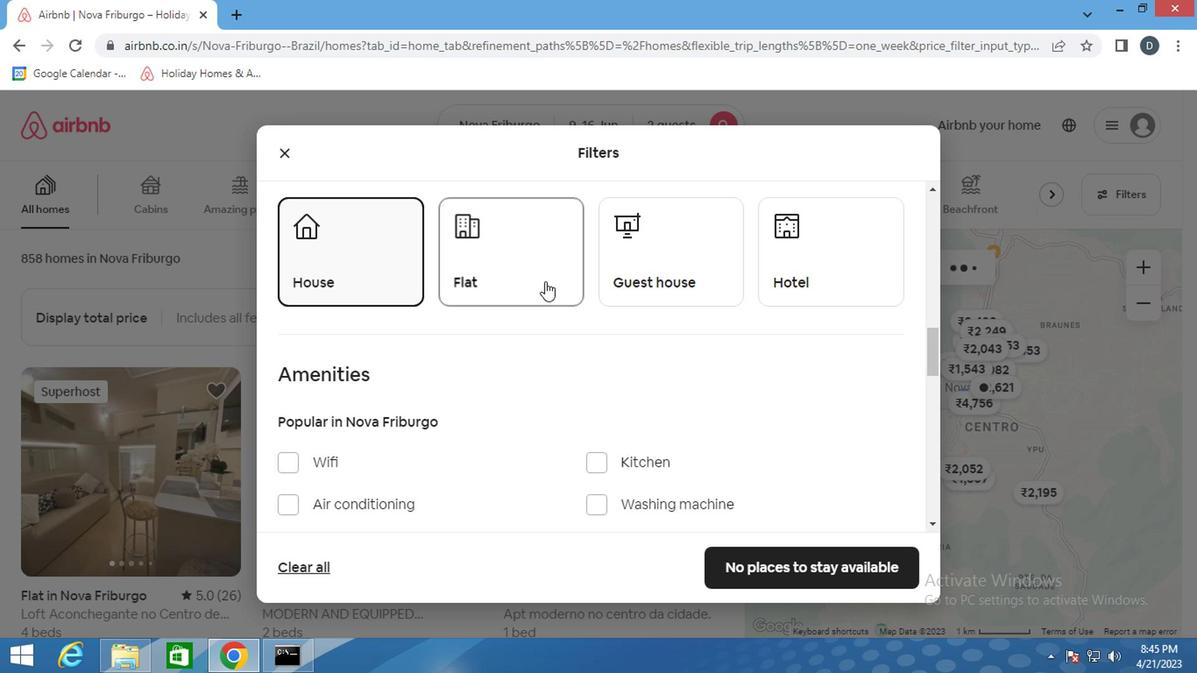 
Action: Mouse pressed left at (662, 265)
Screenshot: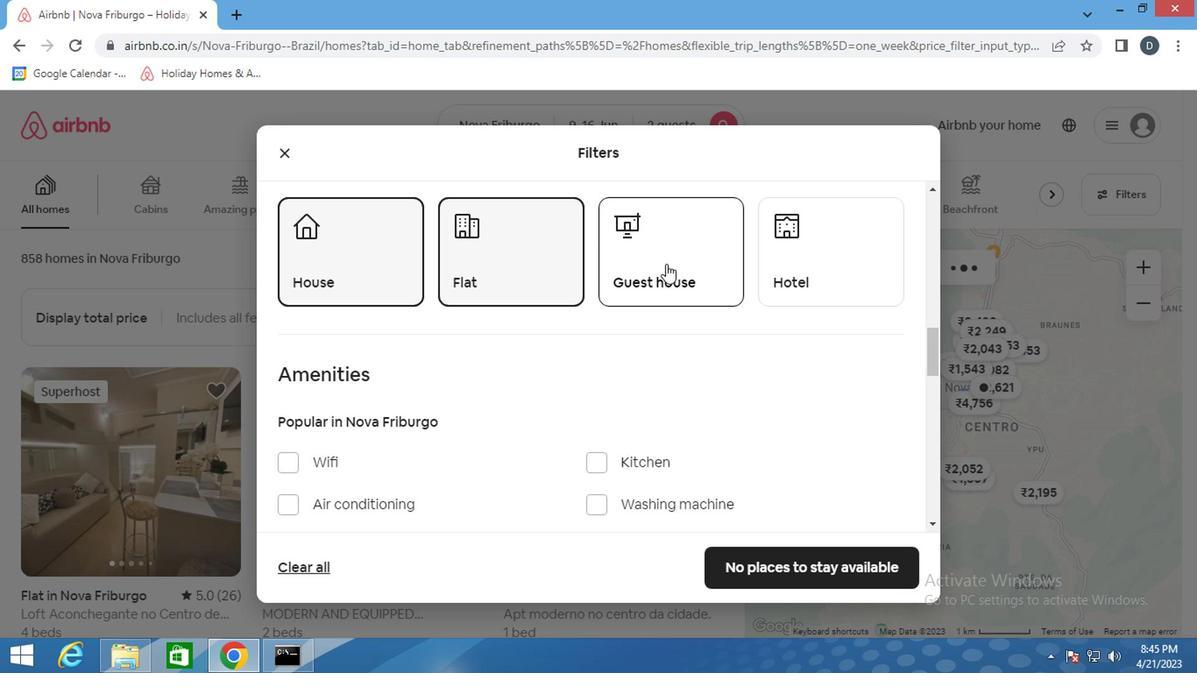 
Action: Mouse moved to (732, 327)
Screenshot: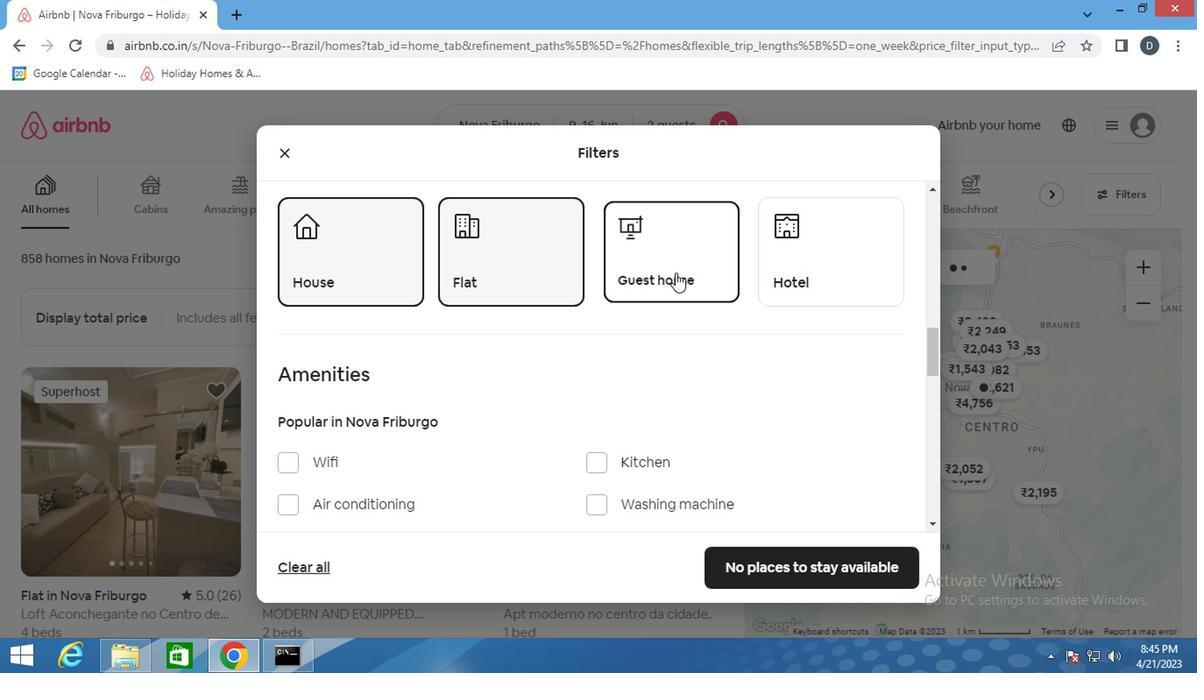 
Action: Mouse scrolled (732, 326) with delta (0, -1)
Screenshot: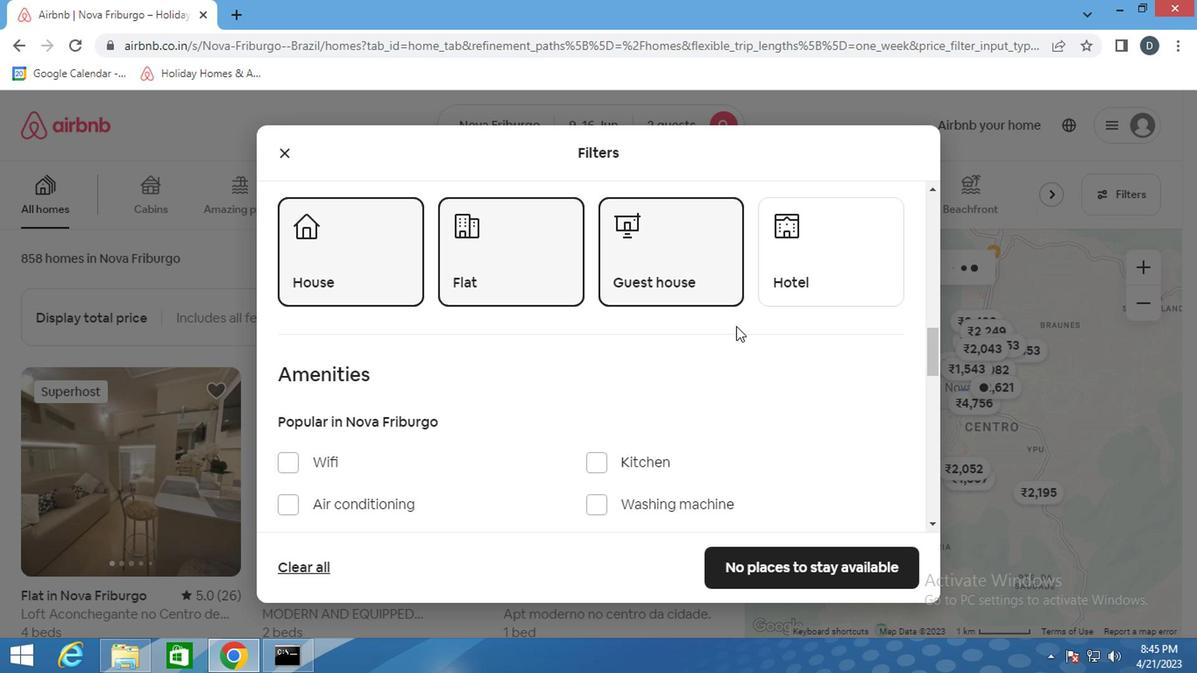
Action: Mouse scrolled (732, 326) with delta (0, -1)
Screenshot: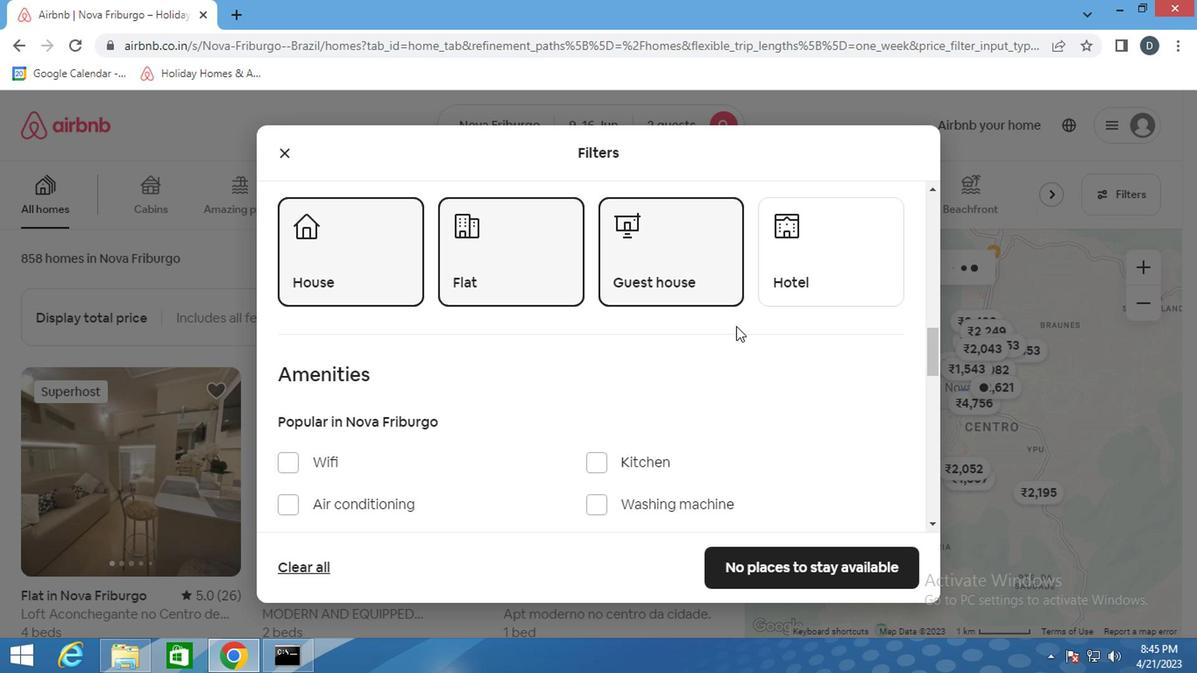 
Action: Mouse scrolled (732, 326) with delta (0, -1)
Screenshot: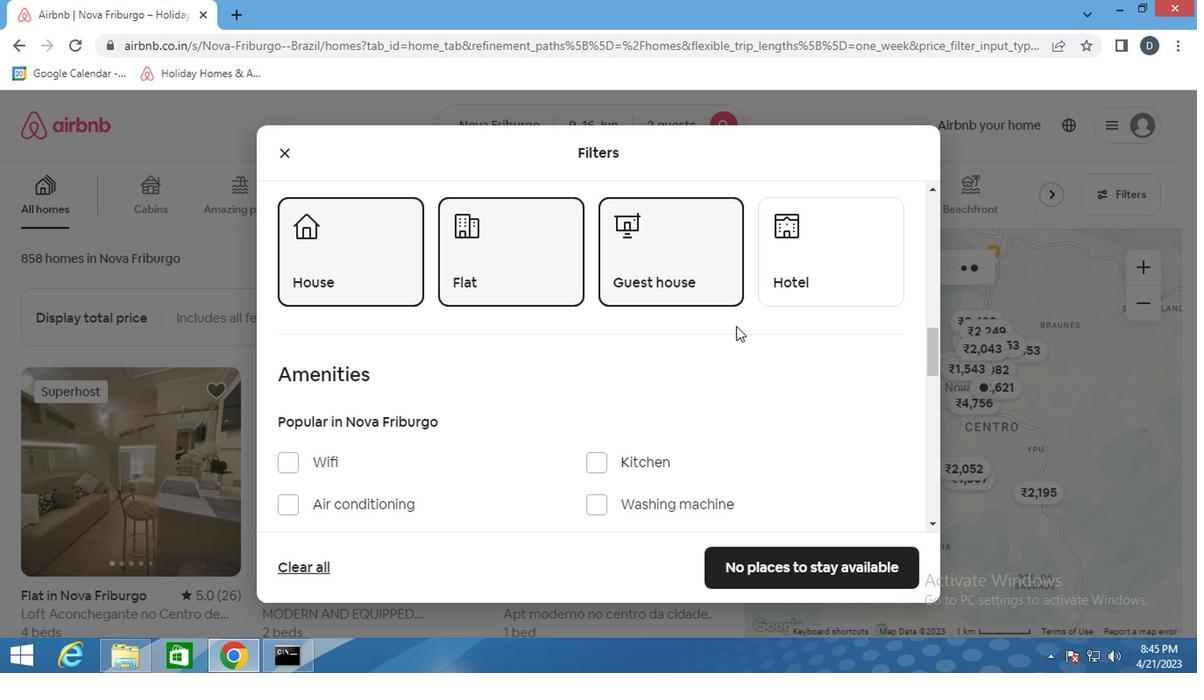 
Action: Mouse scrolled (732, 326) with delta (0, -1)
Screenshot: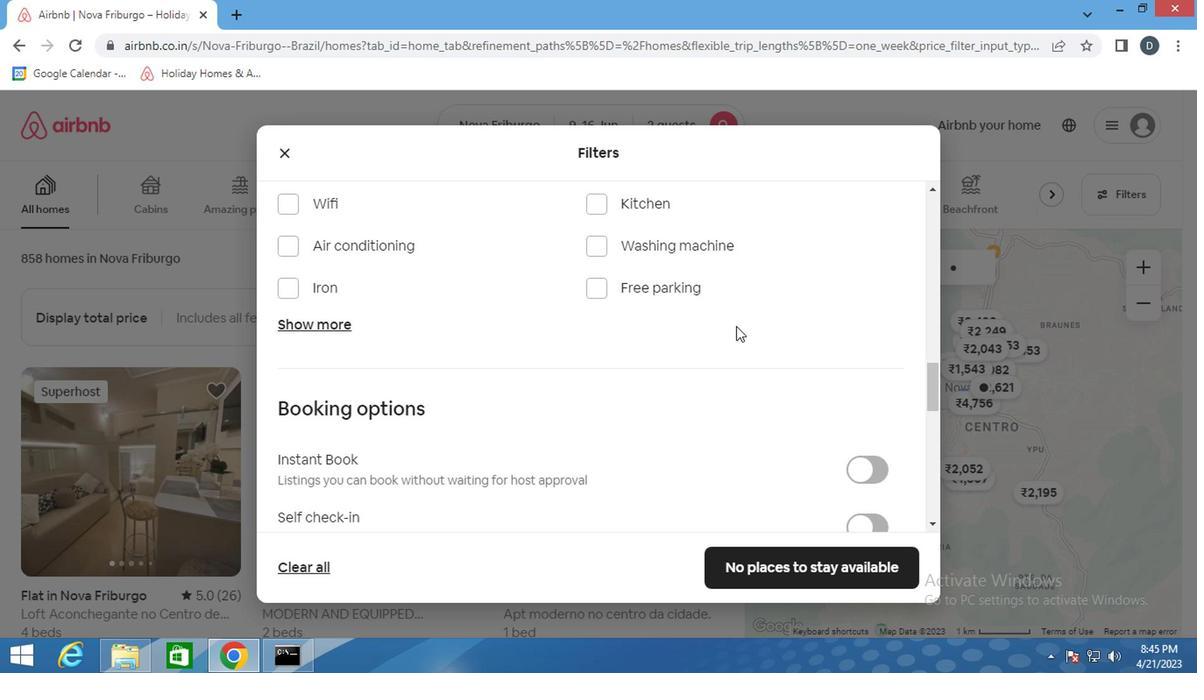 
Action: Mouse scrolled (732, 326) with delta (0, -1)
Screenshot: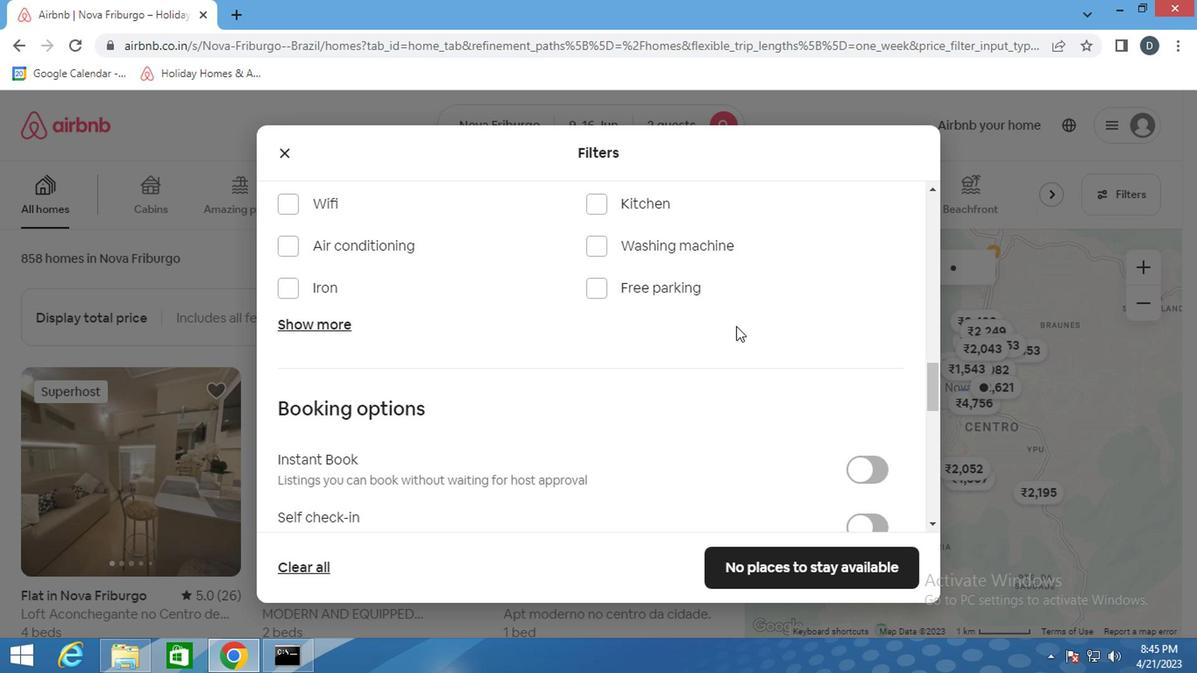 
Action: Mouse scrolled (732, 326) with delta (0, -1)
Screenshot: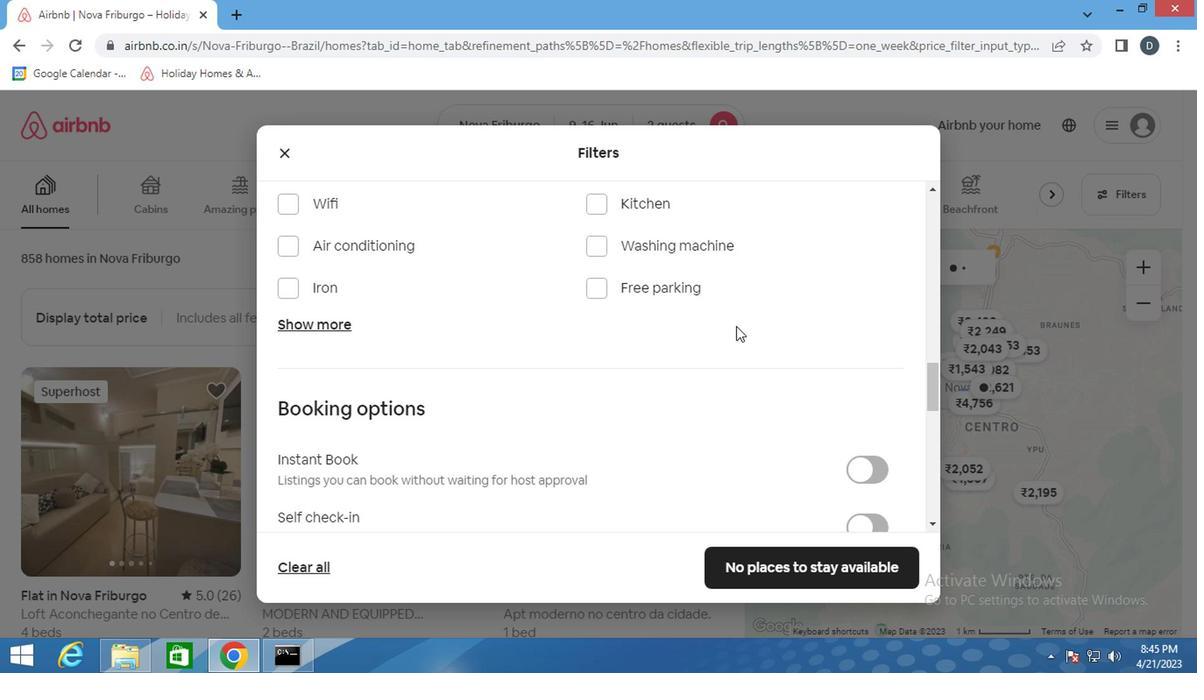 
Action: Mouse moved to (866, 265)
Screenshot: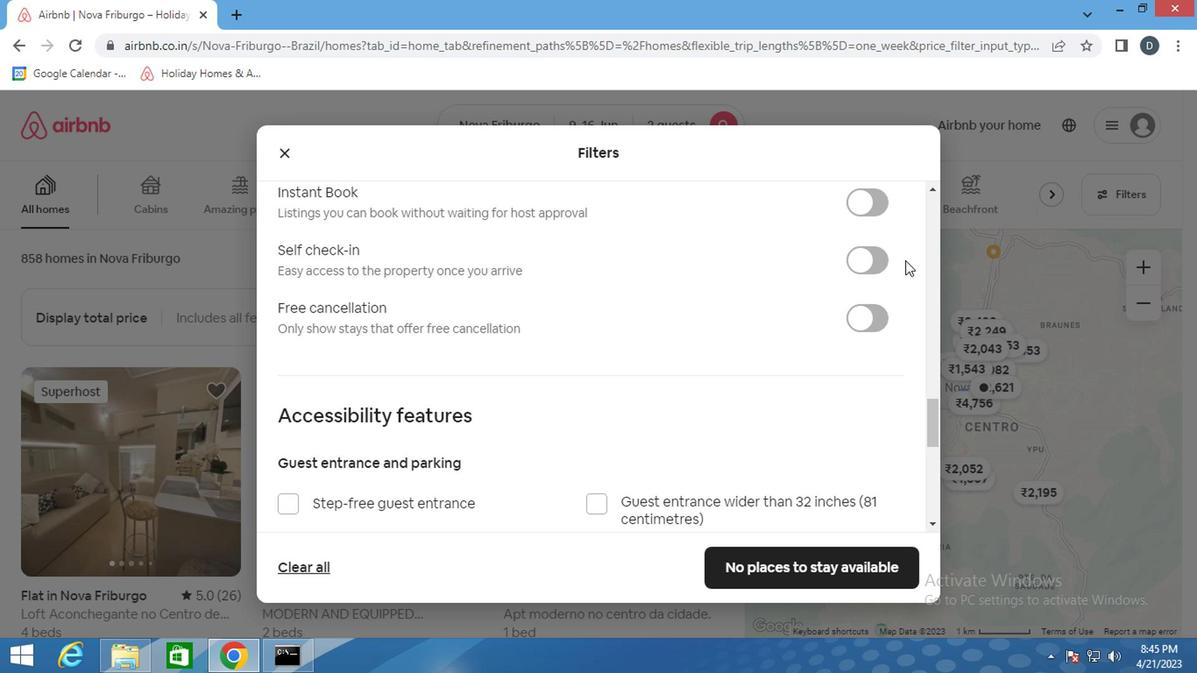 
Action: Mouse pressed left at (866, 265)
Screenshot: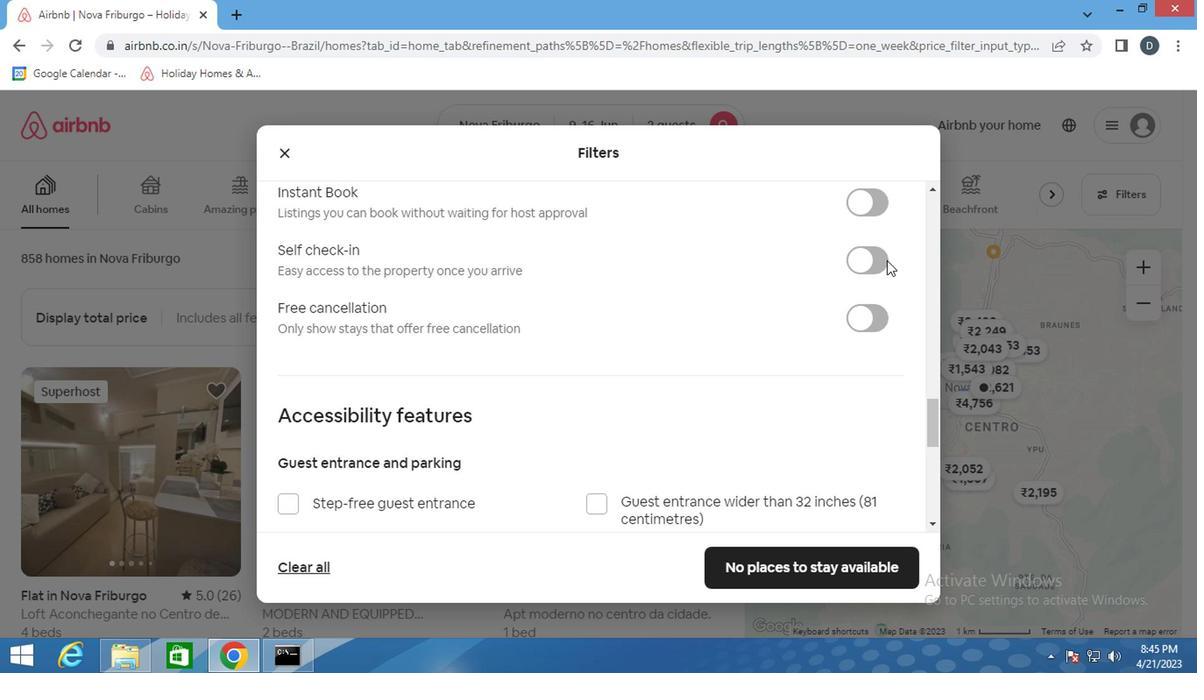
Action: Mouse moved to (609, 369)
Screenshot: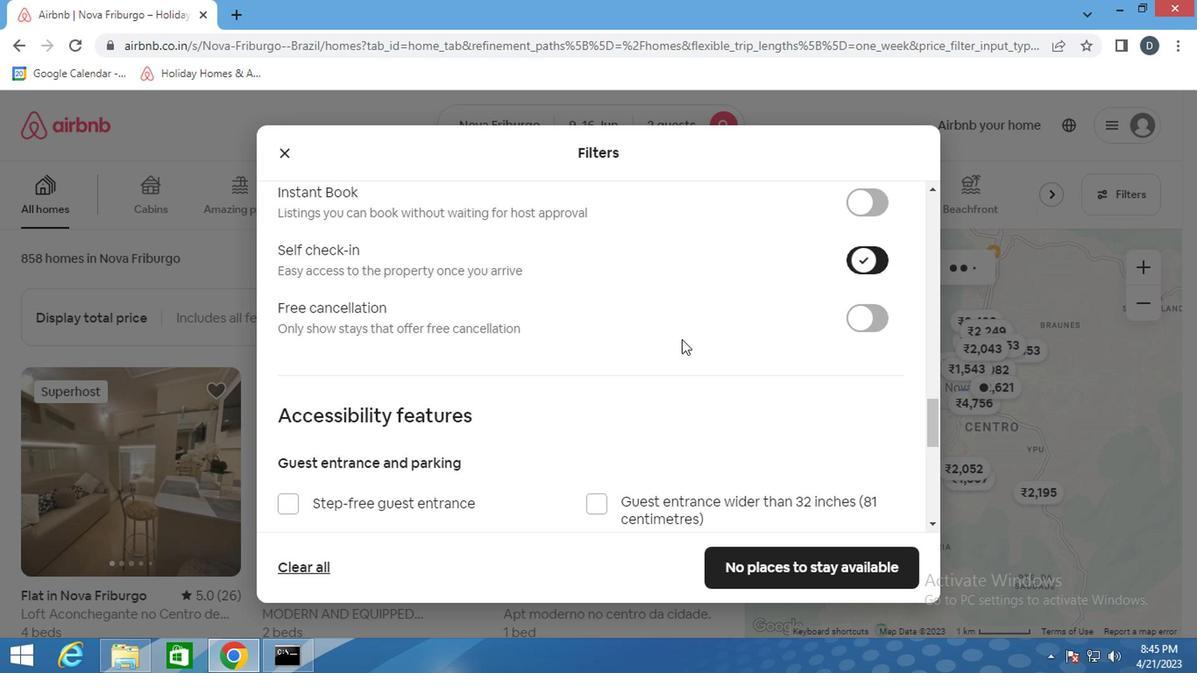 
Action: Mouse scrolled (609, 368) with delta (0, -1)
Screenshot: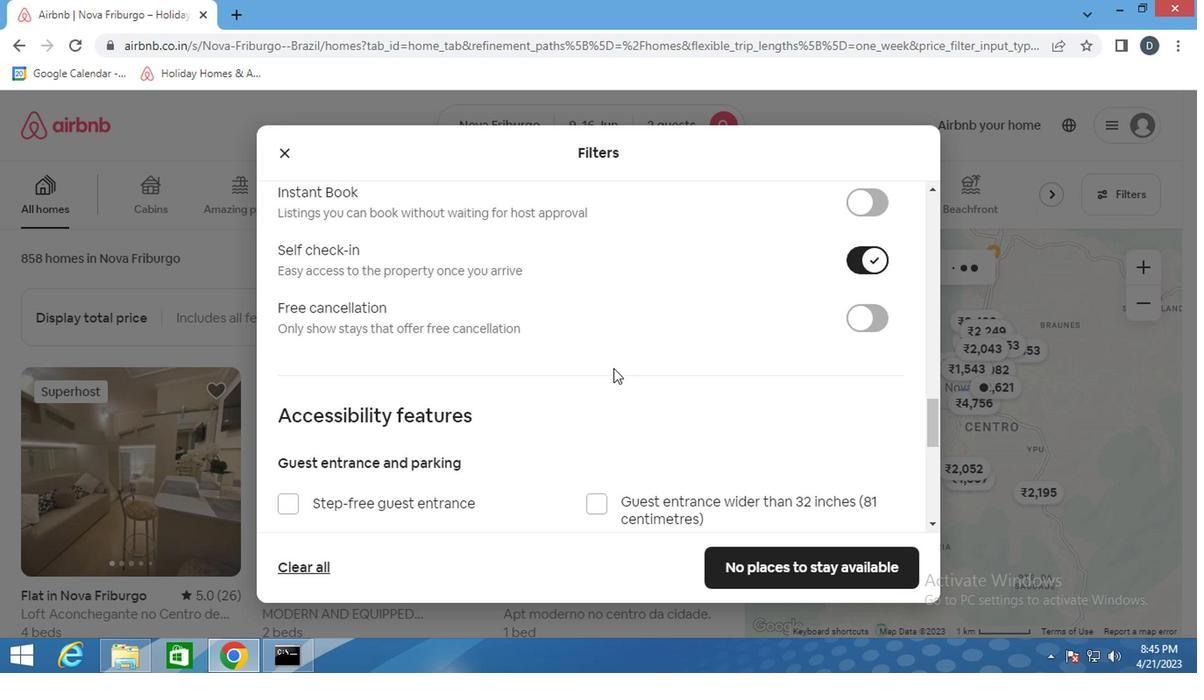 
Action: Mouse scrolled (609, 368) with delta (0, -1)
Screenshot: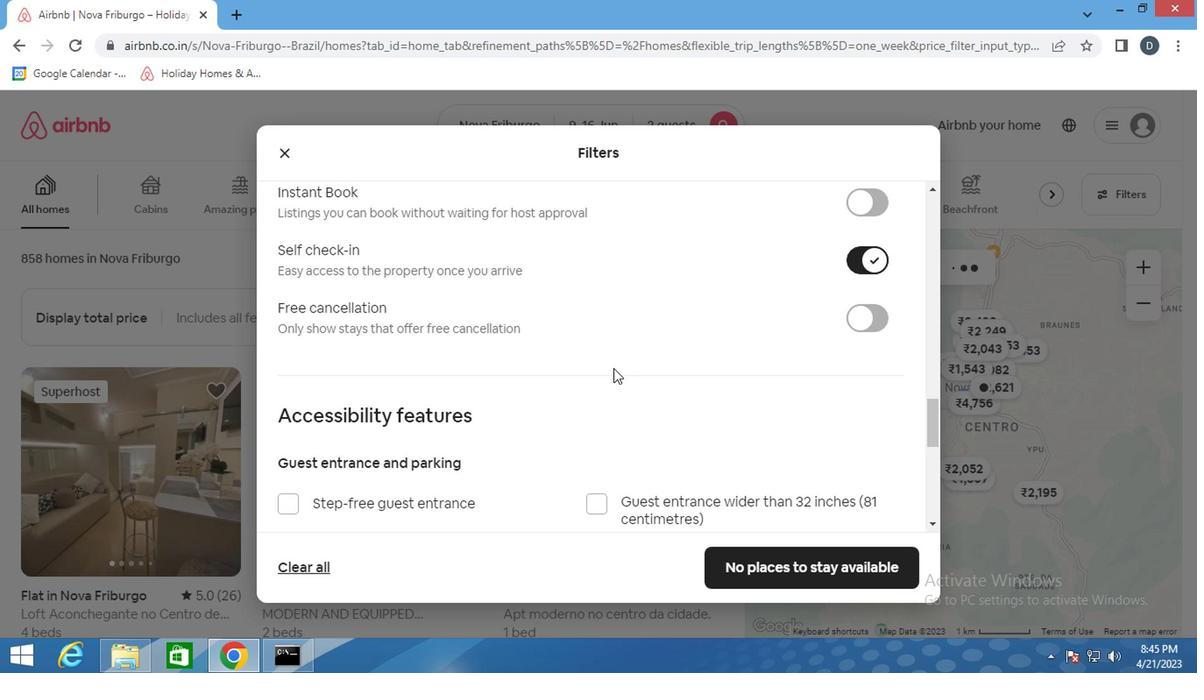 
Action: Mouse scrolled (609, 368) with delta (0, -1)
Screenshot: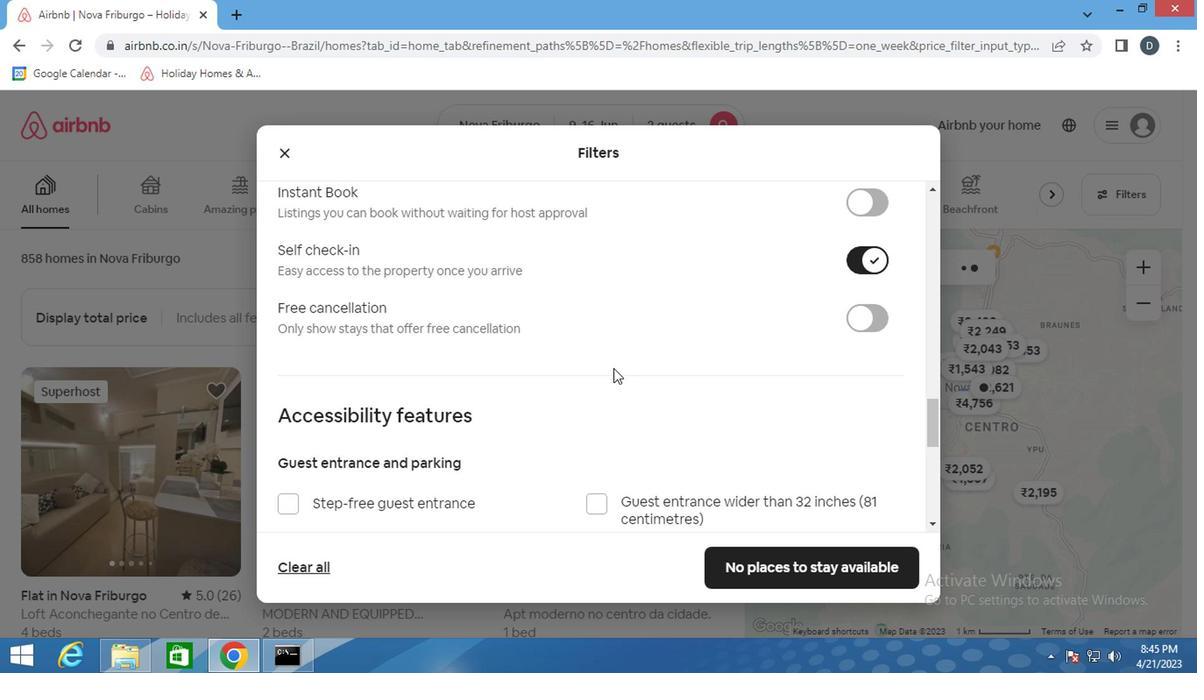 
Action: Mouse moved to (609, 370)
Screenshot: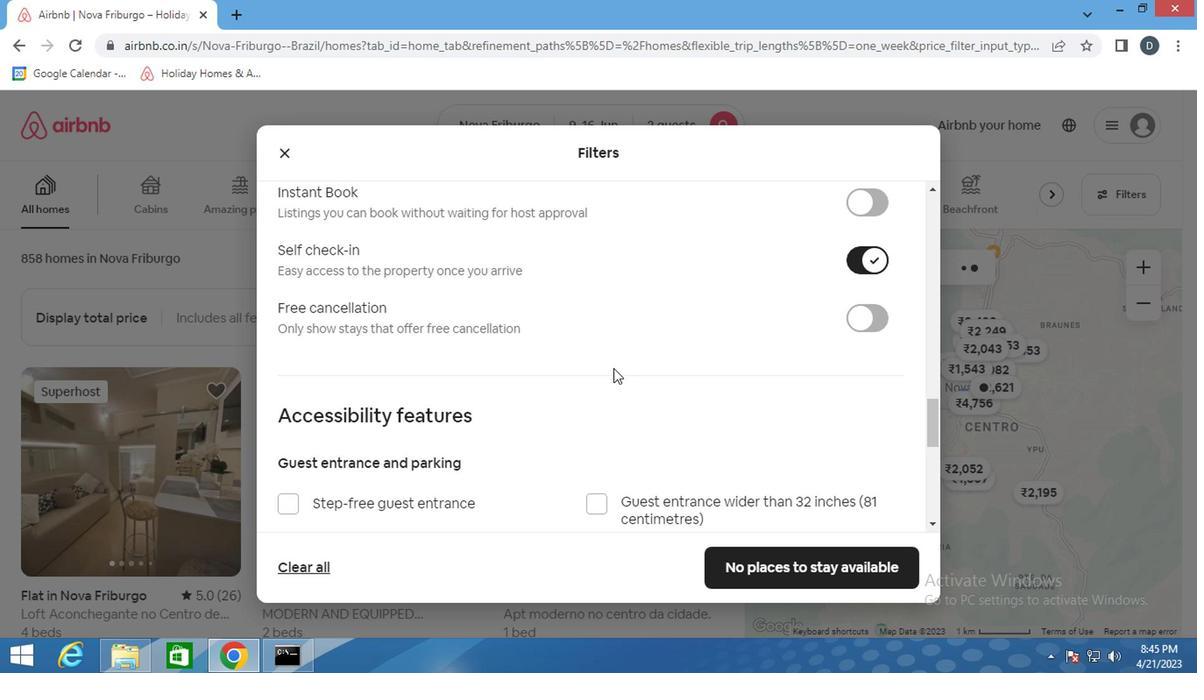 
Action: Mouse scrolled (609, 369) with delta (0, 0)
Screenshot: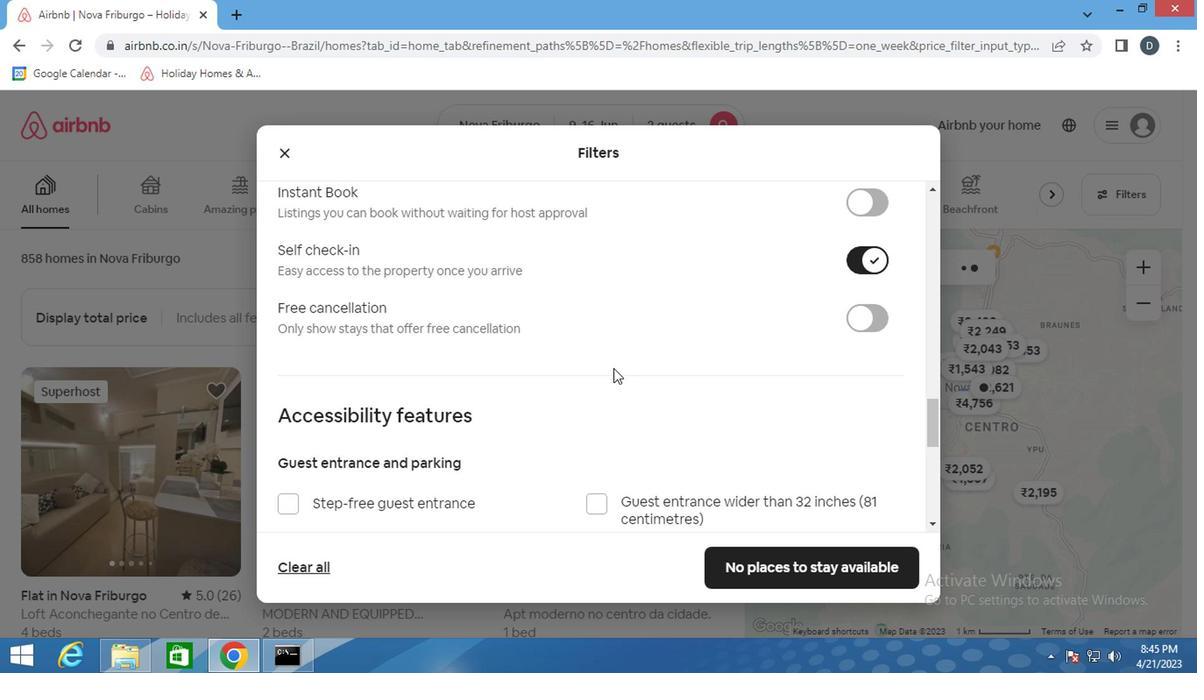 
Action: Mouse moved to (609, 371)
Screenshot: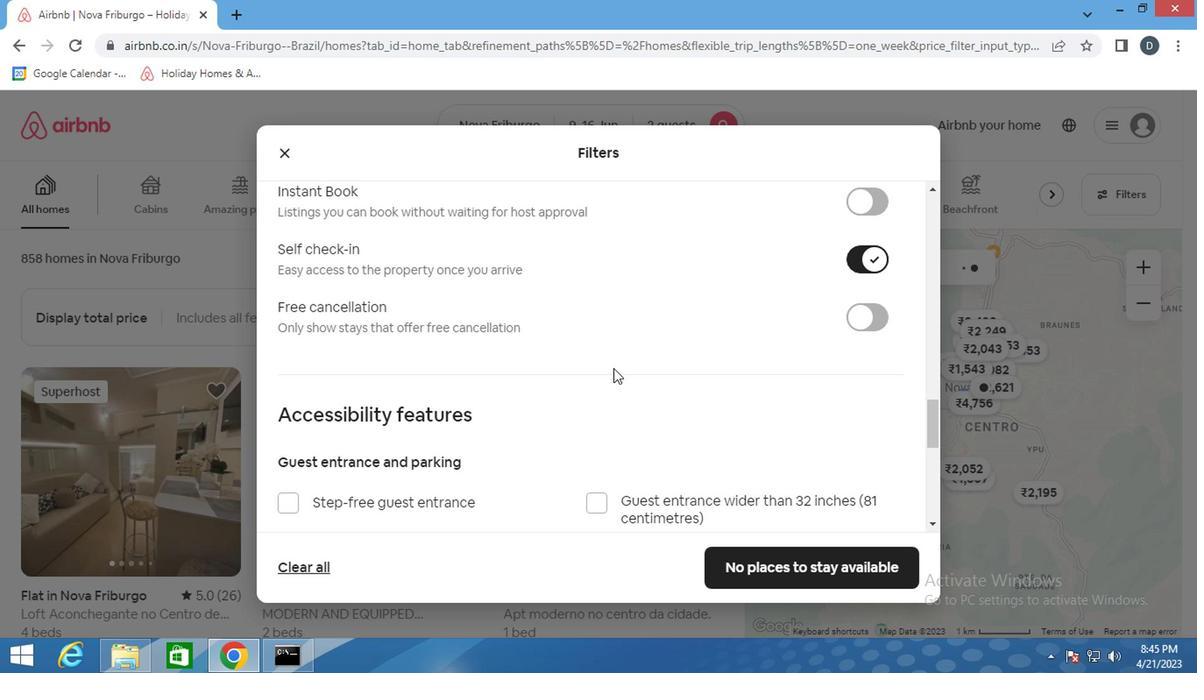
Action: Mouse scrolled (609, 370) with delta (0, -1)
Screenshot: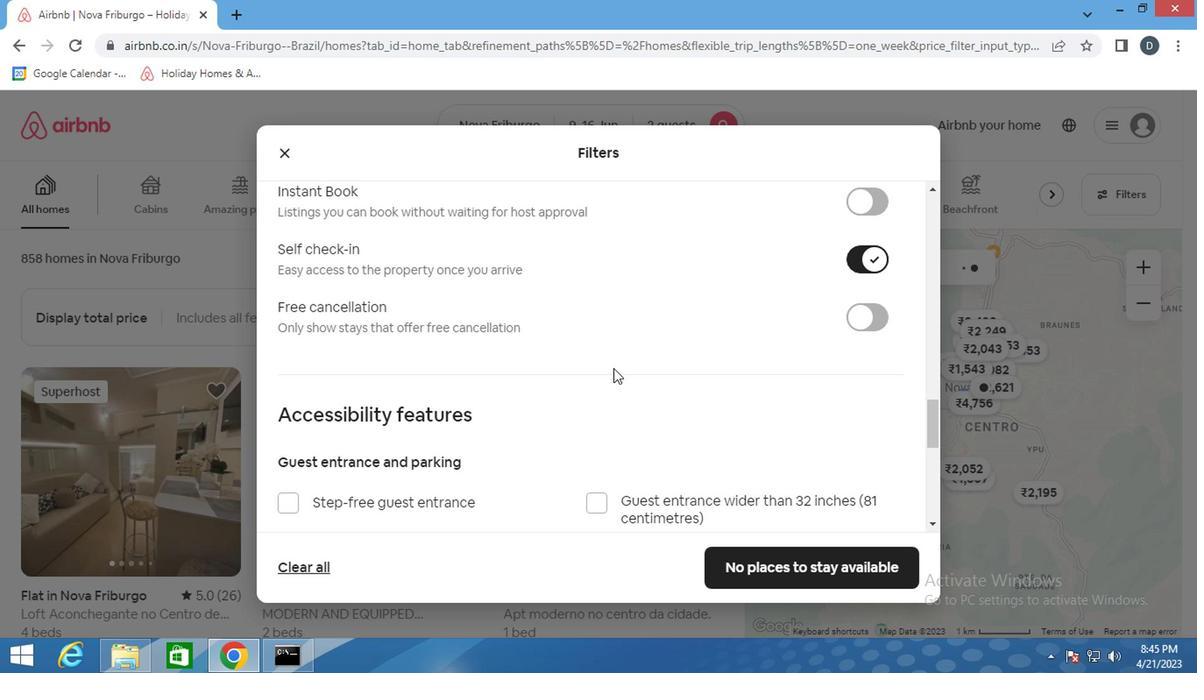 
Action: Mouse moved to (616, 371)
Screenshot: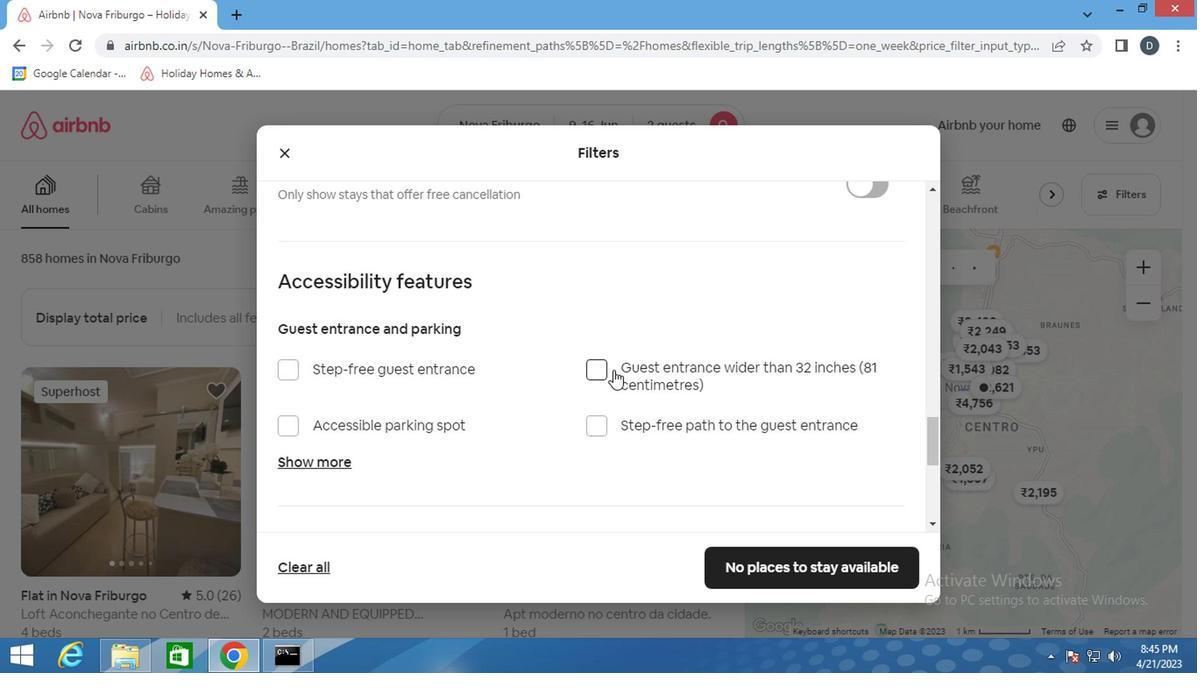 
Action: Mouse scrolled (616, 370) with delta (0, -1)
Screenshot: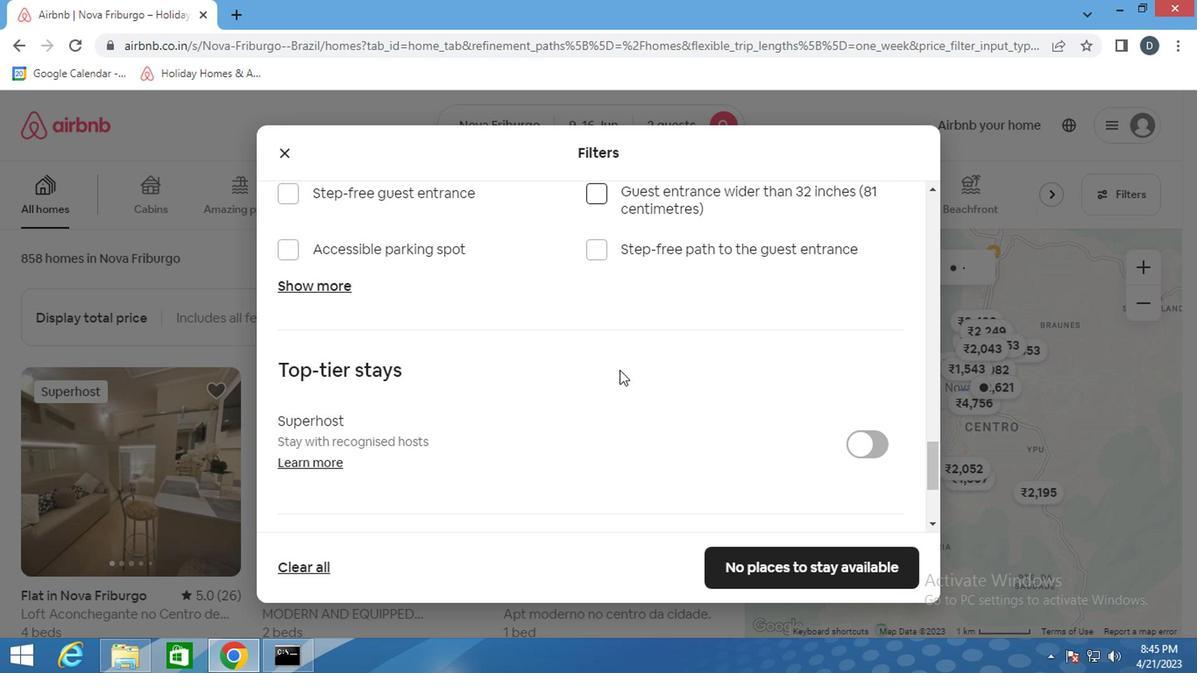 
Action: Mouse scrolled (616, 370) with delta (0, -1)
Screenshot: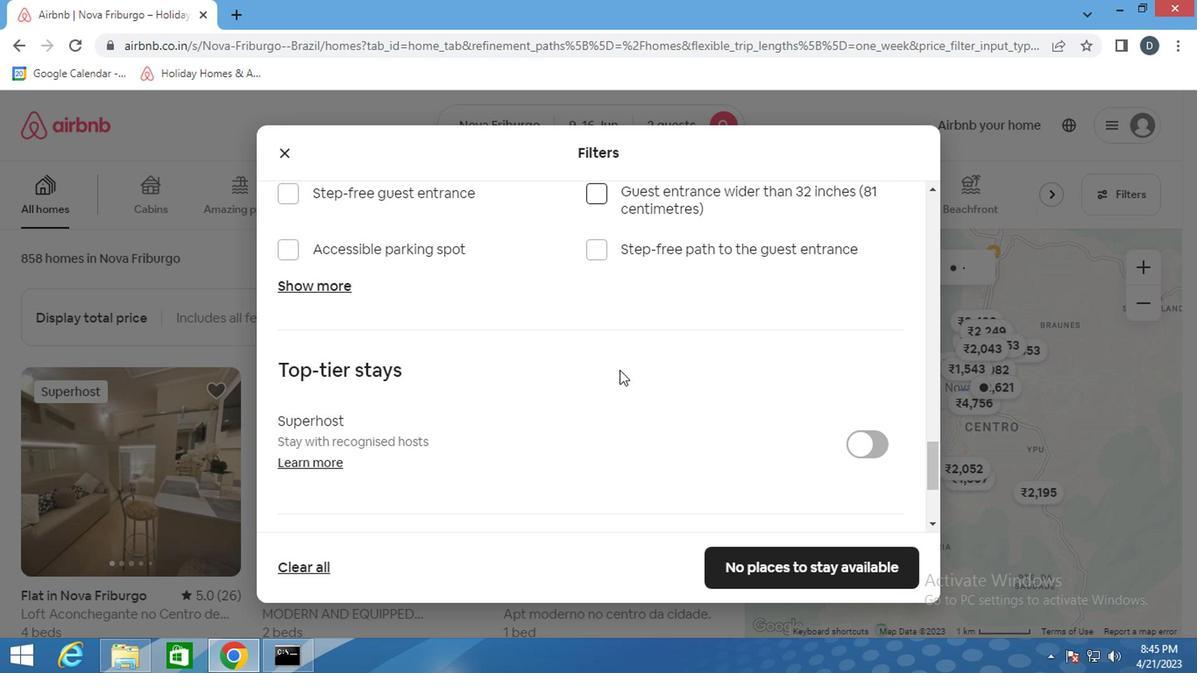 
Action: Mouse scrolled (616, 370) with delta (0, -1)
Screenshot: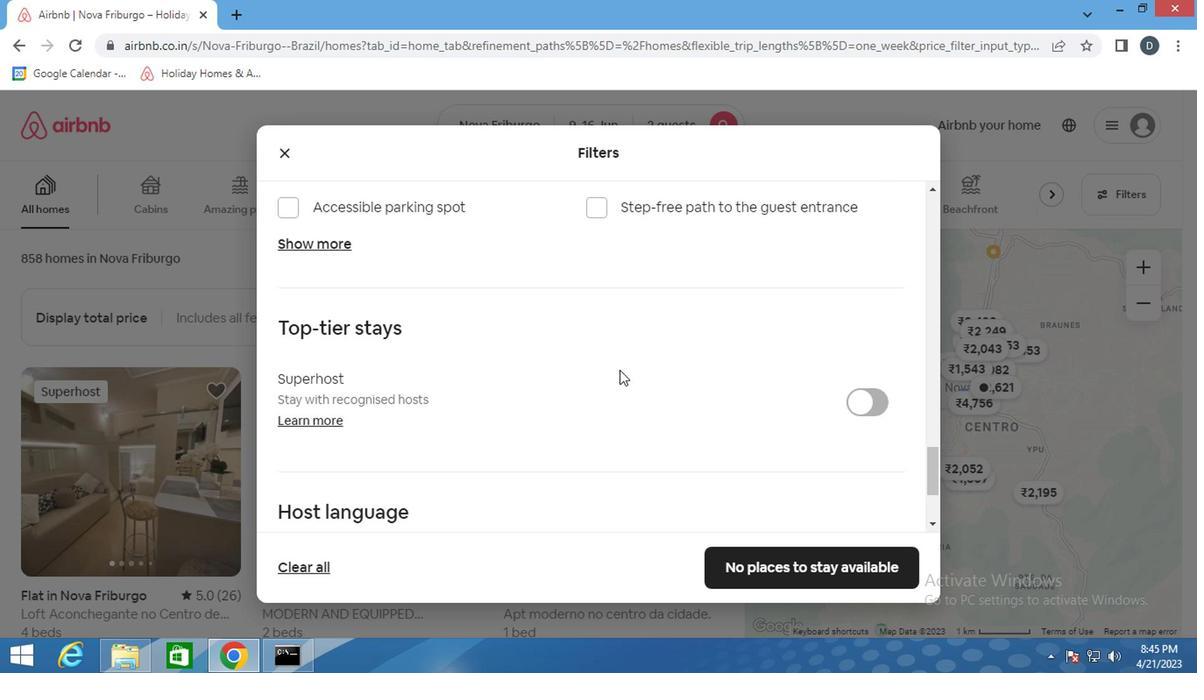 
Action: Mouse scrolled (616, 370) with delta (0, -1)
Screenshot: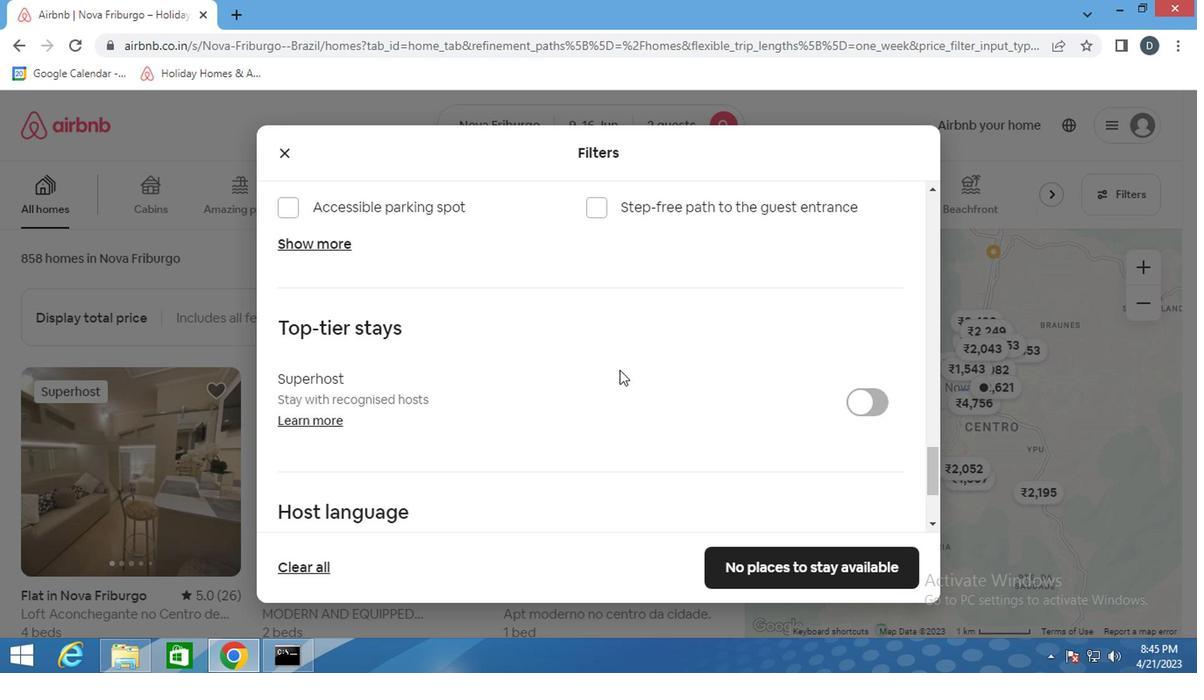 
Action: Mouse moved to (325, 493)
Screenshot: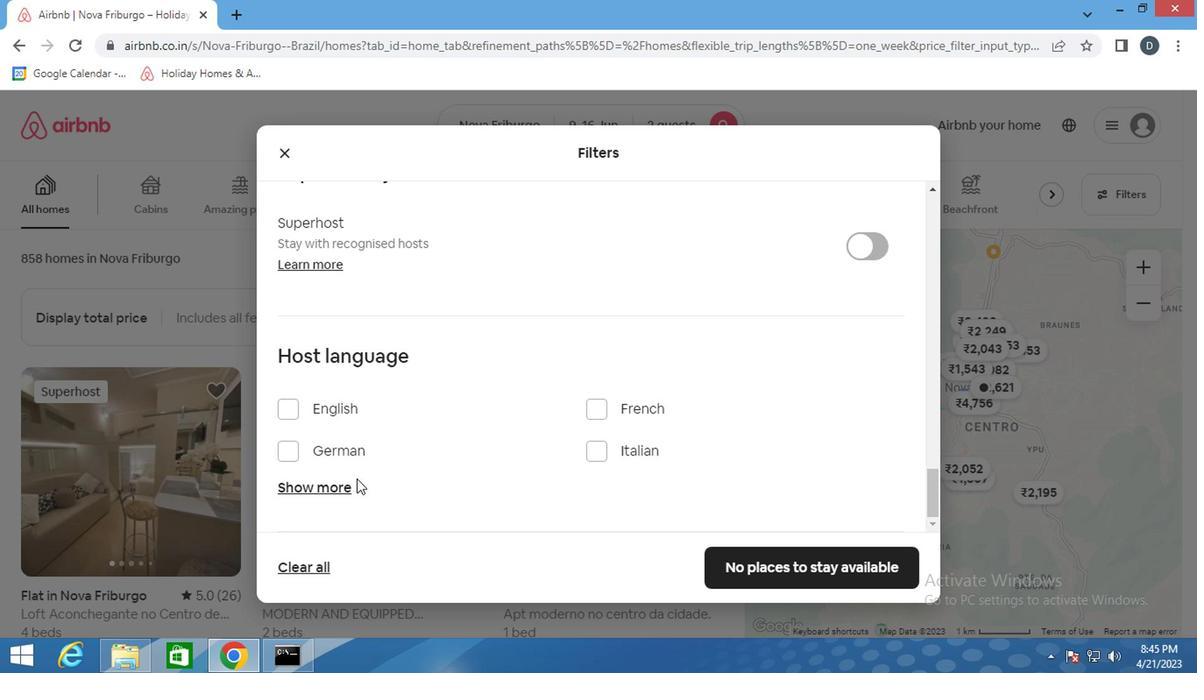 
Action: Mouse pressed left at (325, 493)
Screenshot: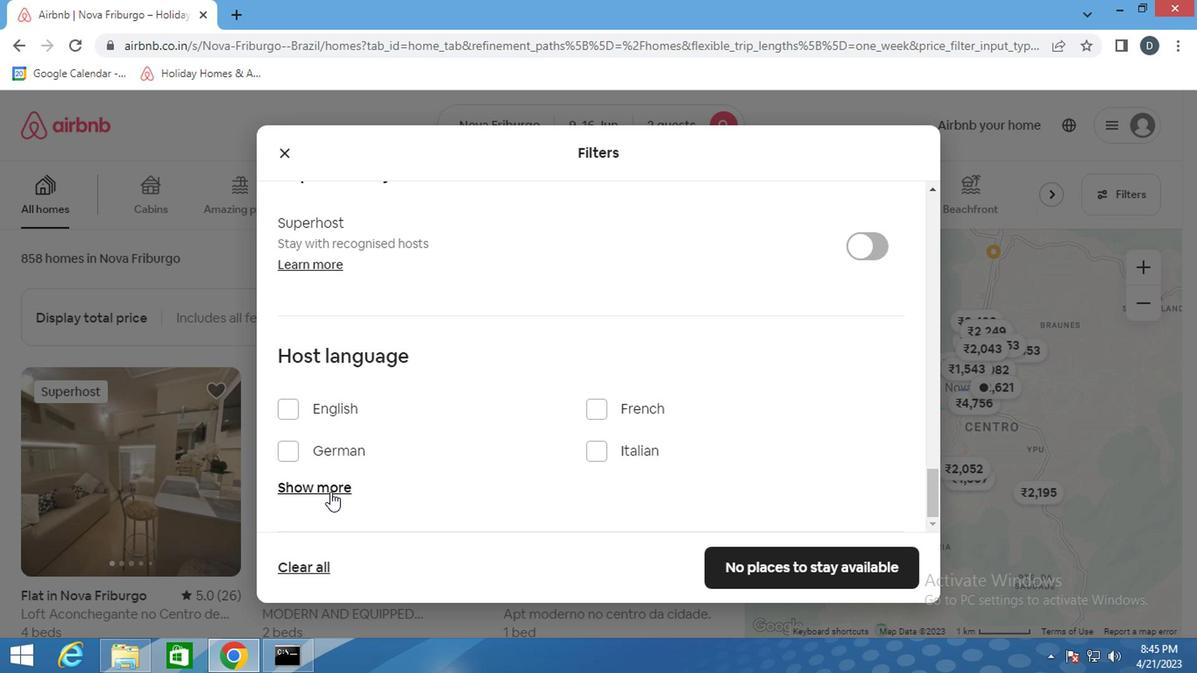 
Action: Mouse moved to (500, 468)
Screenshot: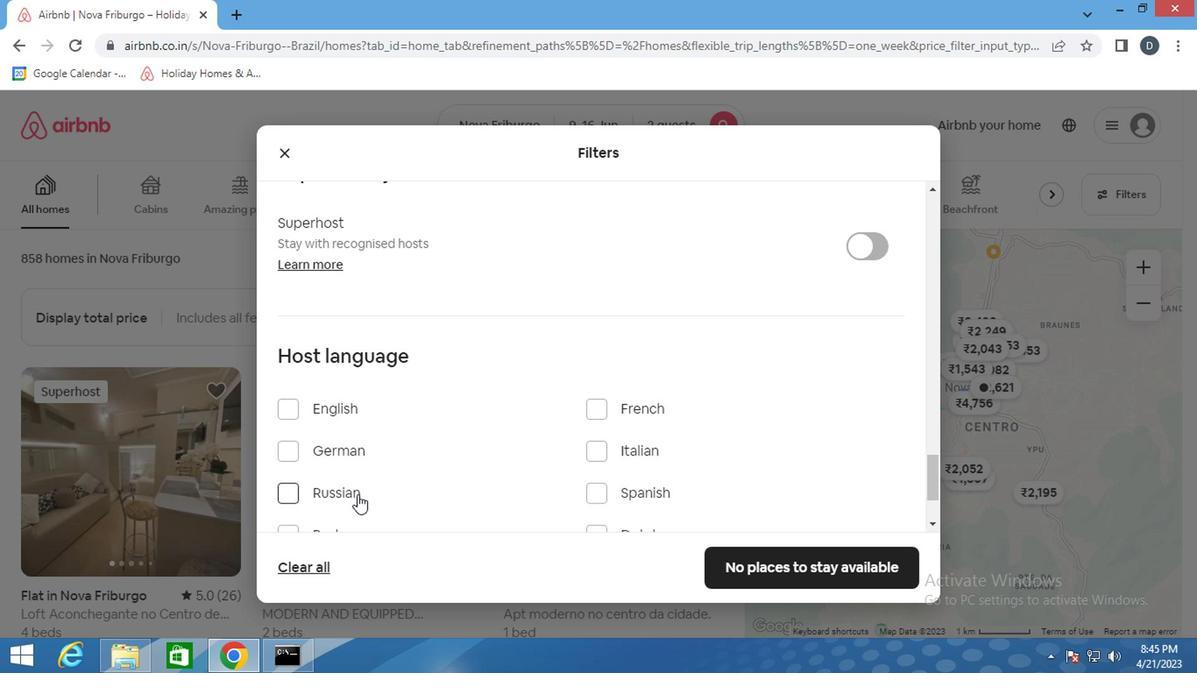 
Action: Mouse scrolled (500, 467) with delta (0, 0)
Screenshot: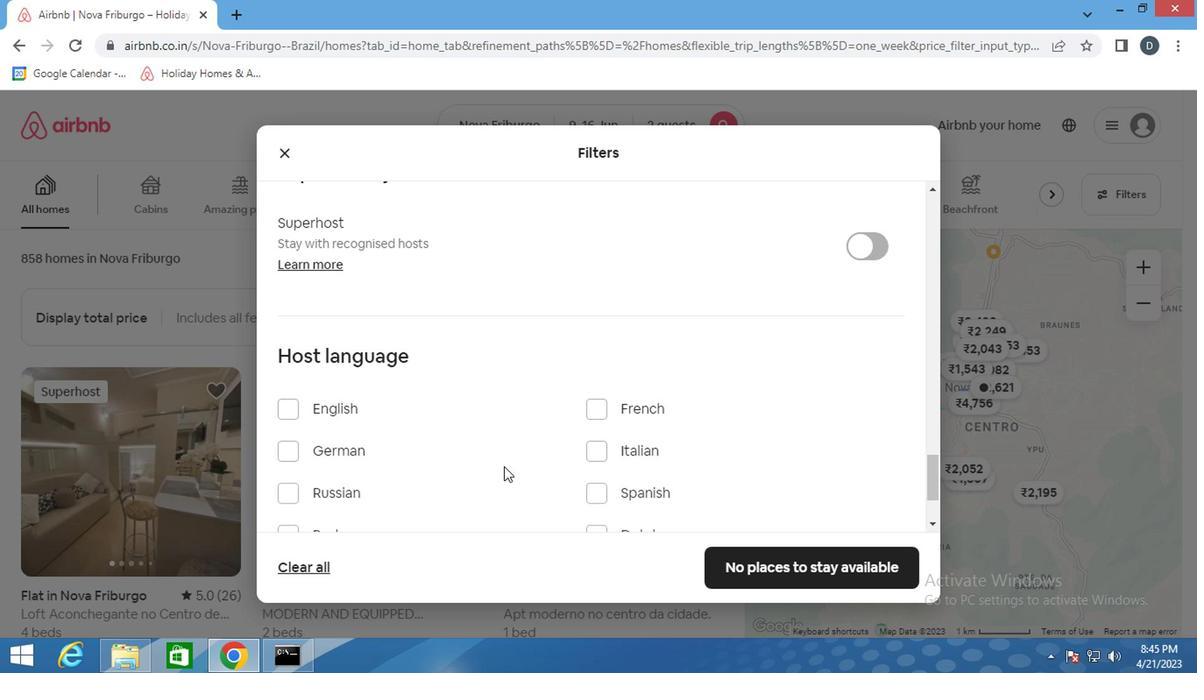 
Action: Mouse moved to (641, 406)
Screenshot: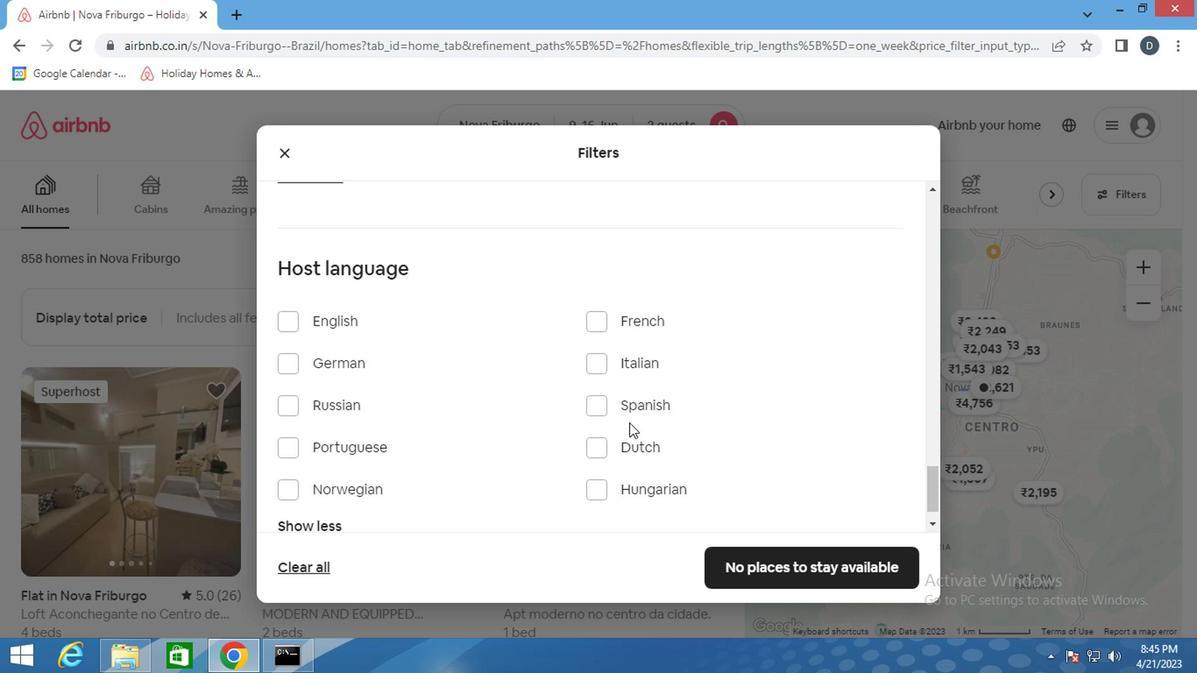 
Action: Mouse pressed left at (641, 406)
Screenshot: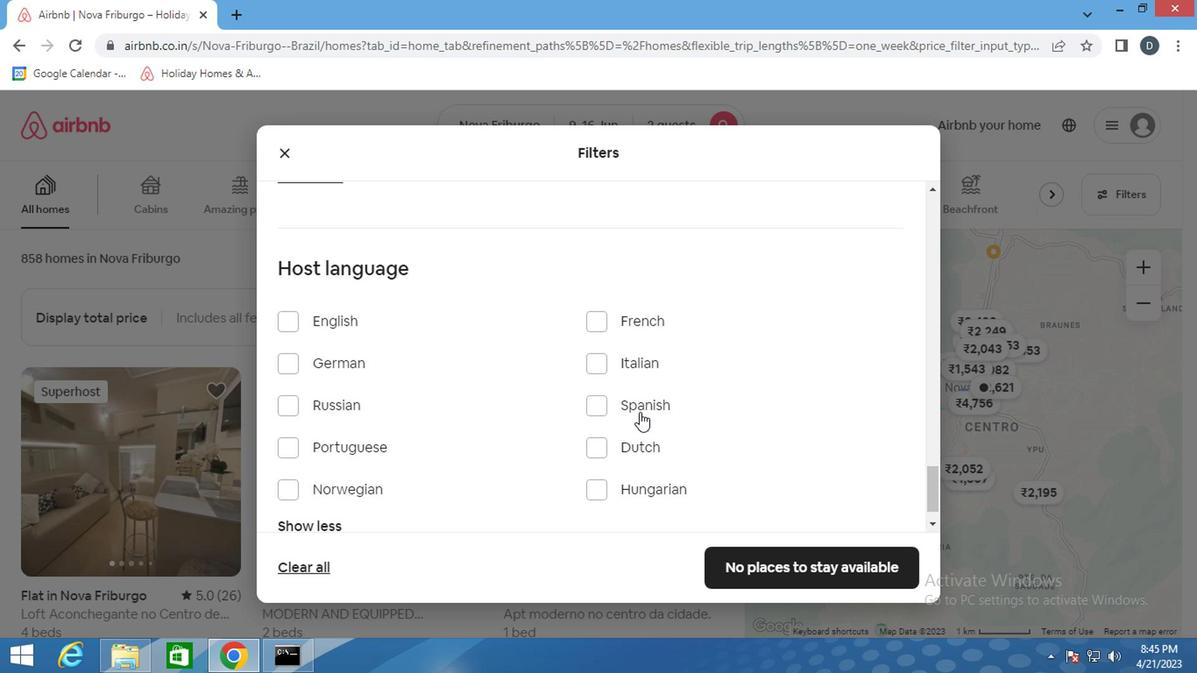 
Action: Mouse moved to (733, 547)
Screenshot: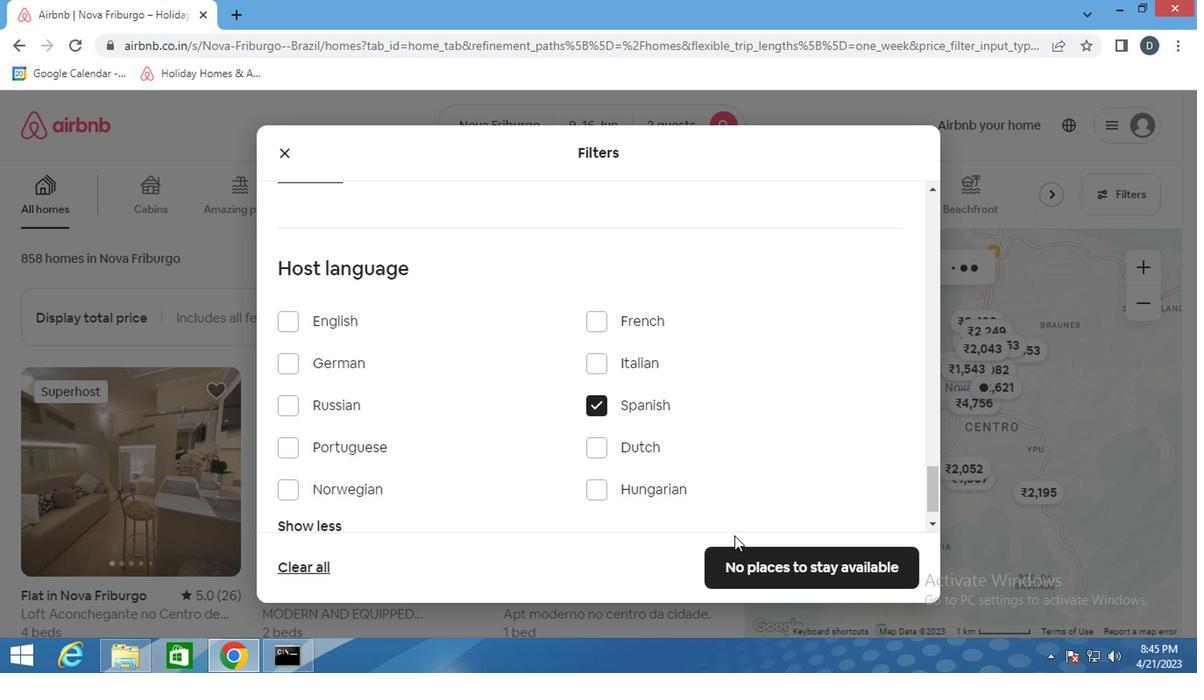 
Action: Mouse pressed left at (733, 547)
Screenshot: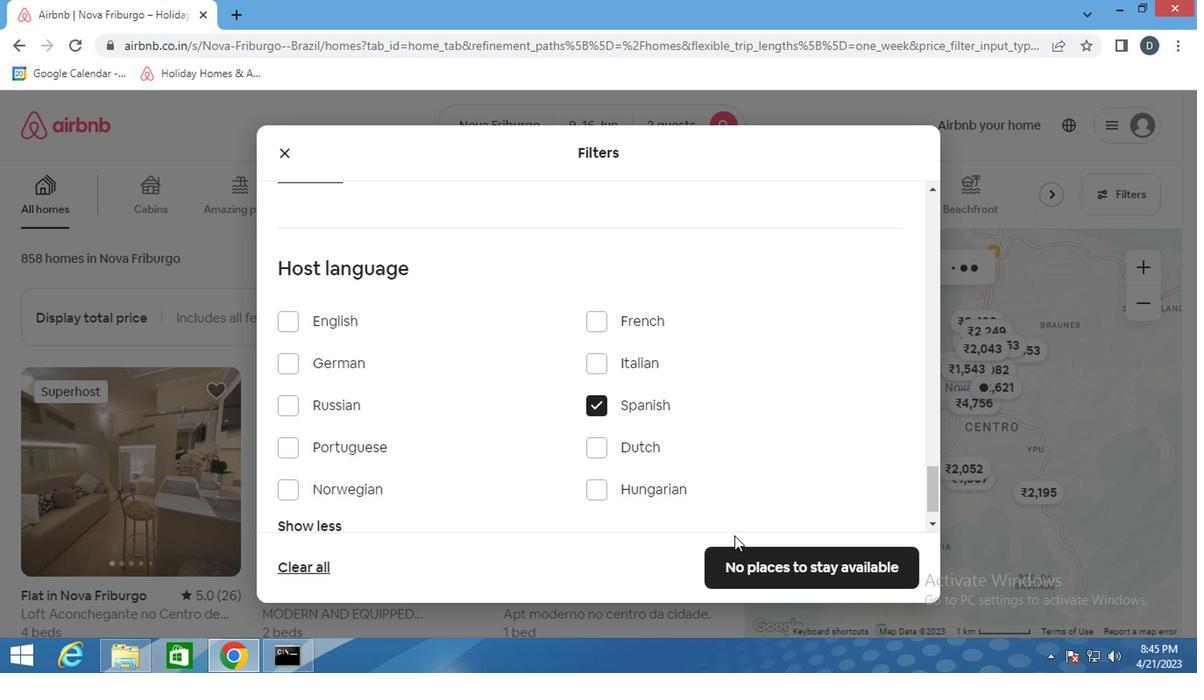 
Action: Mouse moved to (735, 560)
Screenshot: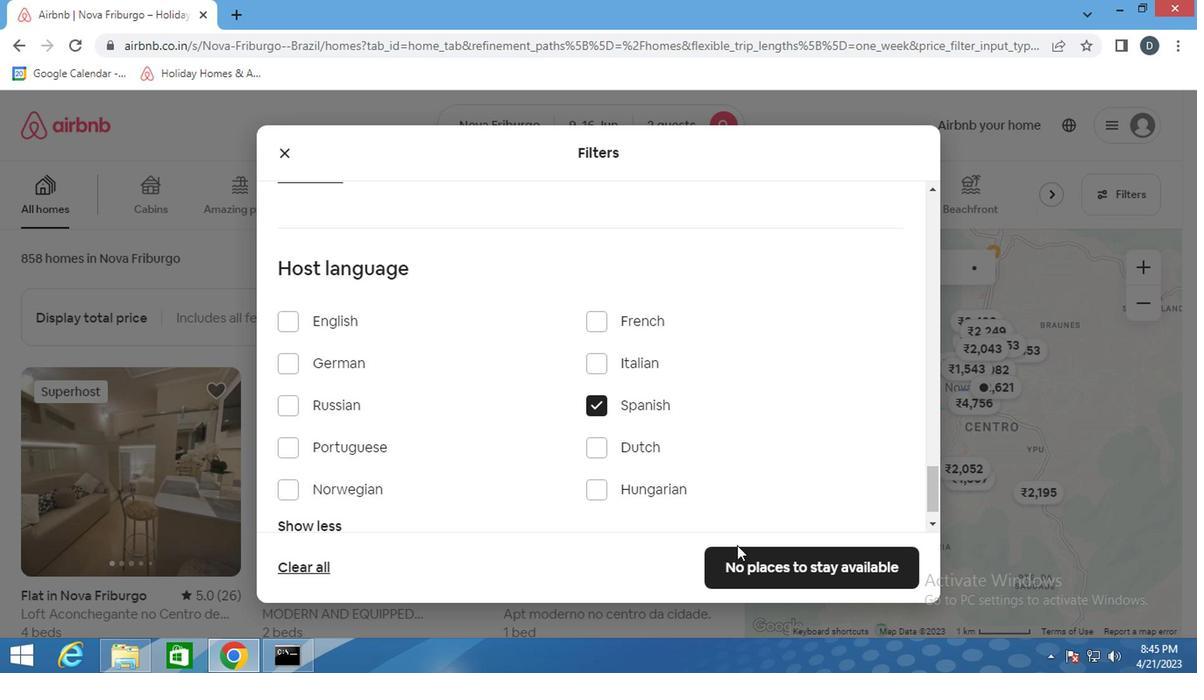 
Action: Mouse pressed left at (735, 560)
Screenshot: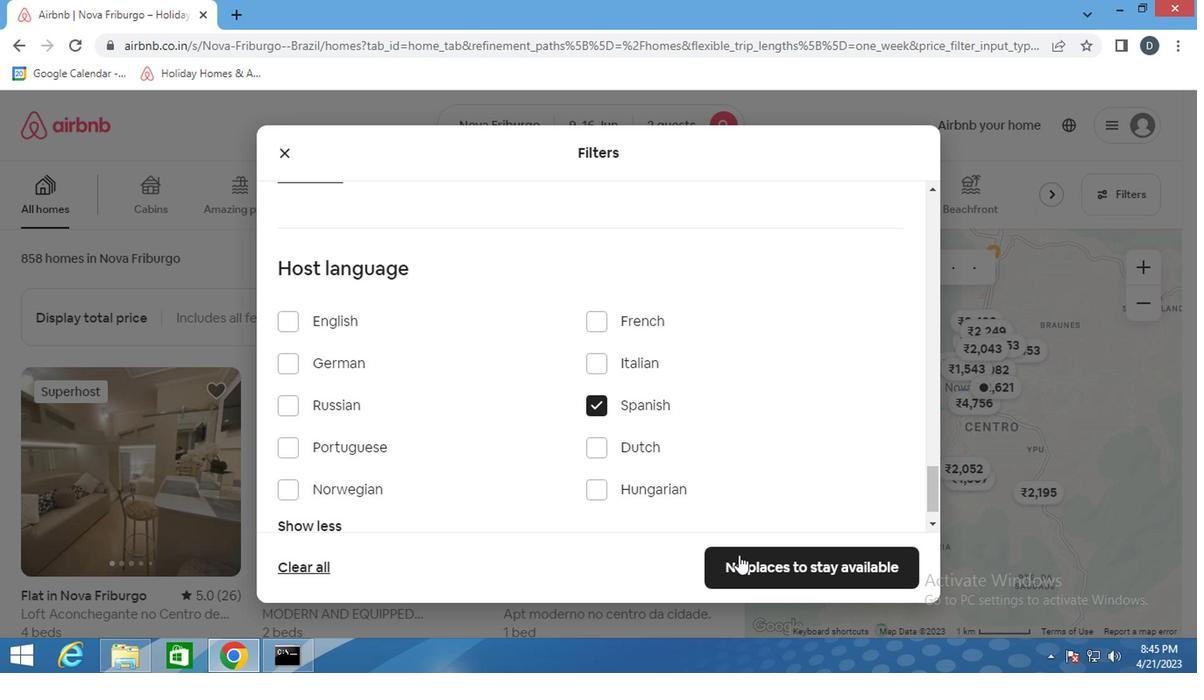
Action: Mouse moved to (637, 359)
Screenshot: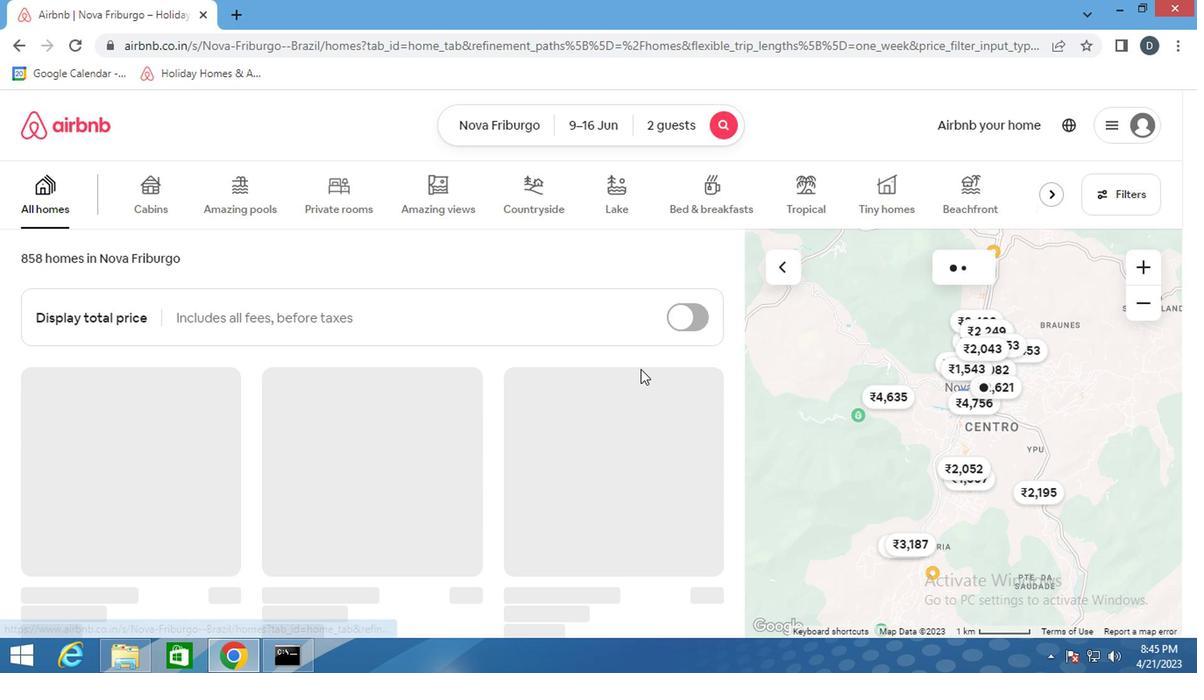 
